 Task: Toggle the use editor as commit input.
Action: Mouse moved to (14, 492)
Screenshot: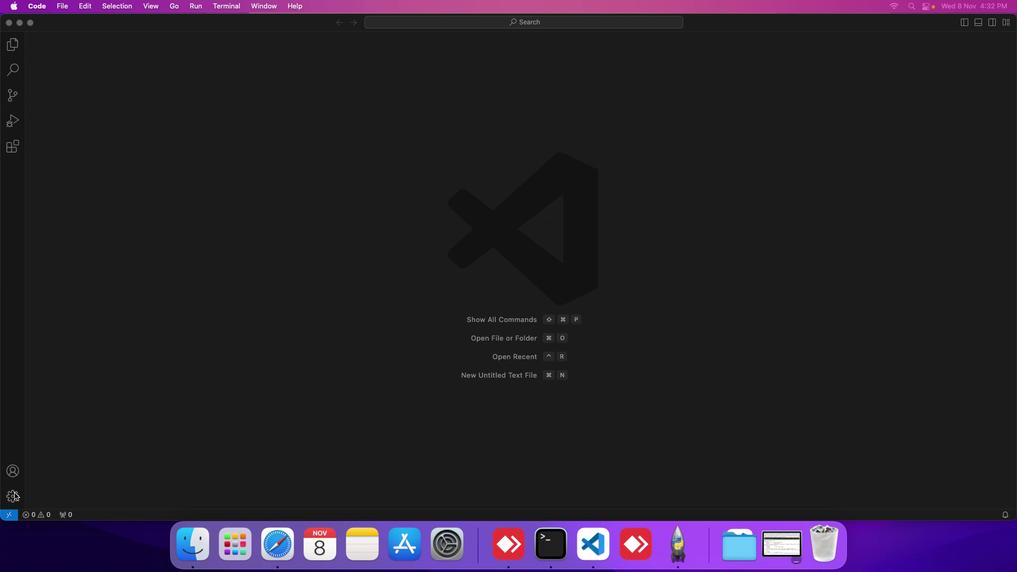 
Action: Mouse pressed left at (14, 492)
Screenshot: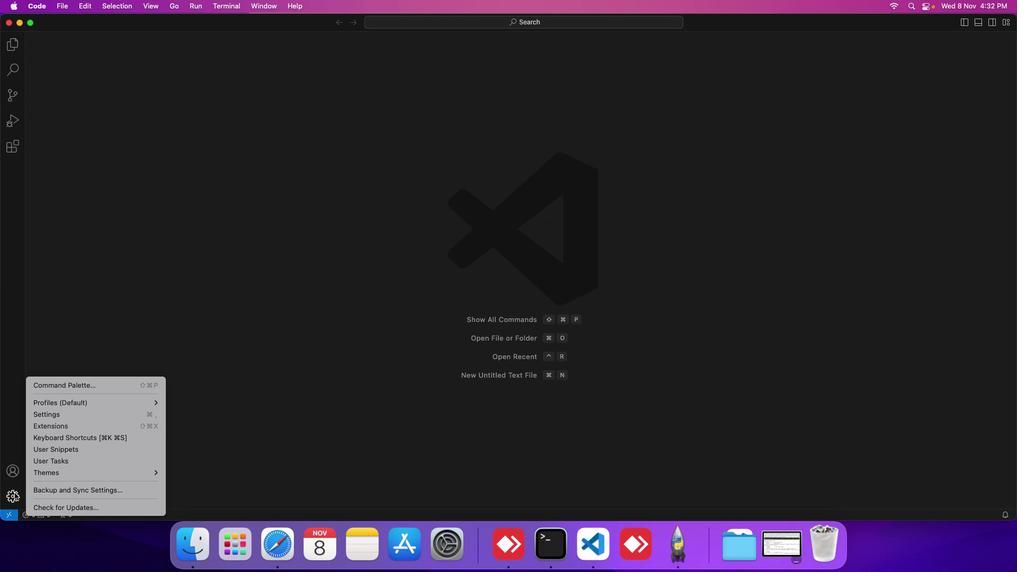 
Action: Mouse moved to (56, 418)
Screenshot: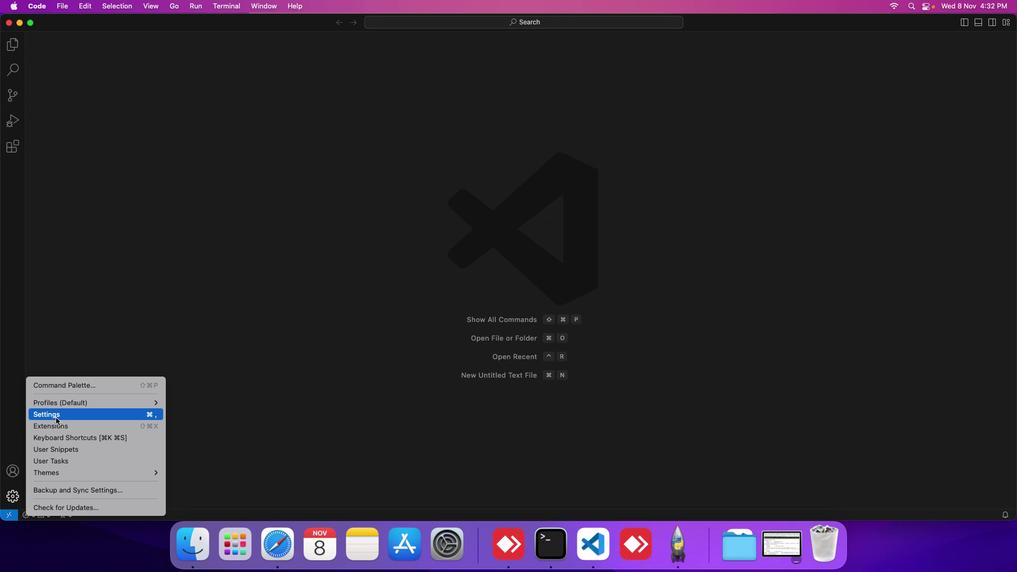 
Action: Mouse pressed left at (56, 418)
Screenshot: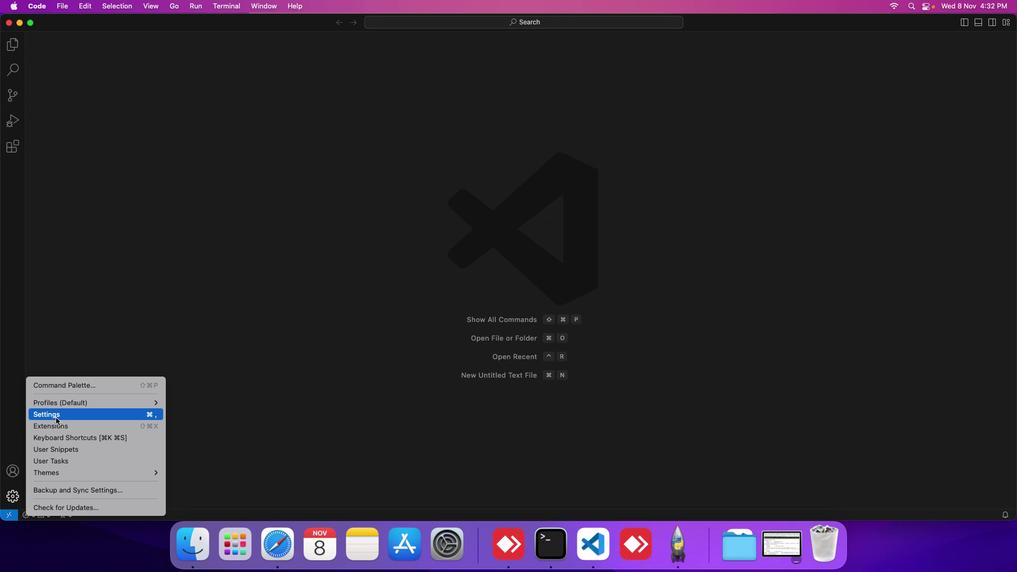 
Action: Mouse moved to (230, 192)
Screenshot: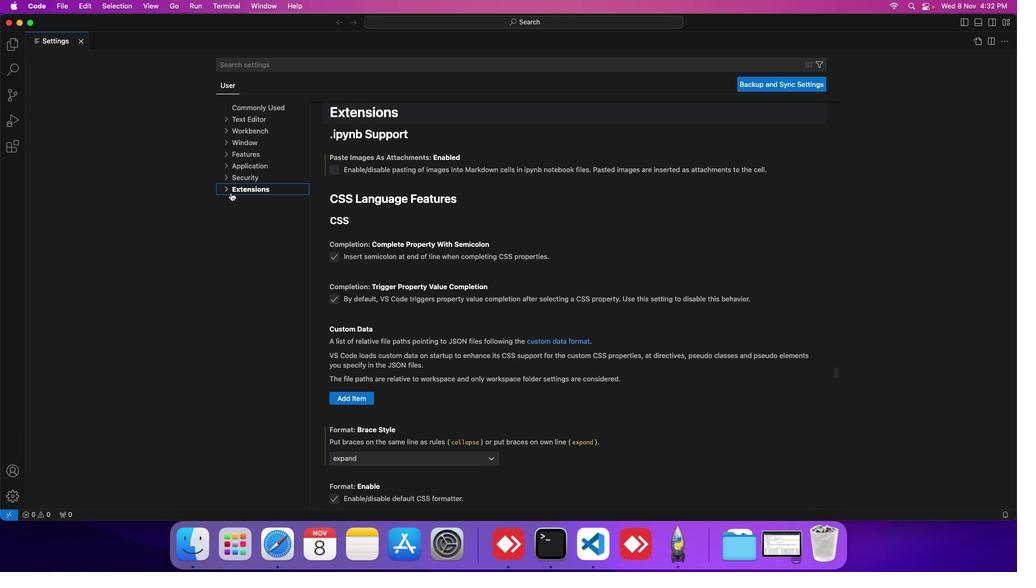 
Action: Mouse pressed left at (230, 192)
Screenshot: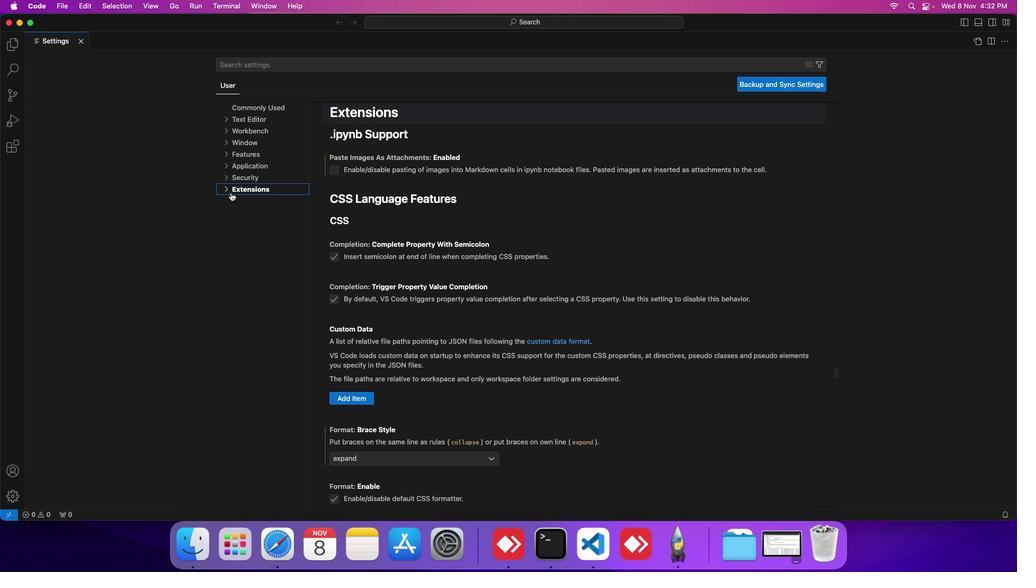 
Action: Mouse moved to (247, 230)
Screenshot: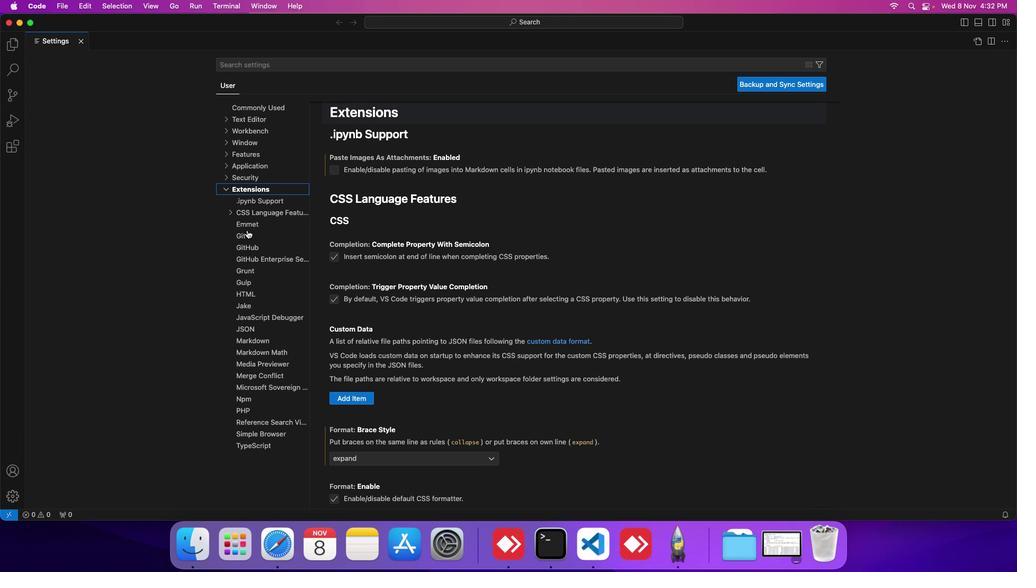 
Action: Mouse pressed left at (247, 230)
Screenshot: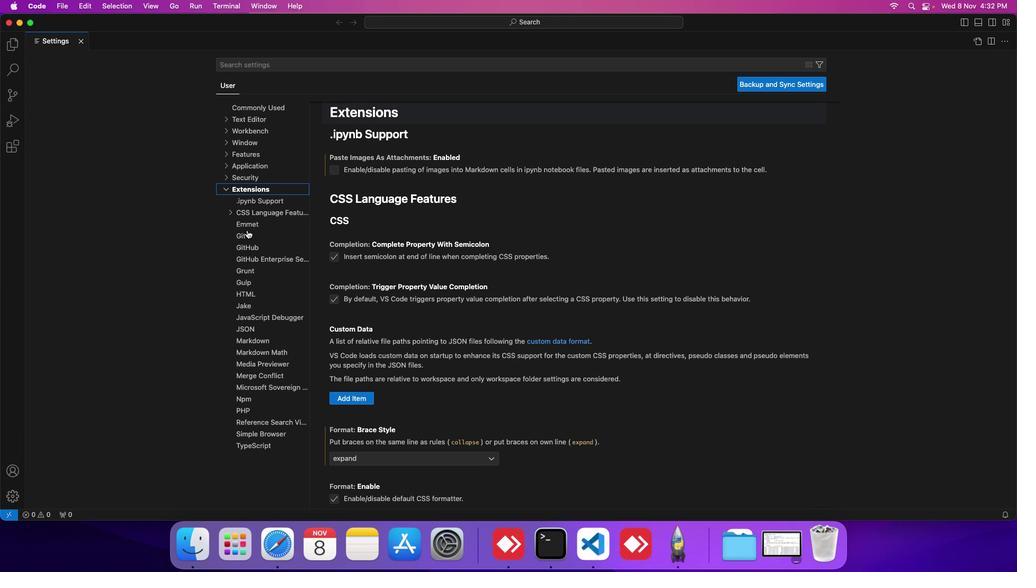 
Action: Mouse moved to (347, 292)
Screenshot: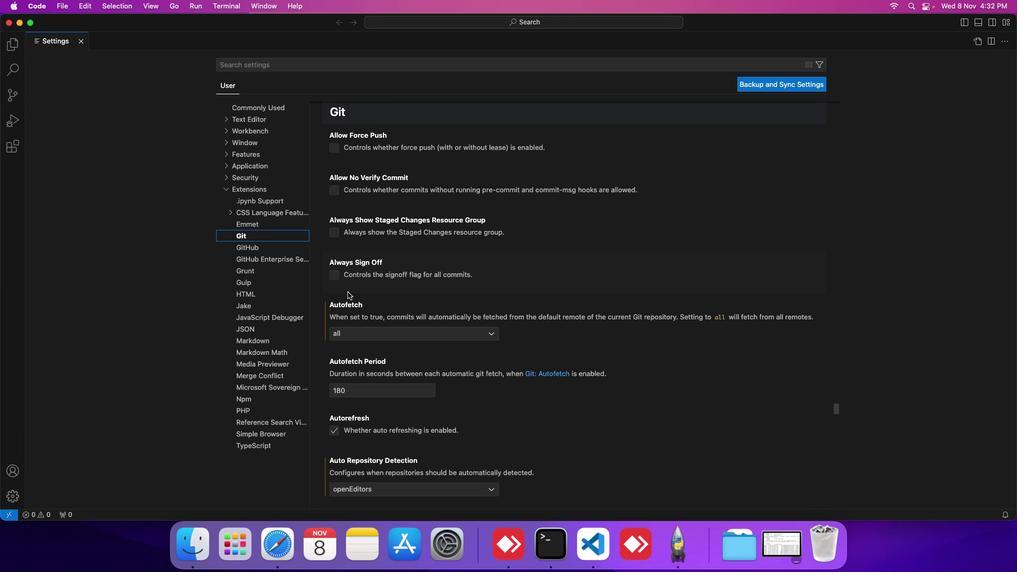 
Action: Mouse scrolled (347, 292) with delta (0, 0)
Screenshot: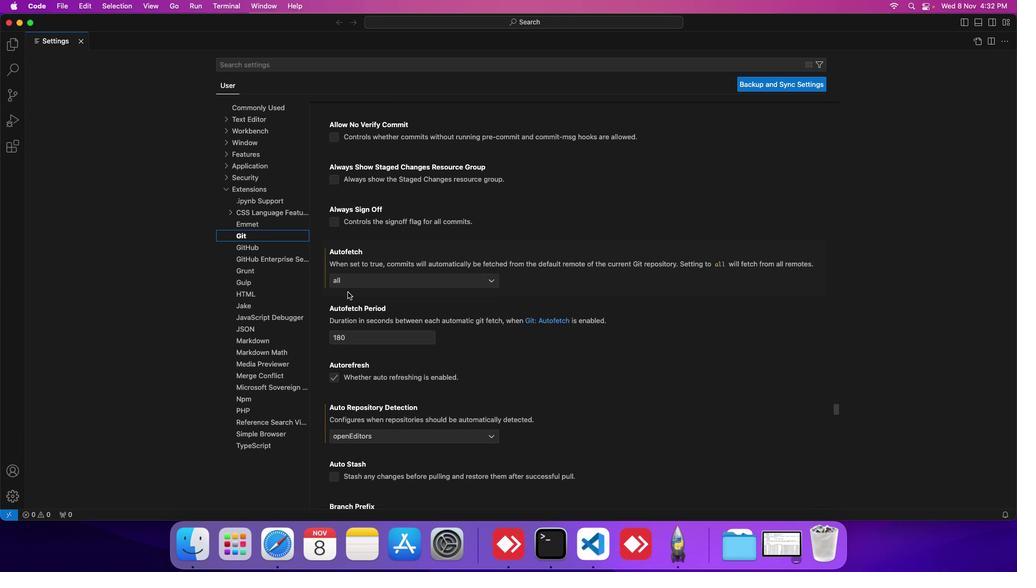 
Action: Mouse scrolled (347, 292) with delta (0, 0)
Screenshot: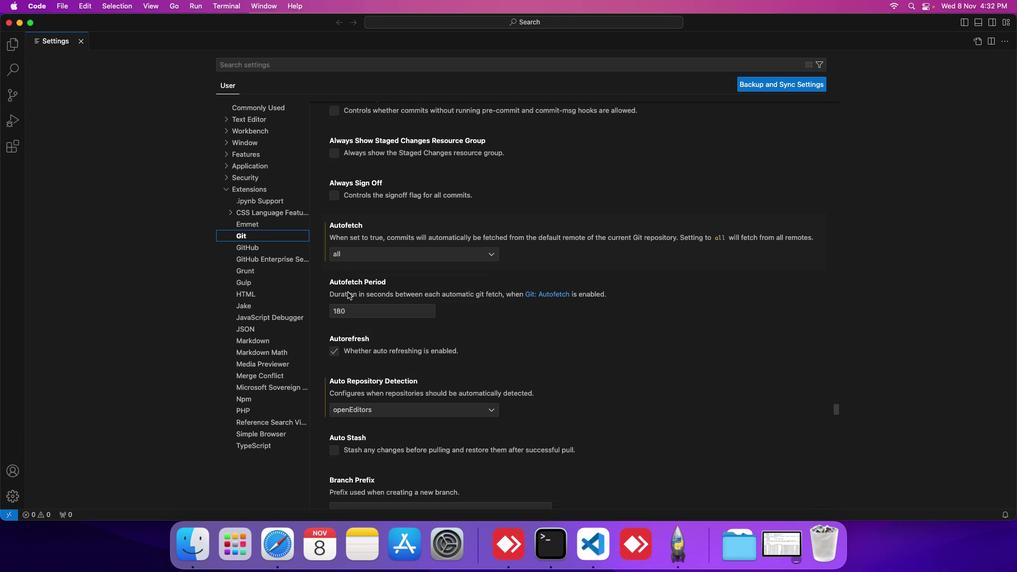 
Action: Mouse scrolled (347, 292) with delta (0, 0)
Screenshot: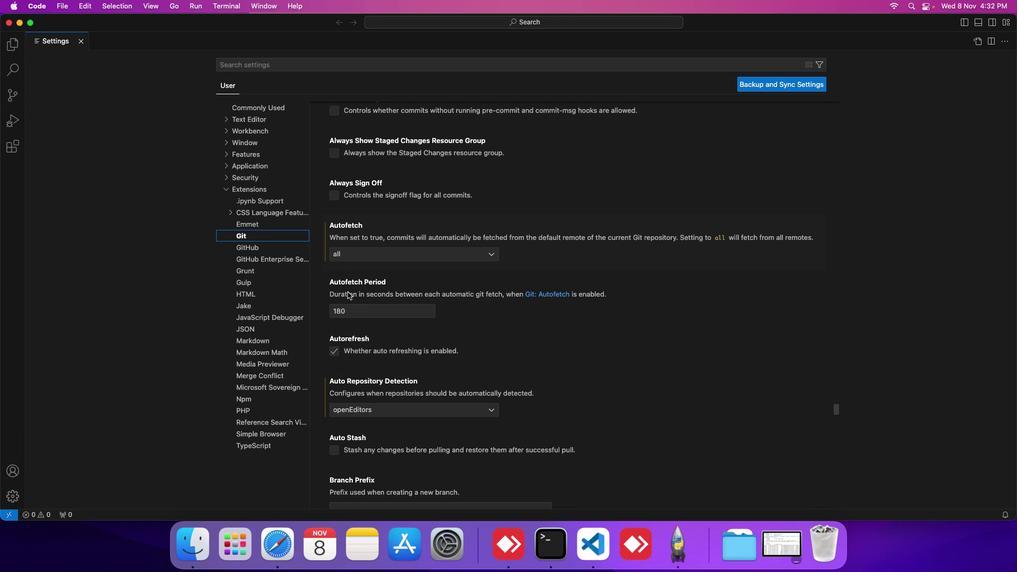 
Action: Mouse scrolled (347, 292) with delta (0, 0)
Screenshot: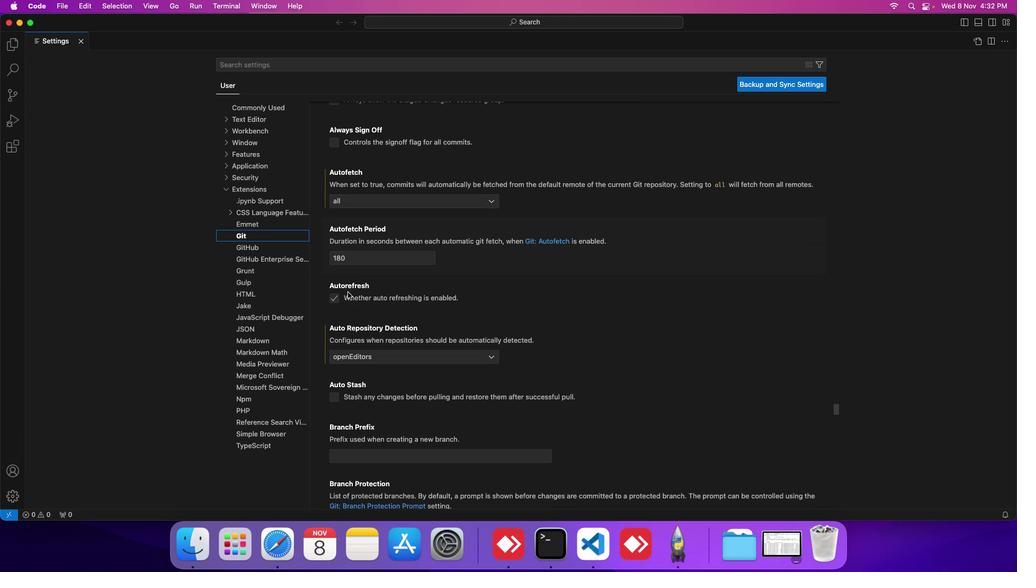 
Action: Mouse scrolled (347, 292) with delta (0, 0)
Screenshot: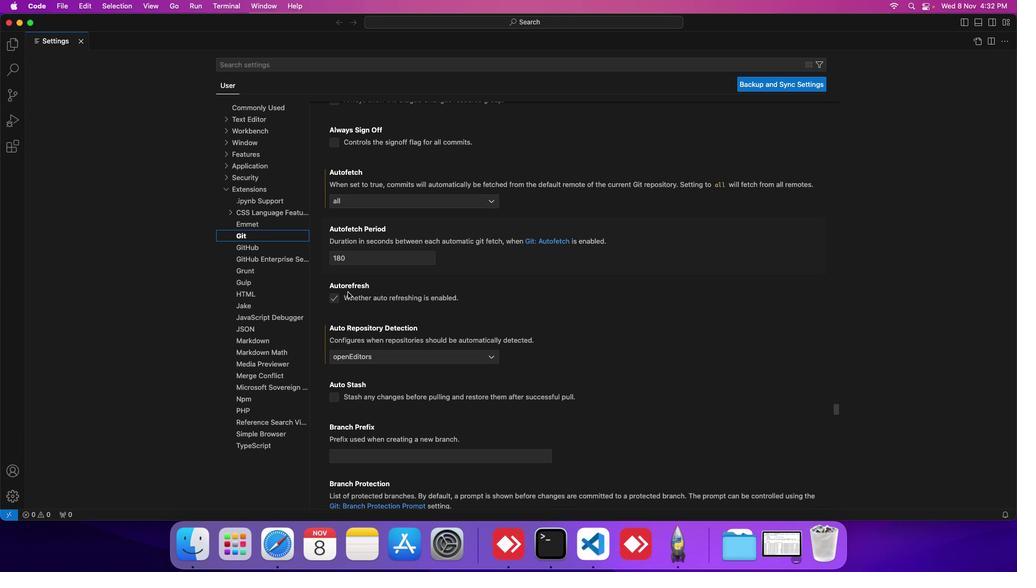 
Action: Mouse scrolled (347, 292) with delta (0, 0)
Screenshot: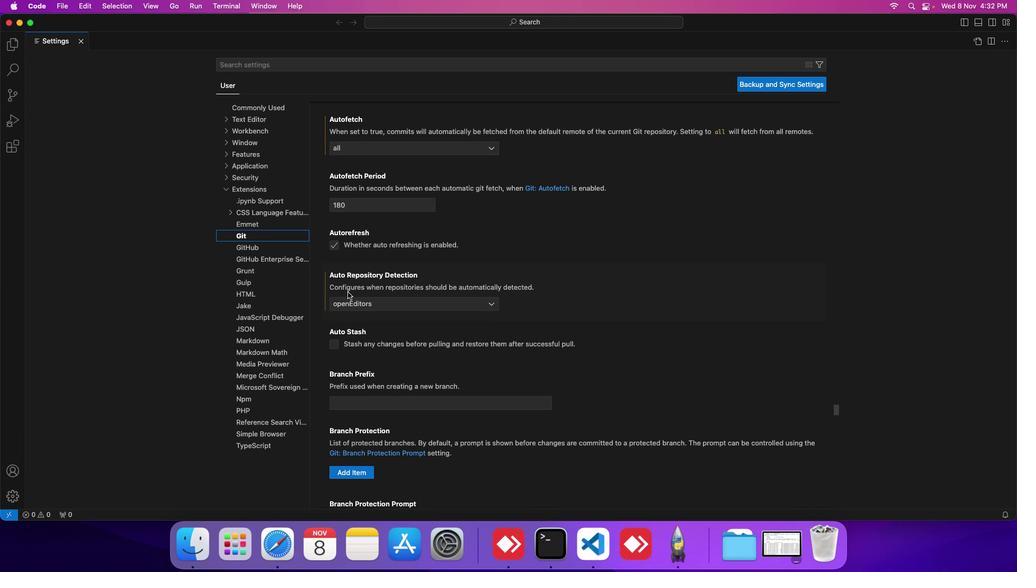 
Action: Mouse scrolled (347, 292) with delta (0, 0)
Screenshot: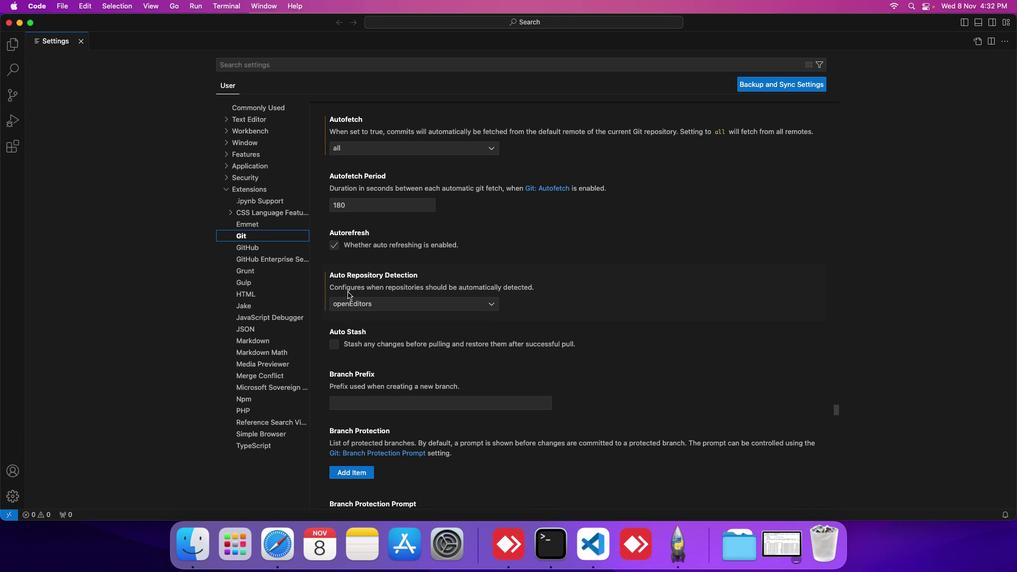 
Action: Mouse scrolled (347, 292) with delta (0, 0)
Screenshot: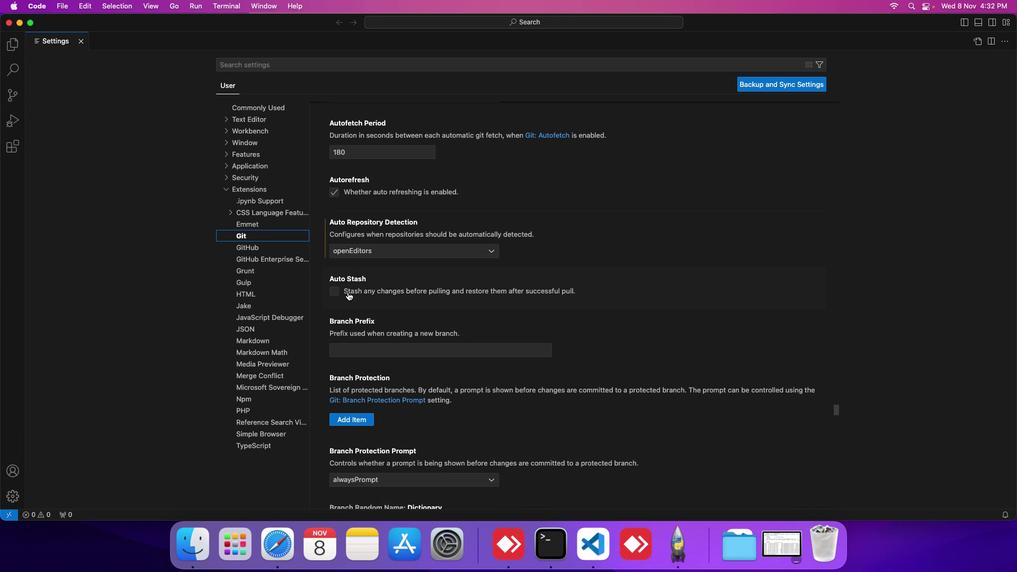 
Action: Mouse scrolled (347, 292) with delta (0, 0)
Screenshot: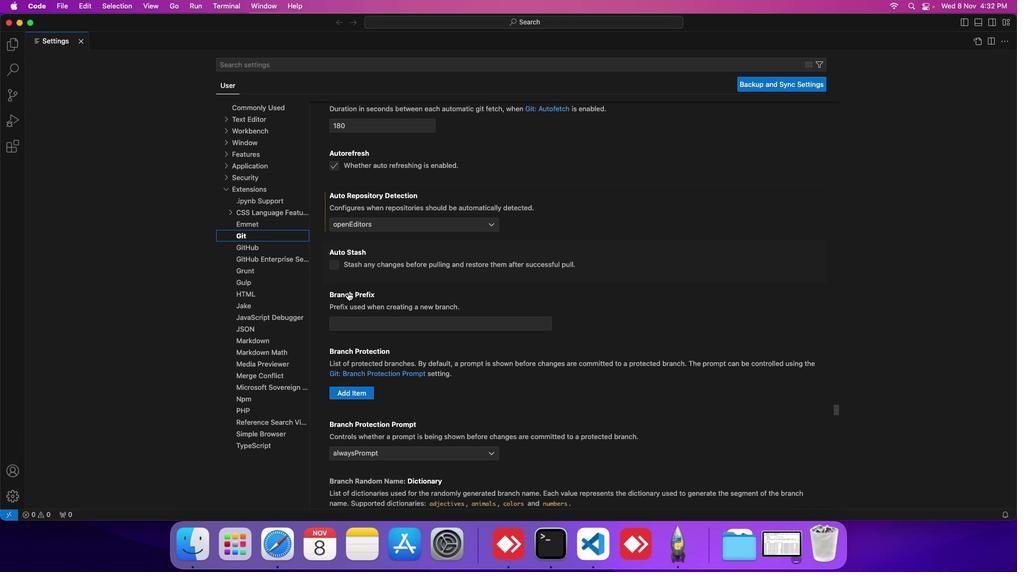 
Action: Mouse scrolled (347, 292) with delta (0, 0)
Screenshot: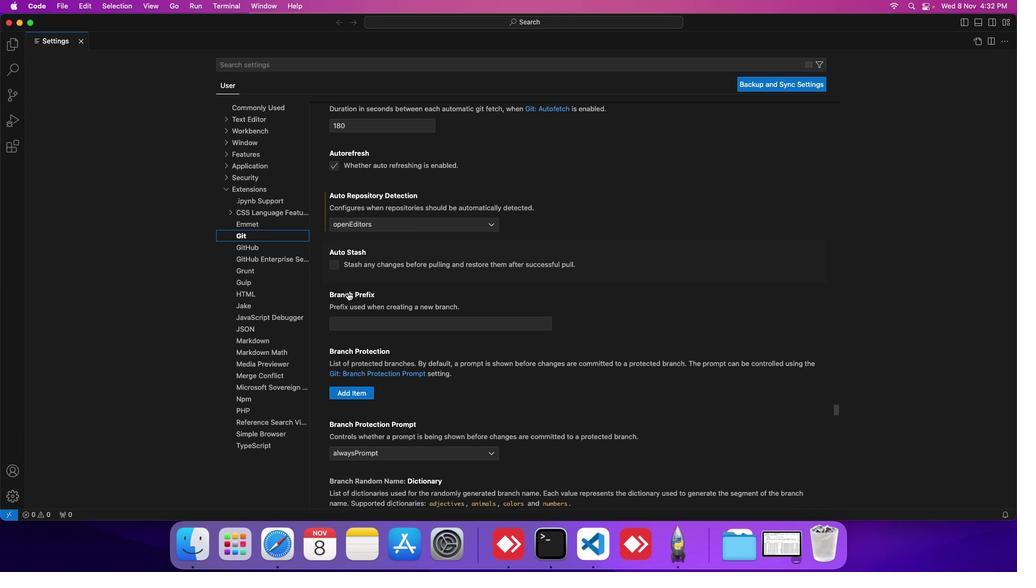 
Action: Mouse scrolled (347, 292) with delta (0, 0)
Screenshot: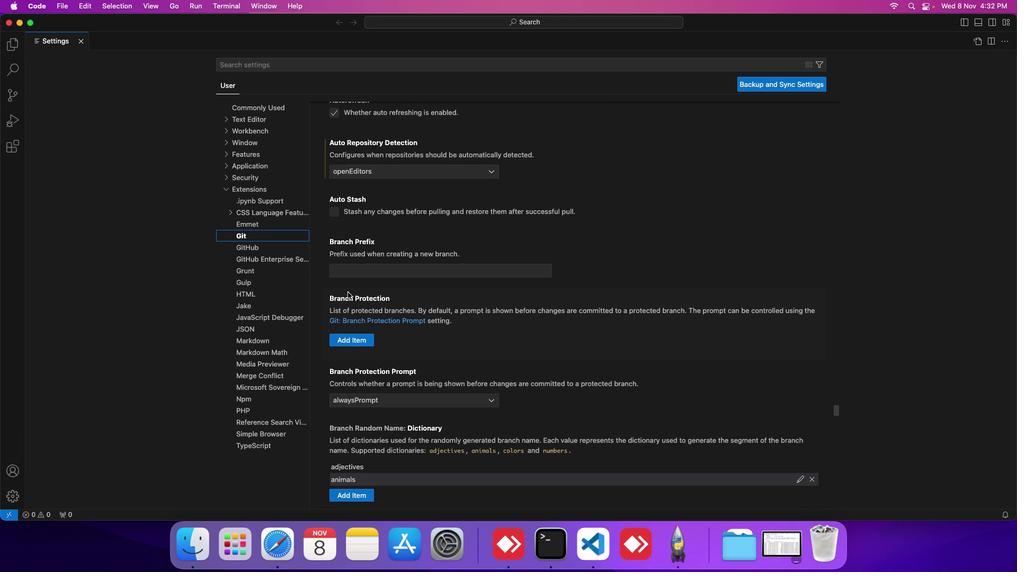
Action: Mouse scrolled (347, 292) with delta (0, 0)
Screenshot: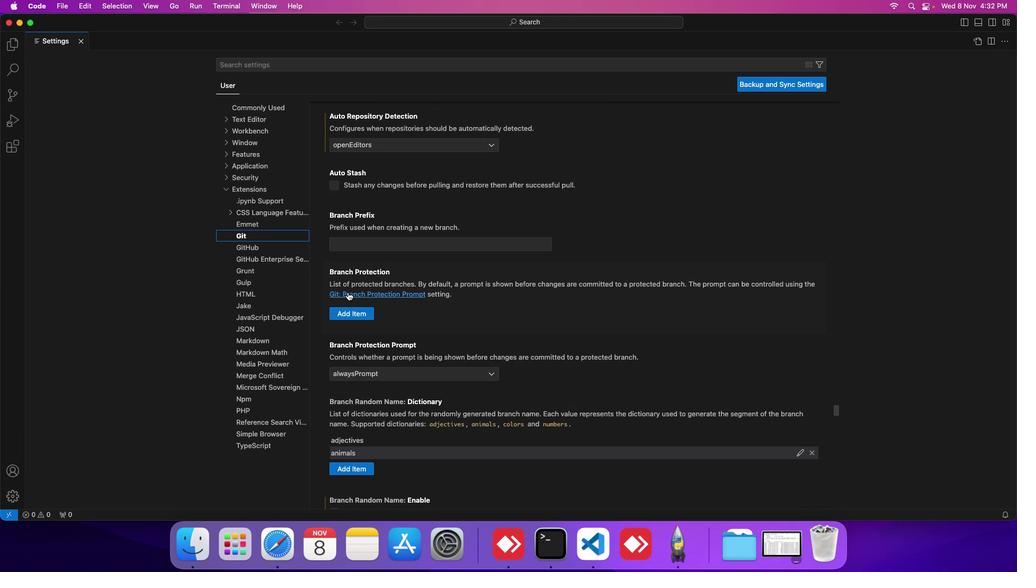 
Action: Mouse scrolled (347, 292) with delta (0, 0)
Screenshot: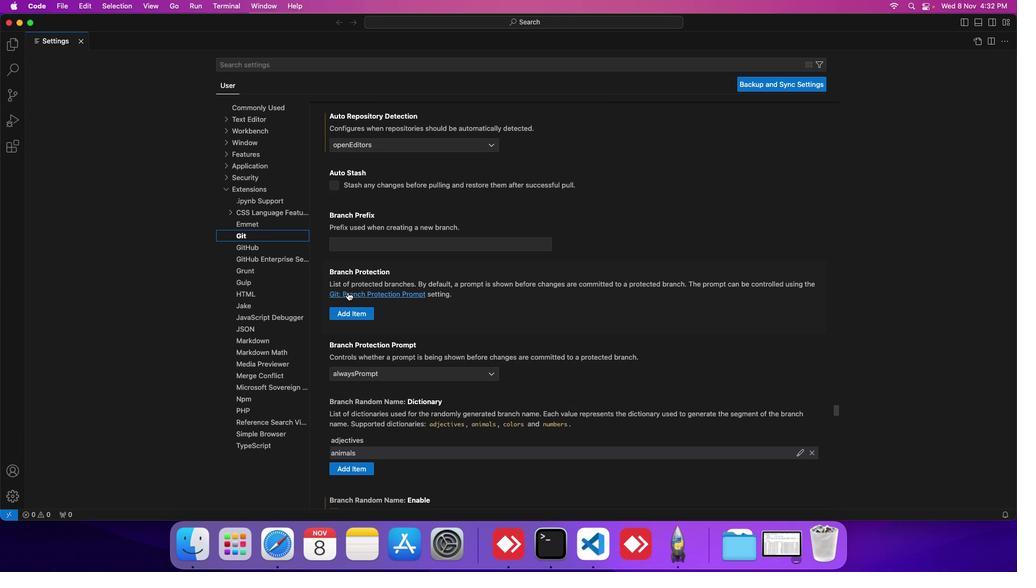 
Action: Mouse scrolled (347, 292) with delta (0, 0)
Screenshot: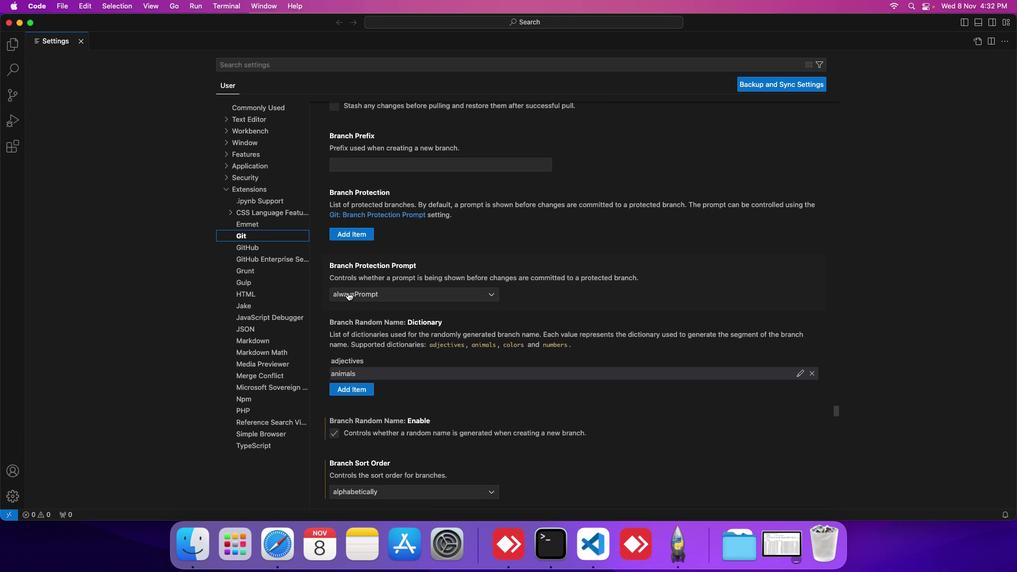 
Action: Mouse scrolled (347, 292) with delta (0, -1)
Screenshot: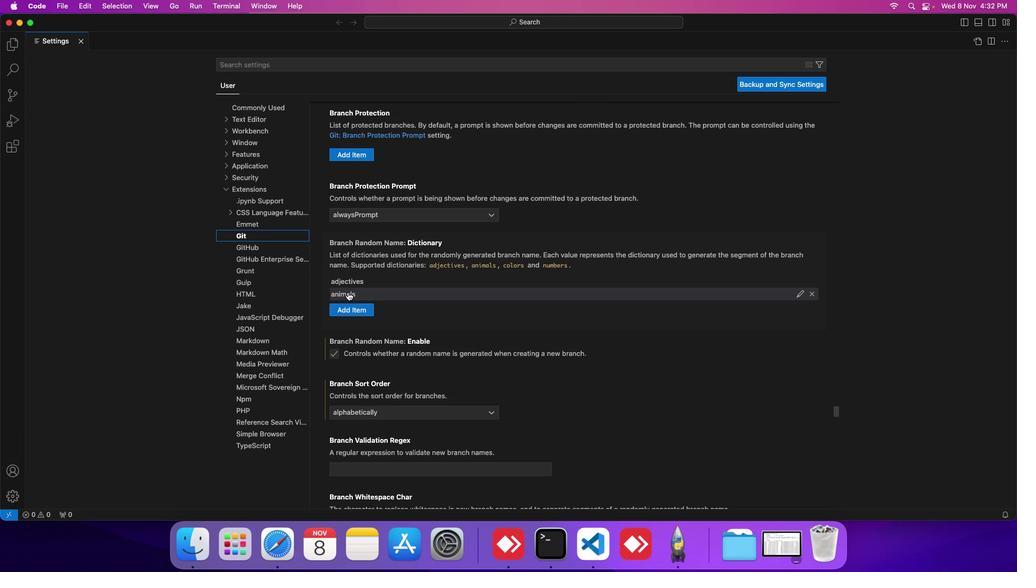 
Action: Mouse scrolled (347, 292) with delta (0, -1)
Screenshot: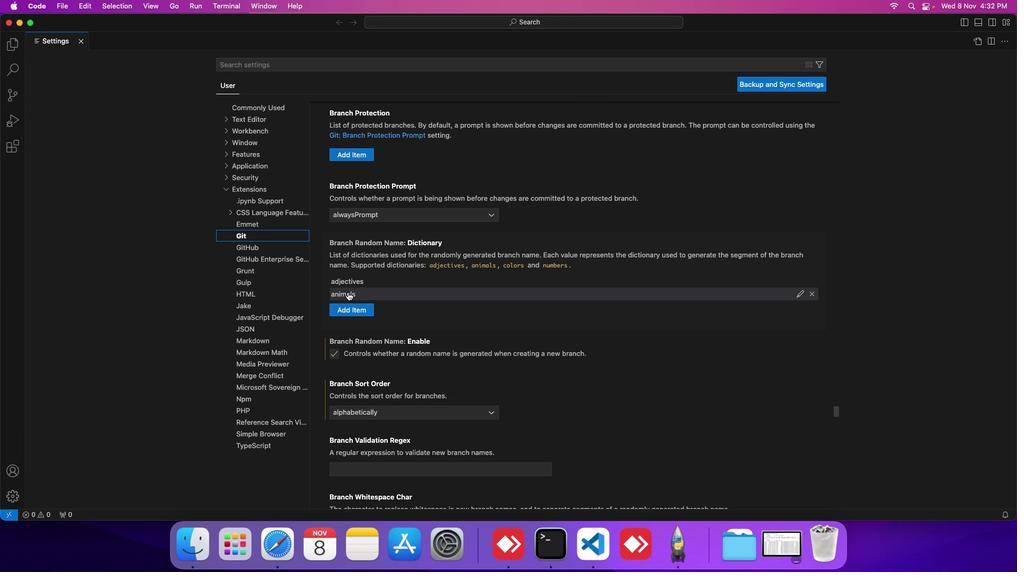 
Action: Mouse scrolled (347, 292) with delta (0, 0)
Screenshot: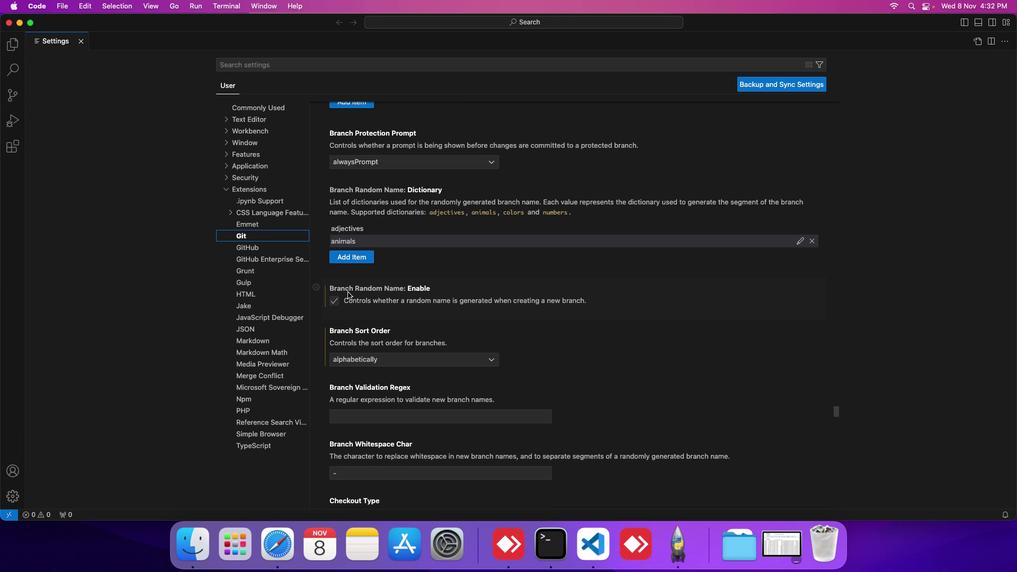 
Action: Mouse scrolled (347, 292) with delta (0, 0)
Screenshot: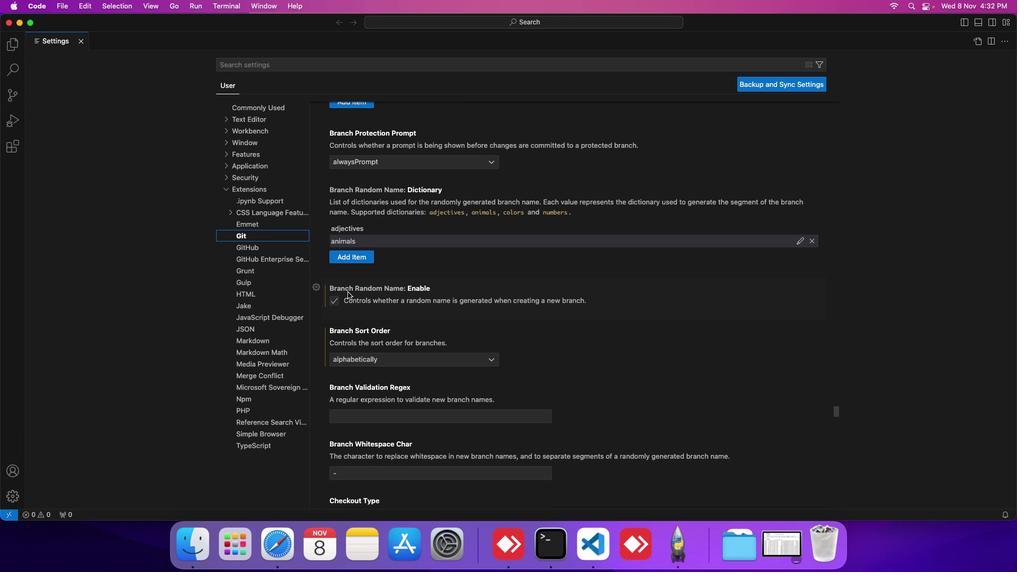 
Action: Mouse scrolled (347, 292) with delta (0, 0)
Screenshot: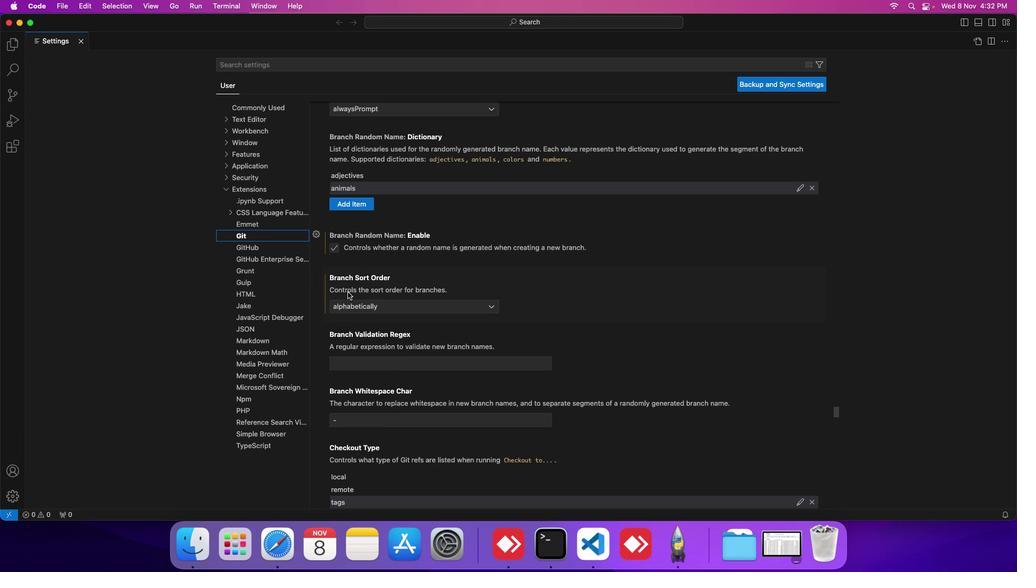 
Action: Mouse scrolled (347, 292) with delta (0, 0)
Screenshot: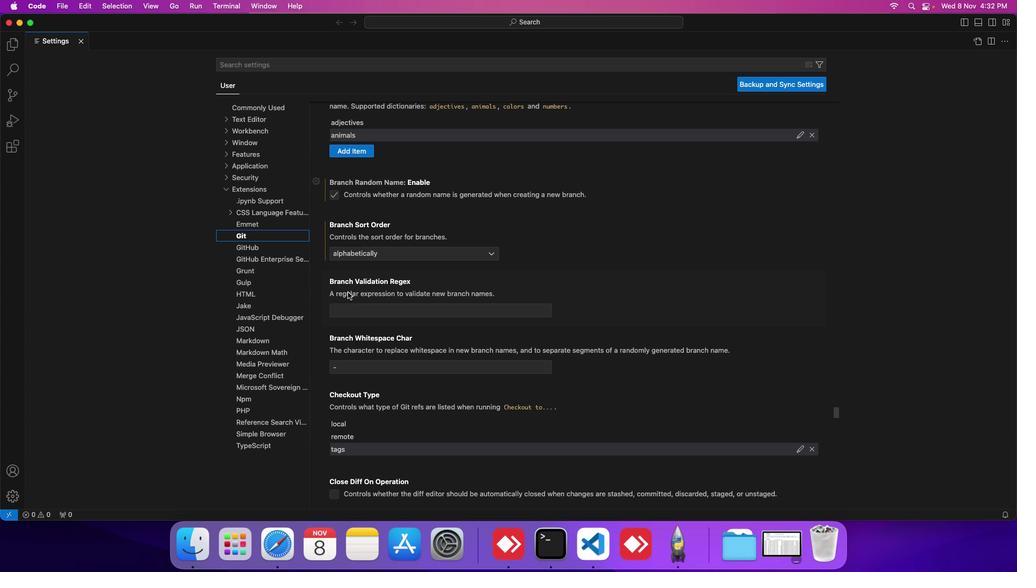 
Action: Mouse scrolled (347, 292) with delta (0, -1)
Screenshot: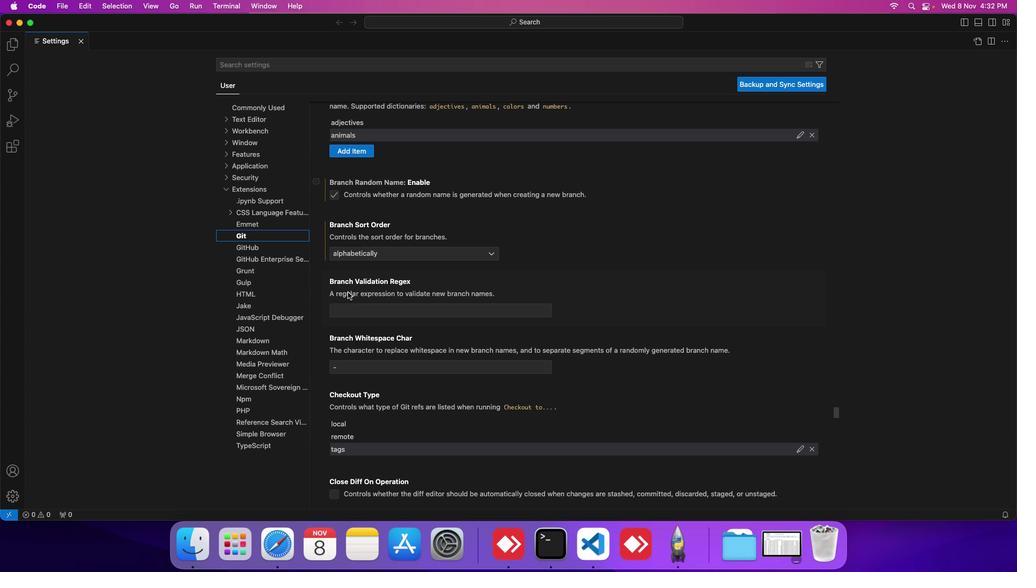 
Action: Mouse scrolled (347, 292) with delta (0, 0)
Screenshot: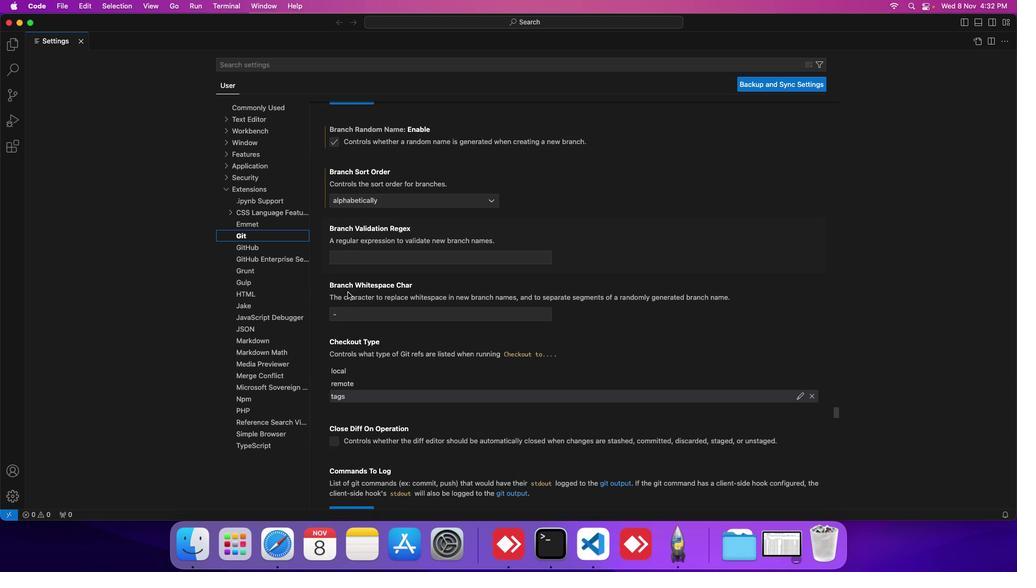 
Action: Mouse scrolled (347, 292) with delta (0, 0)
Screenshot: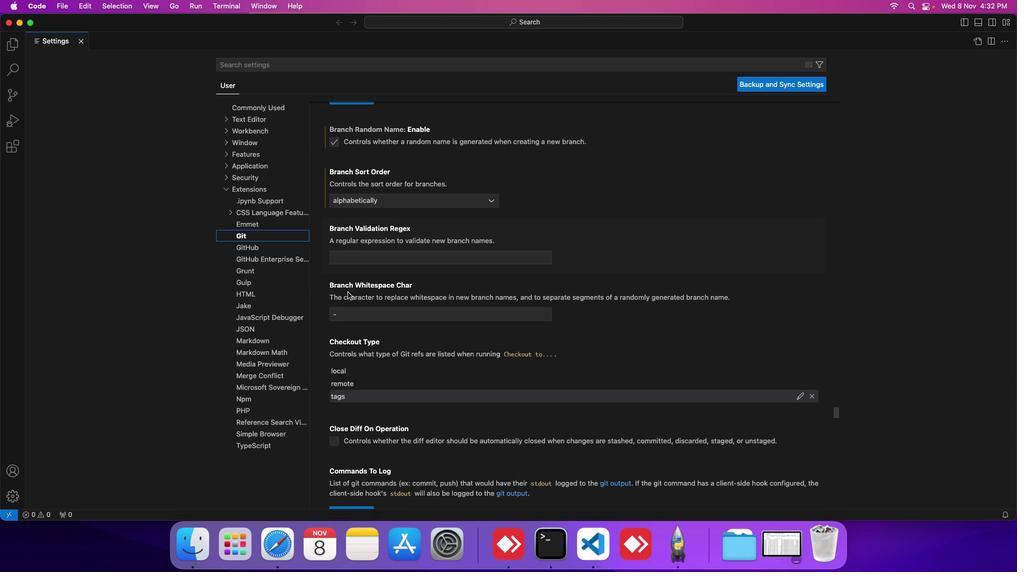 
Action: Mouse scrolled (347, 292) with delta (0, 0)
Screenshot: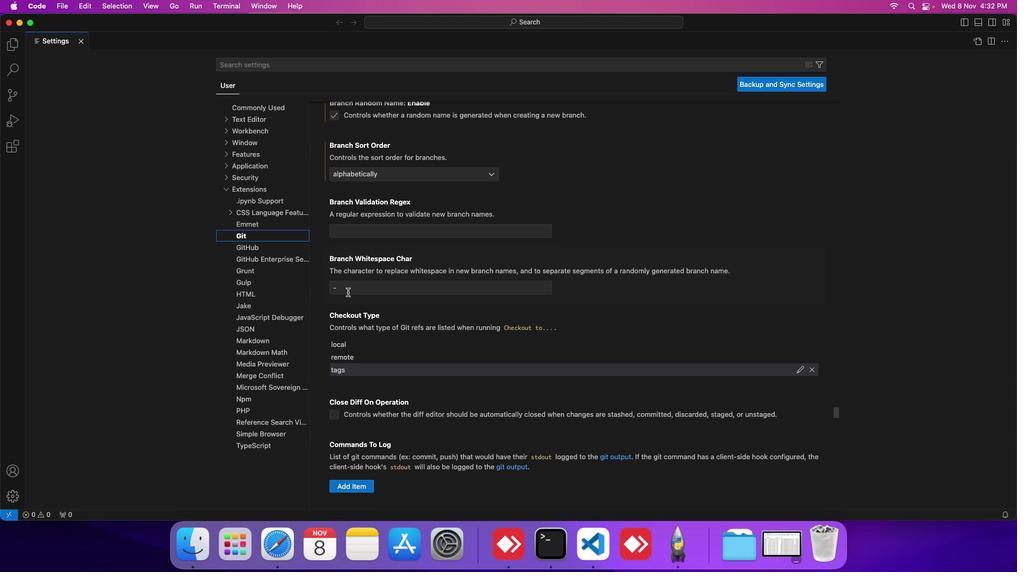 
Action: Mouse scrolled (347, 292) with delta (0, 0)
Screenshot: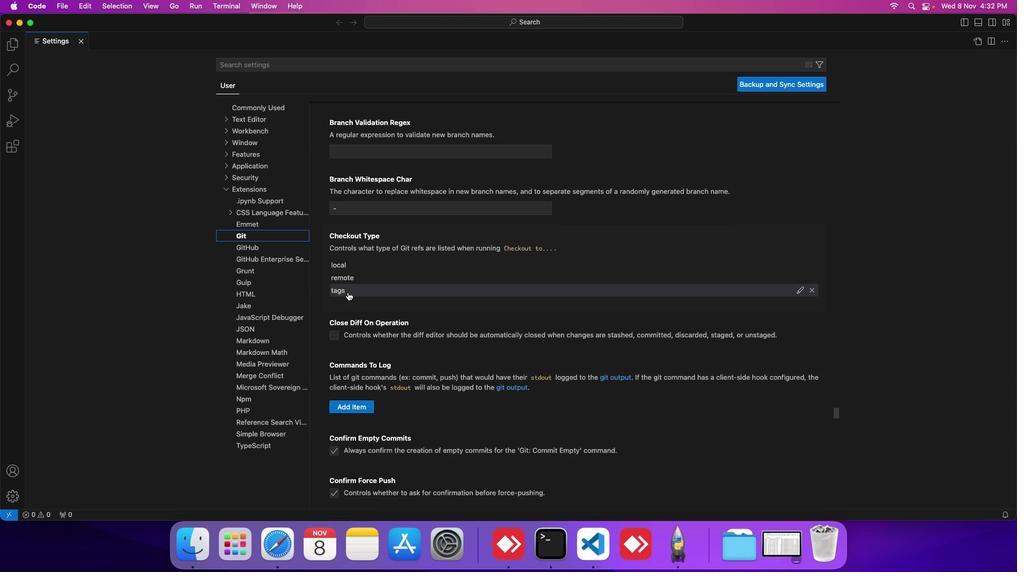 
Action: Mouse scrolled (347, 292) with delta (0, -1)
Screenshot: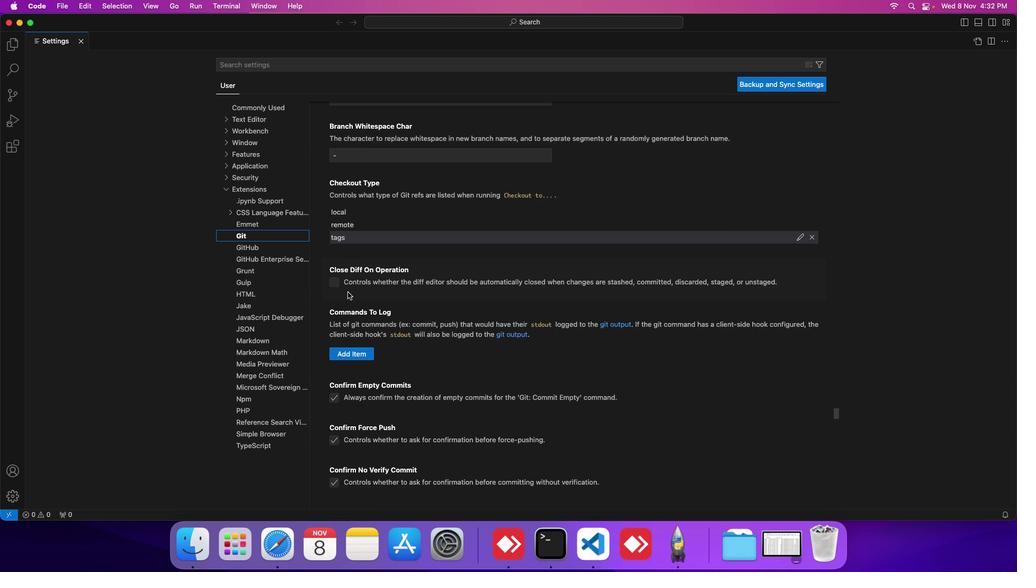 
Action: Mouse scrolled (347, 292) with delta (0, -1)
Screenshot: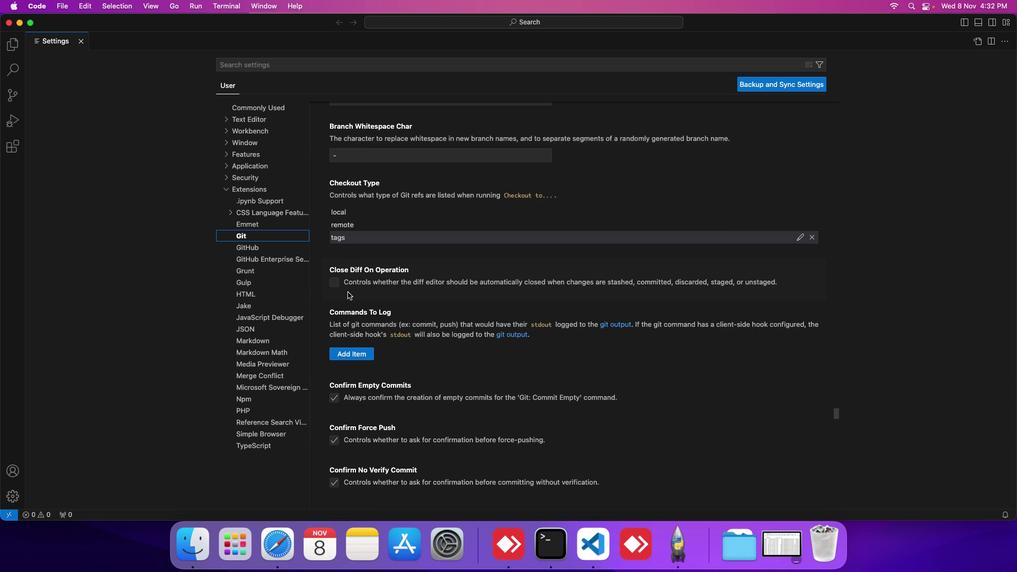 
Action: Mouse scrolled (347, 292) with delta (0, 0)
Screenshot: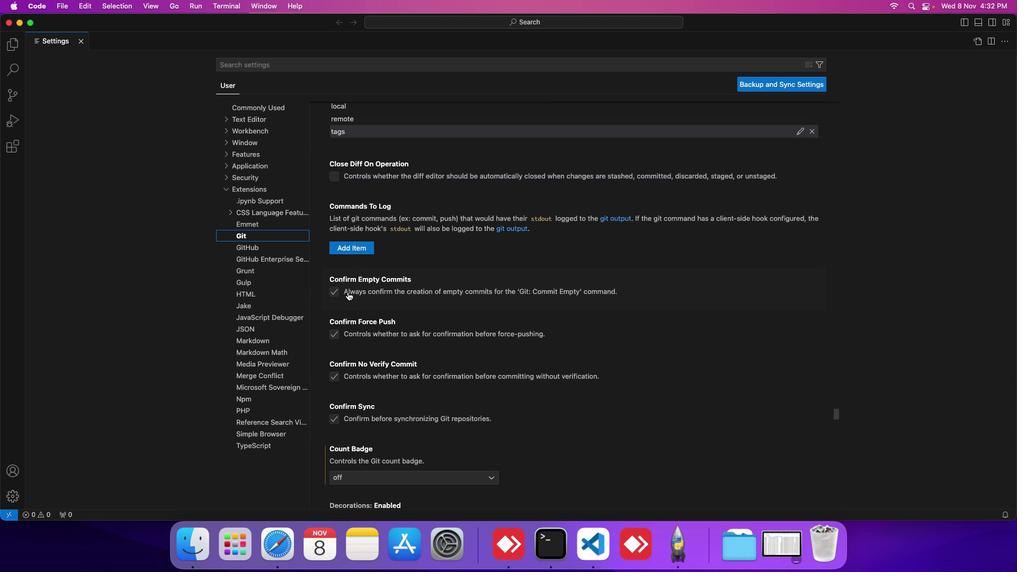 
Action: Mouse scrolled (347, 292) with delta (0, 0)
Screenshot: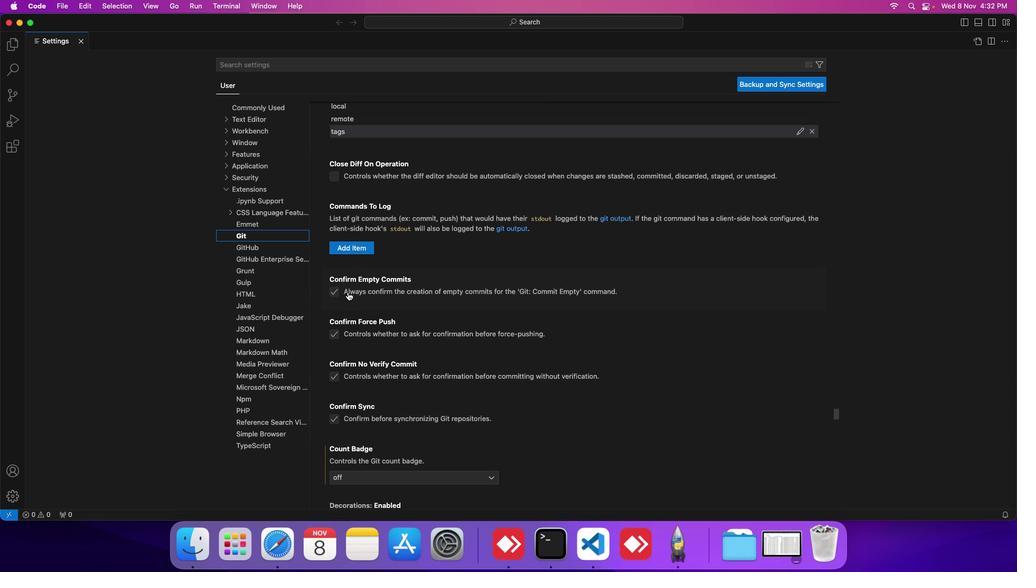 
Action: Mouse scrolled (347, 292) with delta (0, -1)
Screenshot: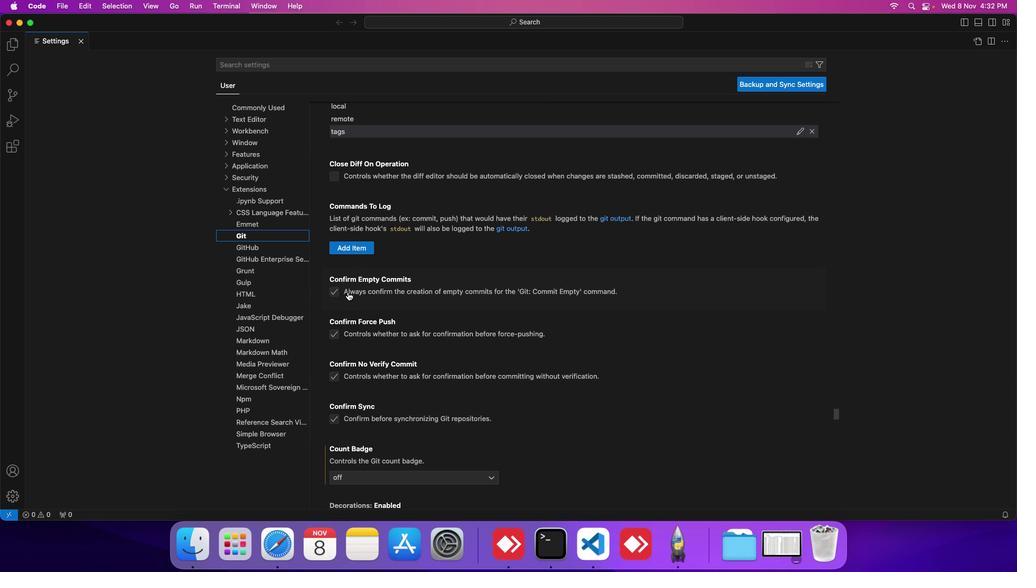
Action: Mouse scrolled (347, 292) with delta (0, -1)
Screenshot: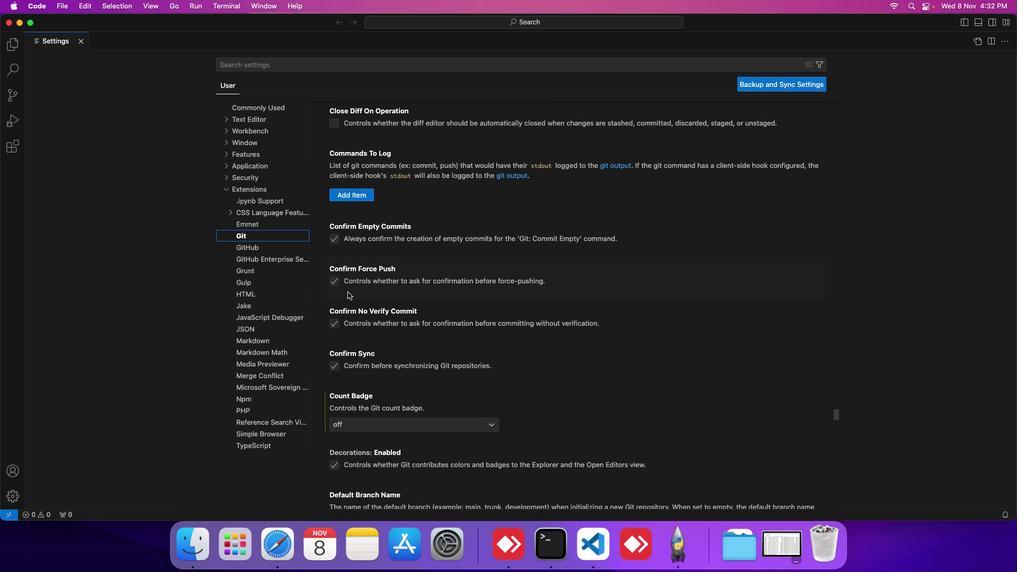 
Action: Mouse scrolled (347, 292) with delta (0, -1)
Screenshot: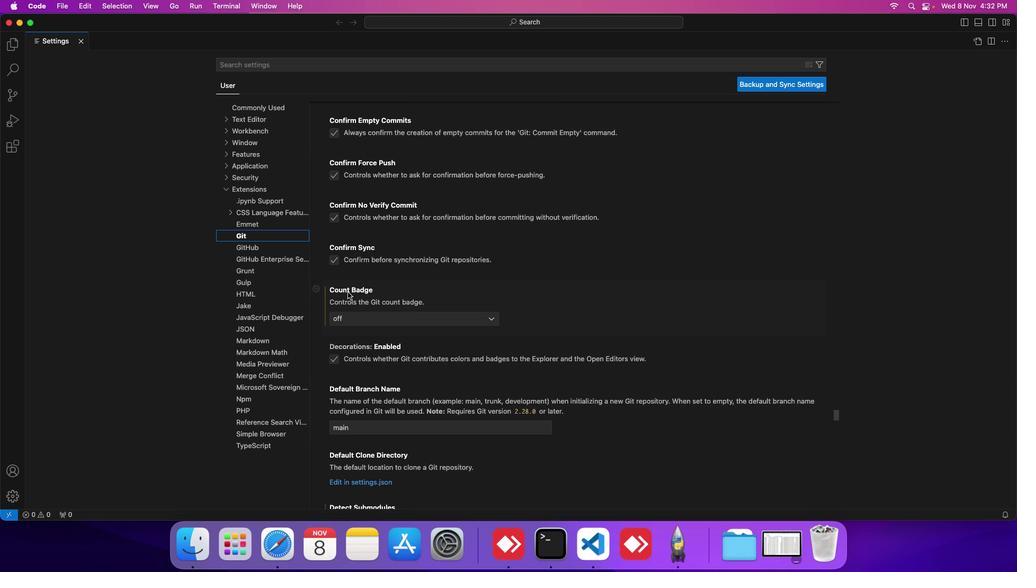 
Action: Mouse scrolled (347, 292) with delta (0, -1)
Screenshot: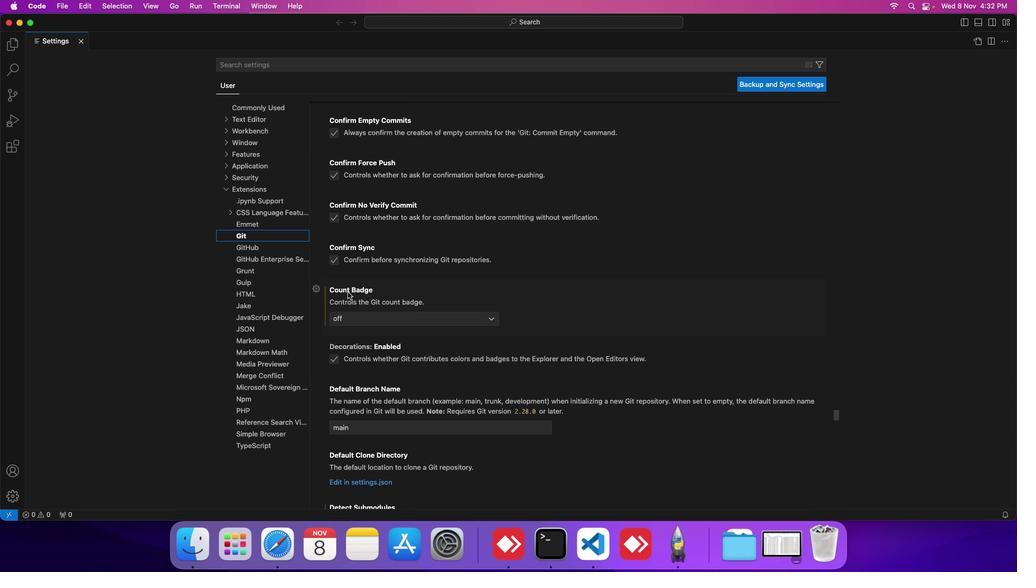 
Action: Mouse scrolled (347, 292) with delta (0, 0)
Screenshot: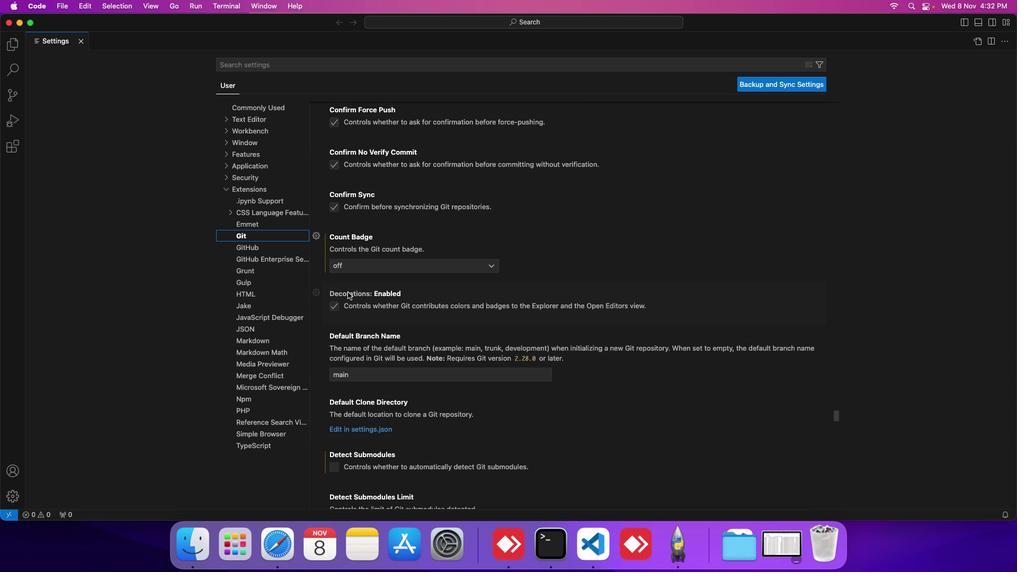 
Action: Mouse scrolled (347, 292) with delta (0, 0)
Screenshot: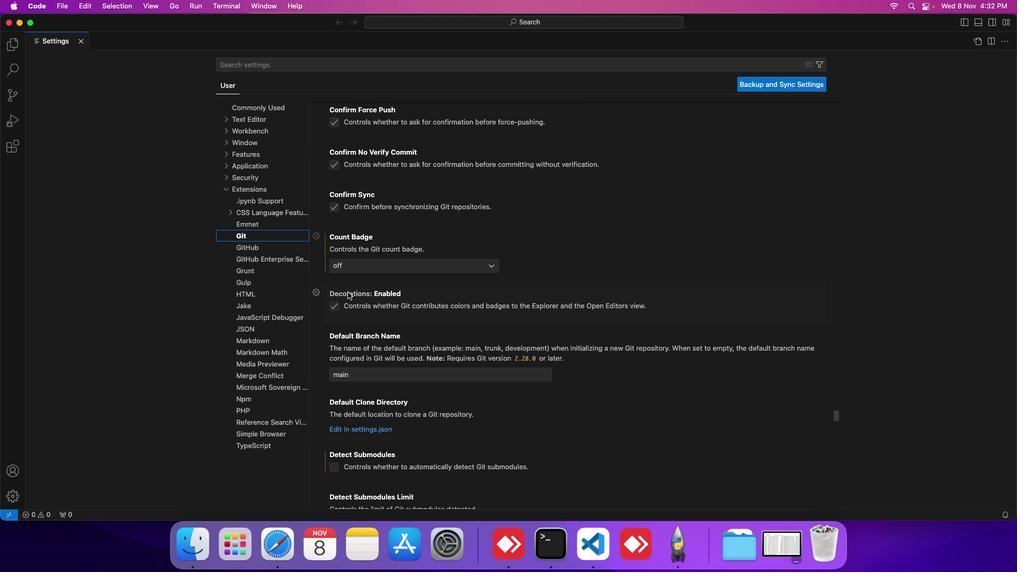 
Action: Mouse scrolled (347, 292) with delta (0, 0)
Screenshot: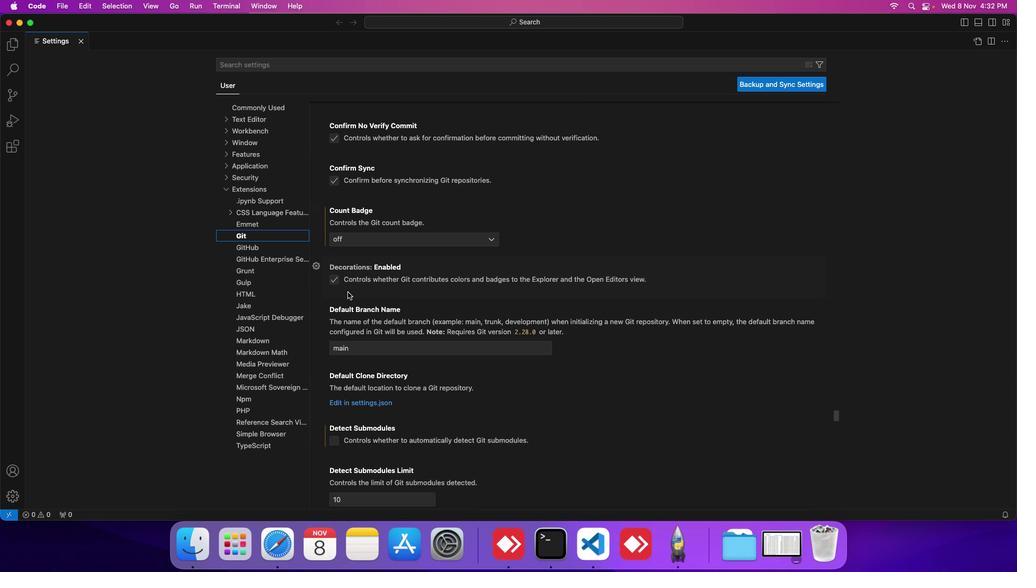 
Action: Mouse scrolled (347, 292) with delta (0, 0)
Screenshot: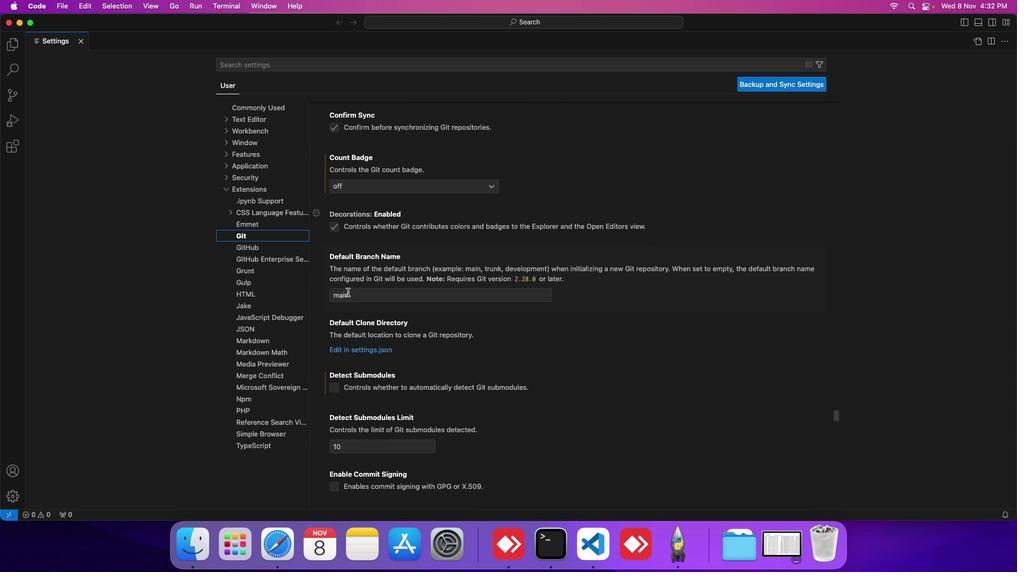 
Action: Mouse scrolled (347, 292) with delta (0, 0)
Screenshot: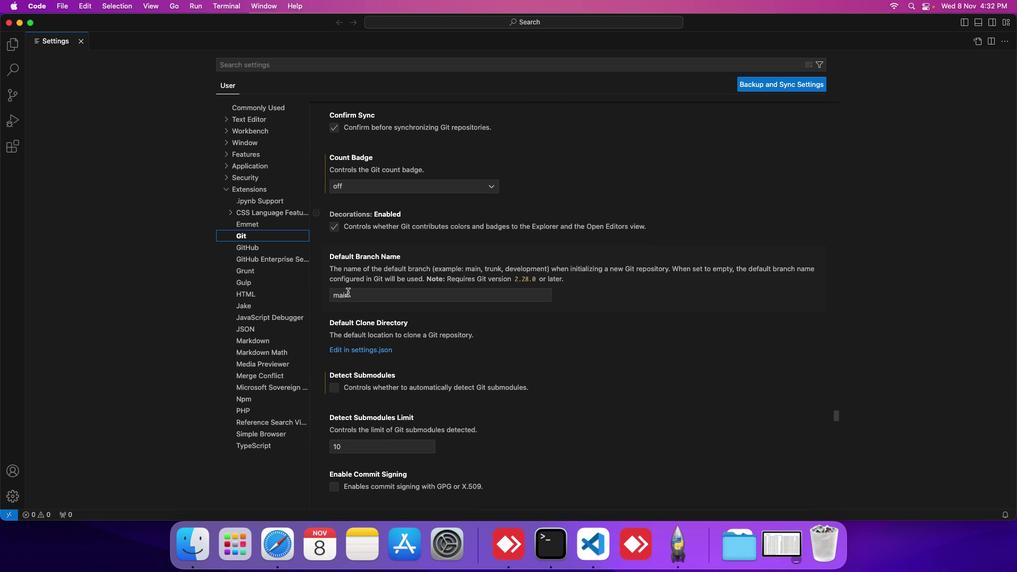
Action: Mouse scrolled (347, 292) with delta (0, 0)
Screenshot: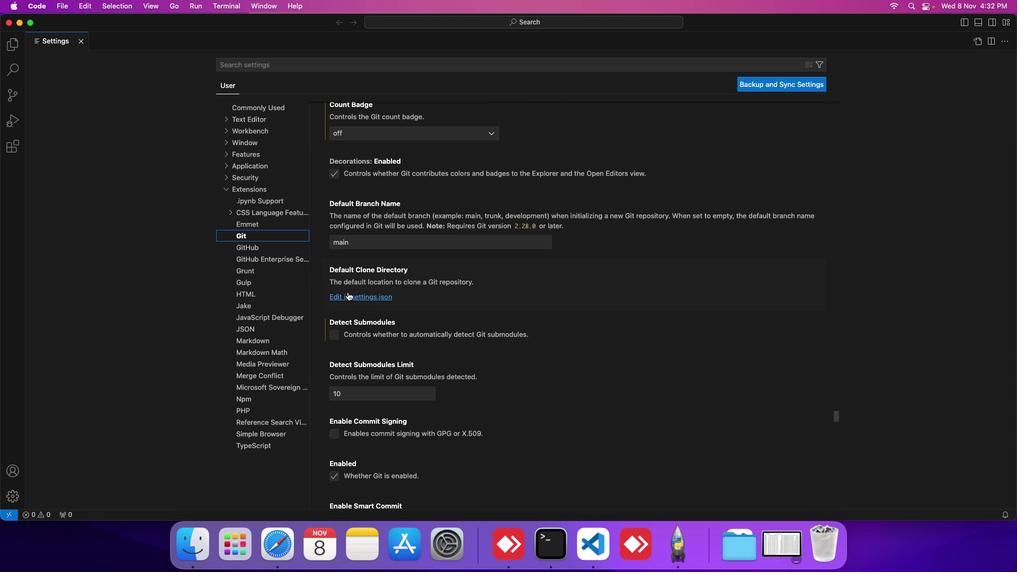 
Action: Mouse scrolled (347, 292) with delta (0, 0)
Screenshot: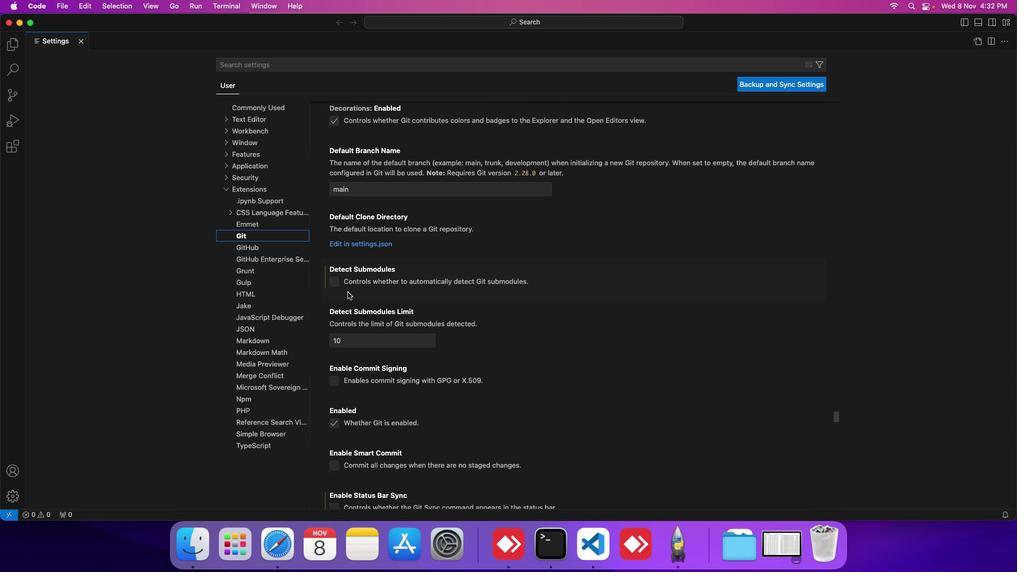 
Action: Mouse scrolled (347, 292) with delta (0, -1)
Screenshot: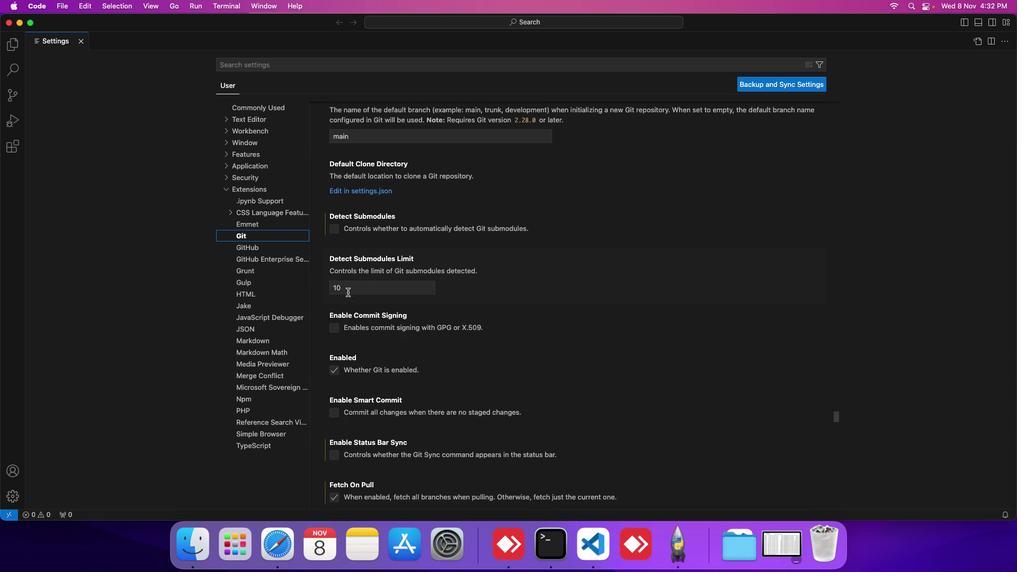 
Action: Mouse scrolled (347, 292) with delta (0, -1)
Screenshot: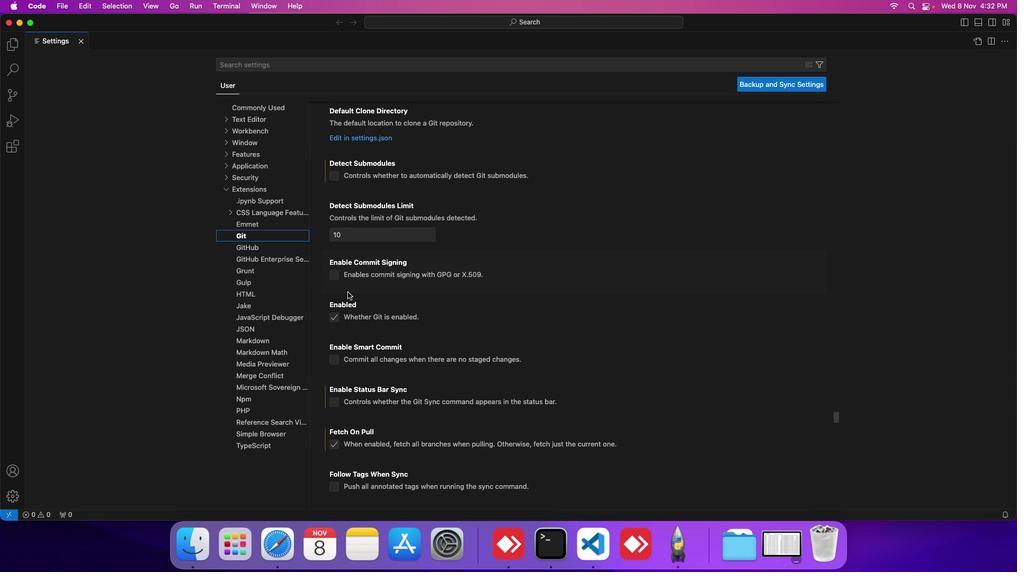 
Action: Mouse scrolled (347, 292) with delta (0, -1)
Screenshot: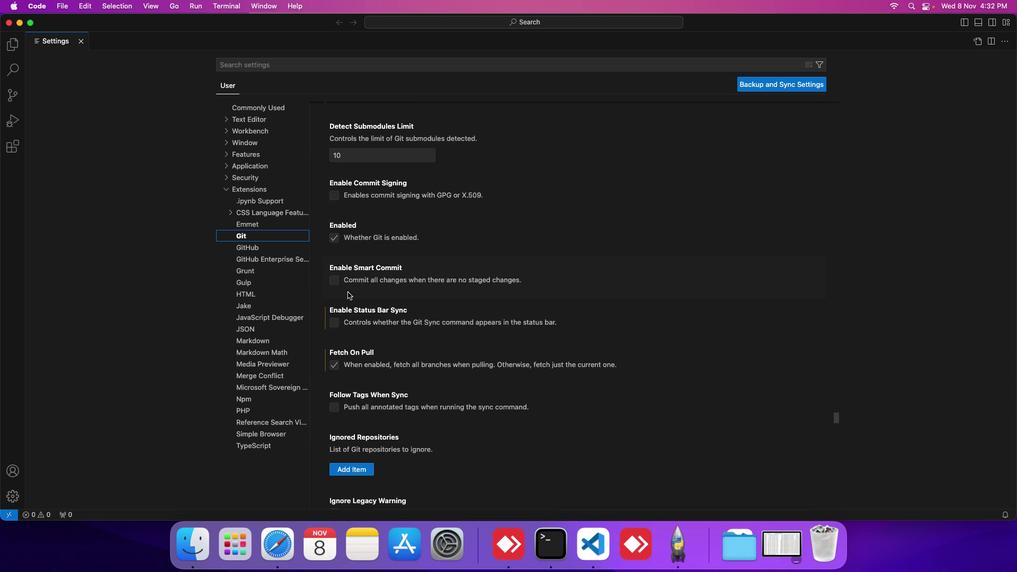 
Action: Mouse scrolled (347, 292) with delta (0, -1)
Screenshot: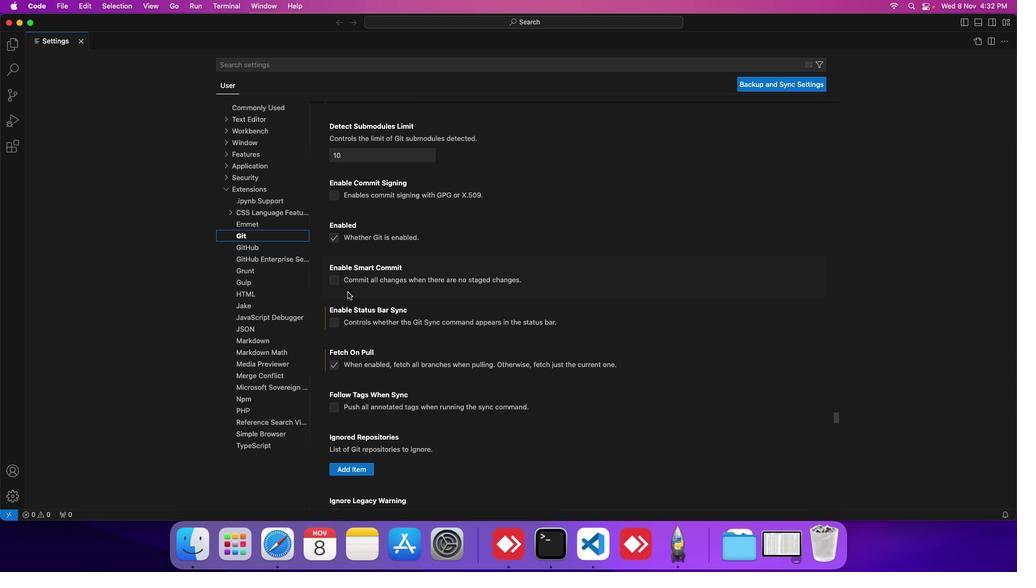 
Action: Mouse scrolled (347, 292) with delta (0, 0)
Screenshot: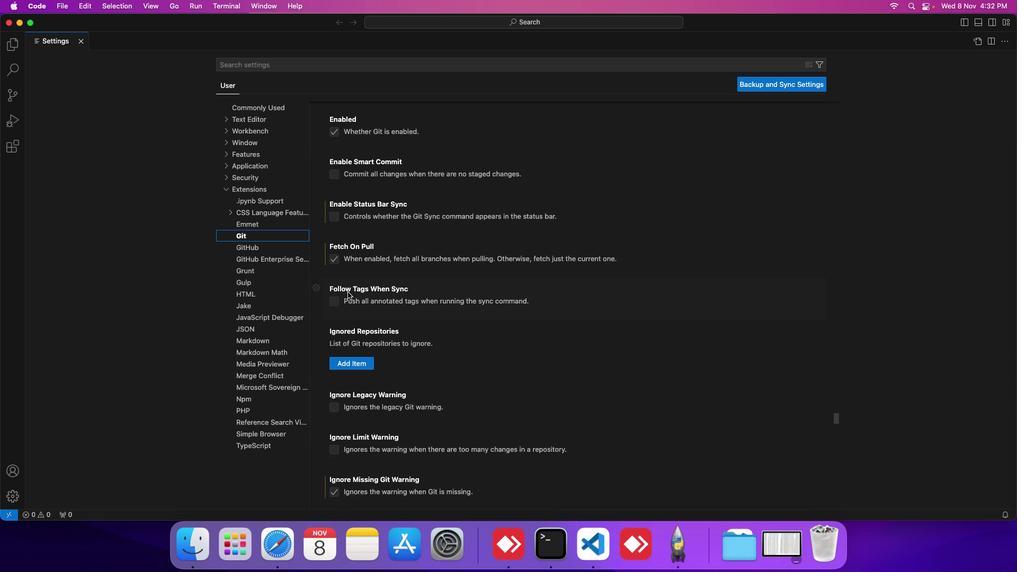 
Action: Mouse scrolled (347, 292) with delta (0, 0)
Screenshot: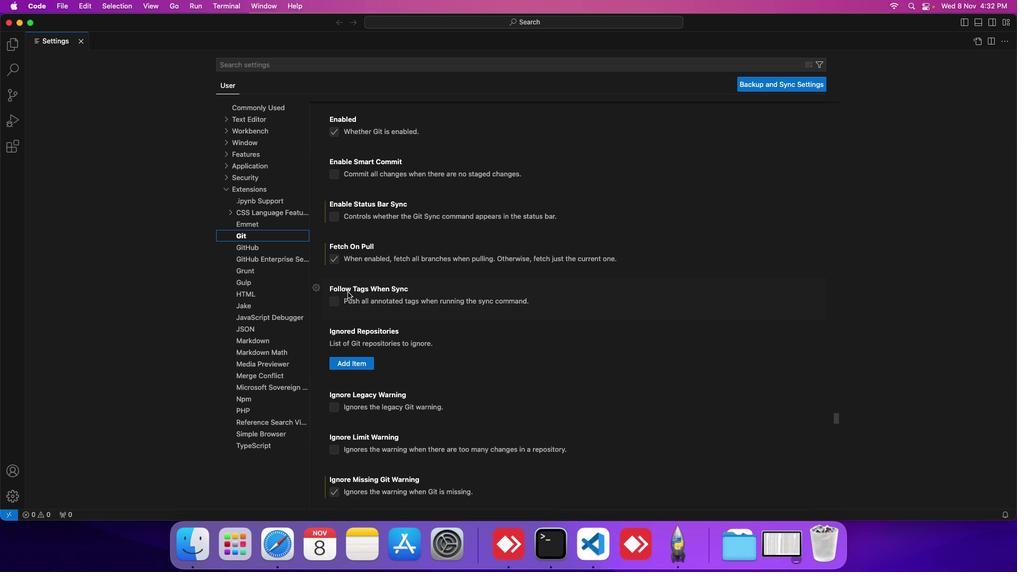 
Action: Mouse scrolled (347, 292) with delta (0, -1)
Screenshot: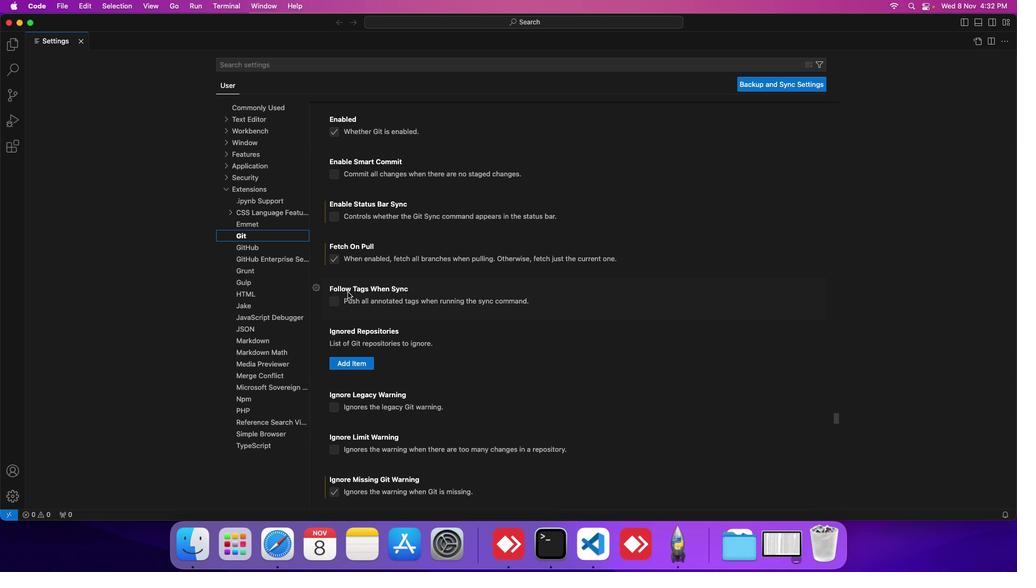 
Action: Mouse scrolled (347, 292) with delta (0, -1)
Screenshot: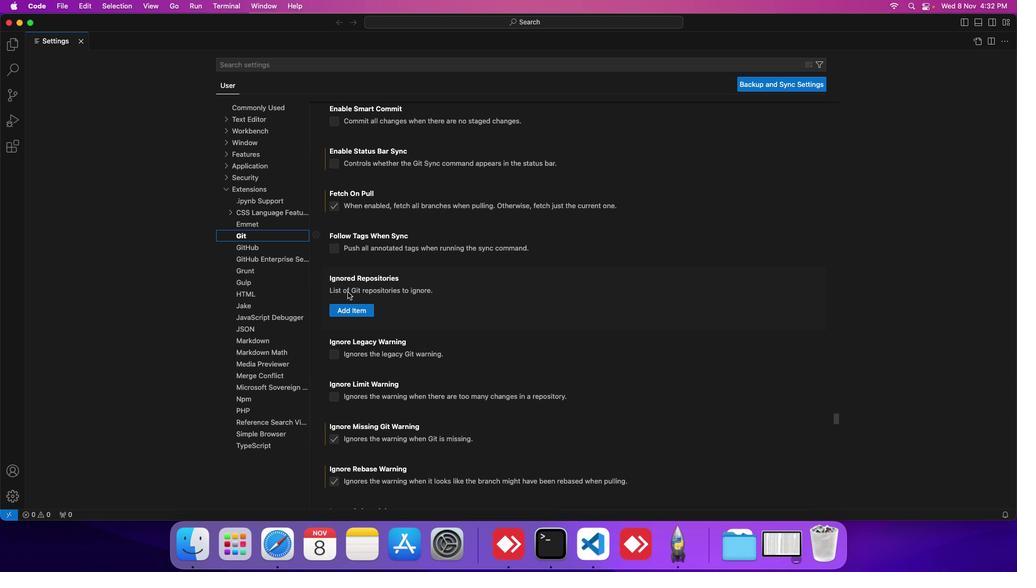 
Action: Mouse scrolled (347, 292) with delta (0, -1)
Screenshot: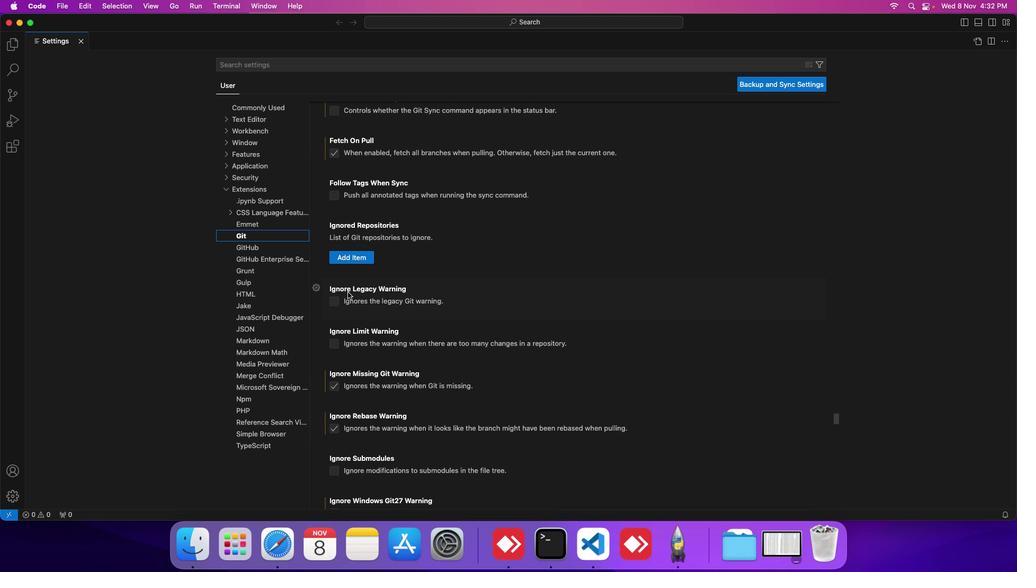 
Action: Mouse moved to (347, 292)
Screenshot: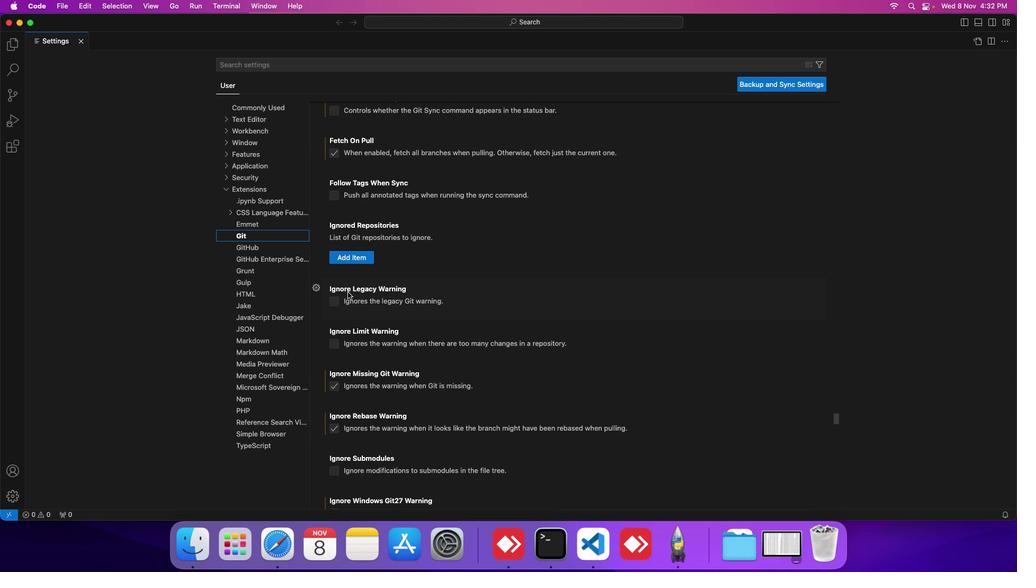 
Action: Mouse scrolled (347, 292) with delta (0, 0)
Screenshot: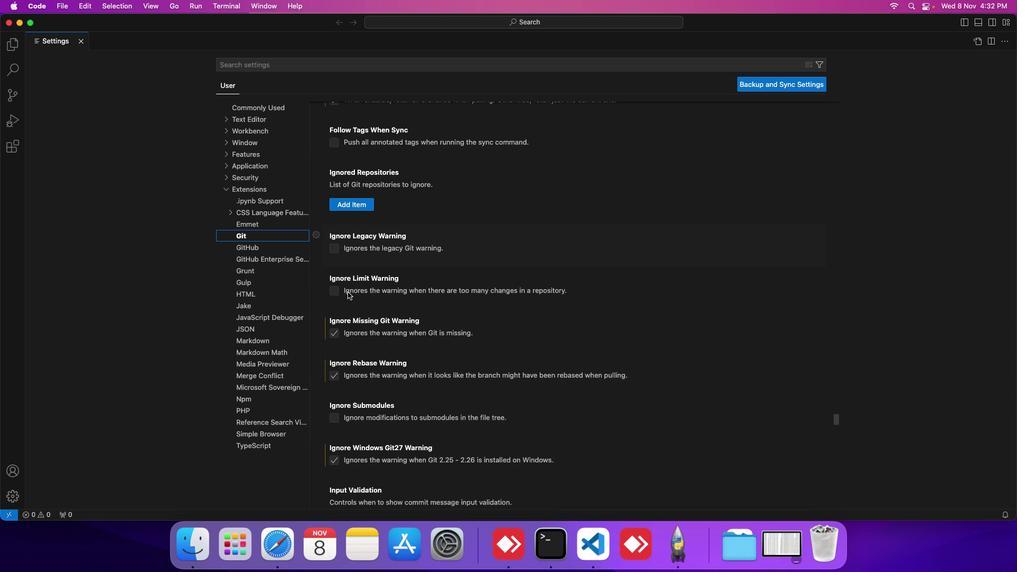 
Action: Mouse scrolled (347, 292) with delta (0, 0)
Screenshot: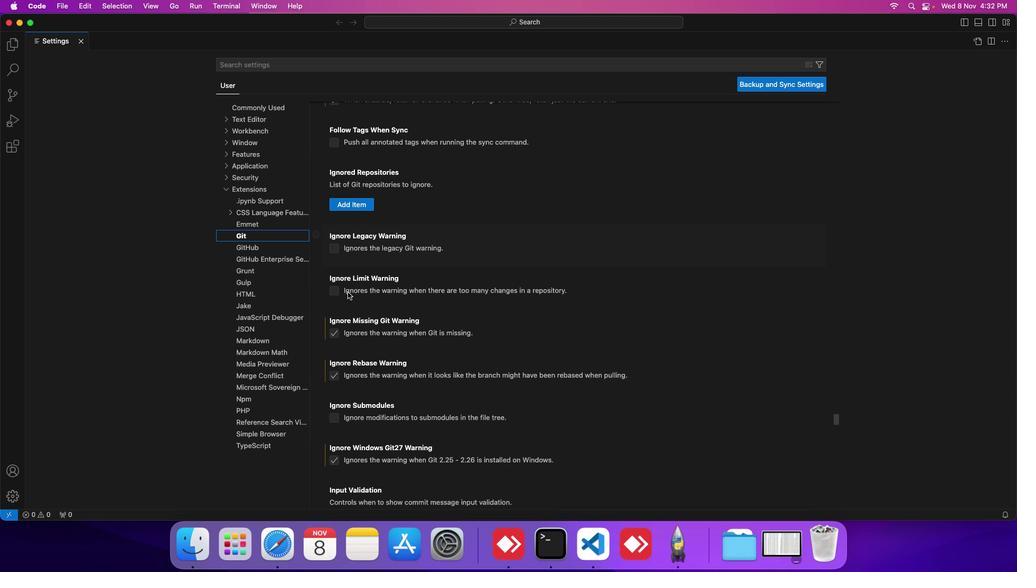 
Action: Mouse scrolled (347, 292) with delta (0, 0)
Screenshot: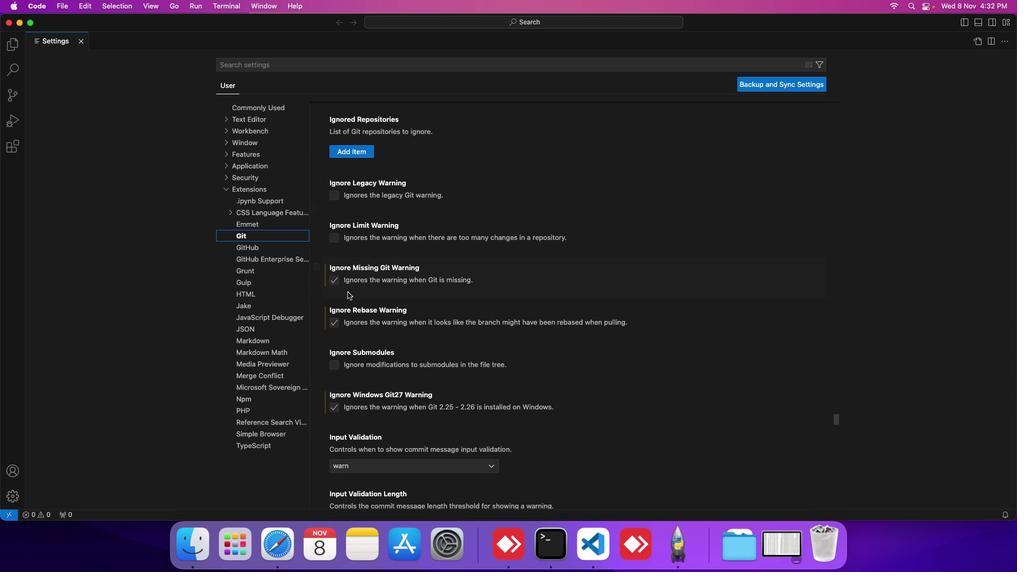 
Action: Mouse scrolled (347, 292) with delta (0, 0)
Screenshot: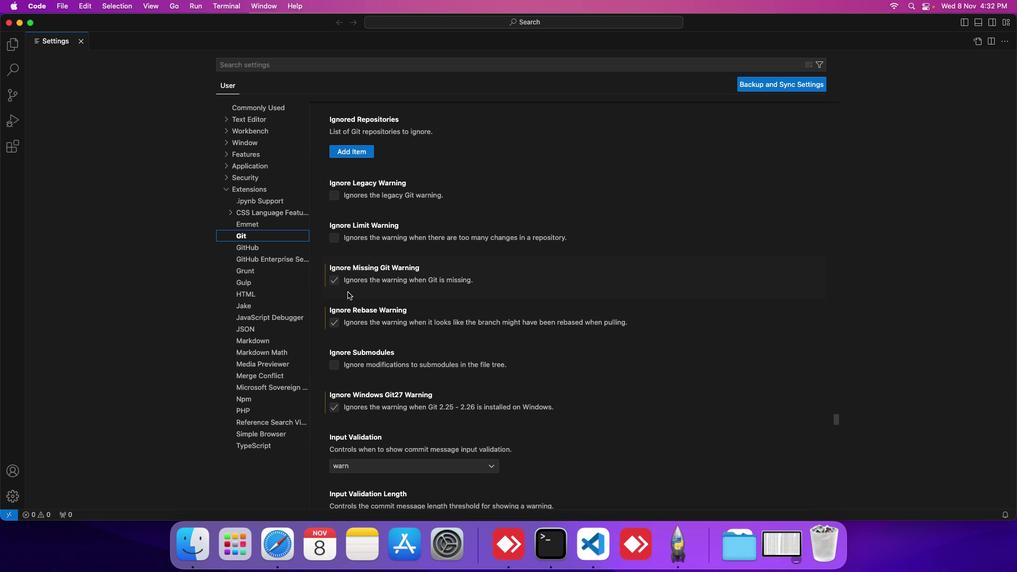 
Action: Mouse scrolled (347, 292) with delta (0, 0)
Screenshot: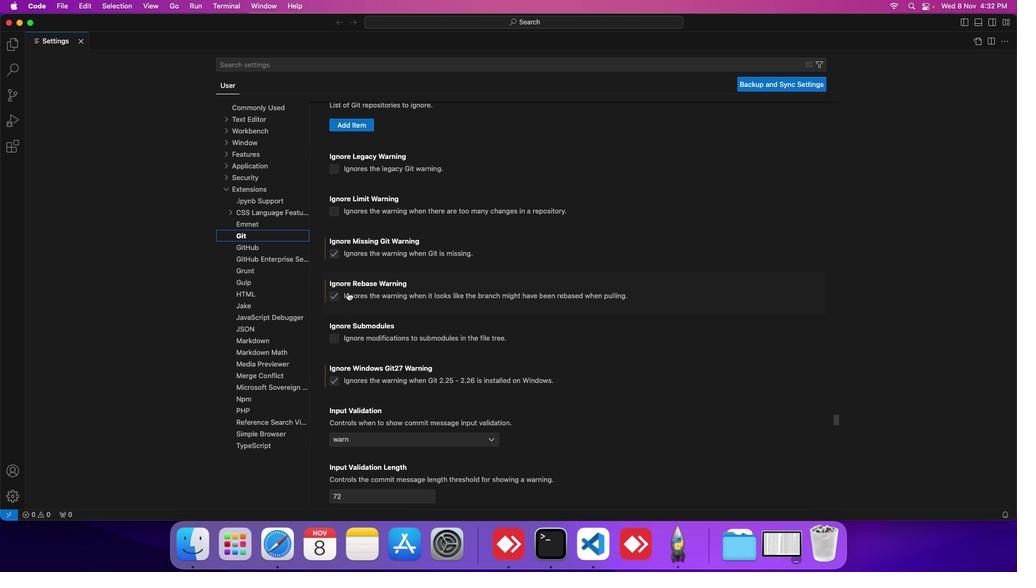 
Action: Mouse scrolled (347, 292) with delta (0, 0)
Screenshot: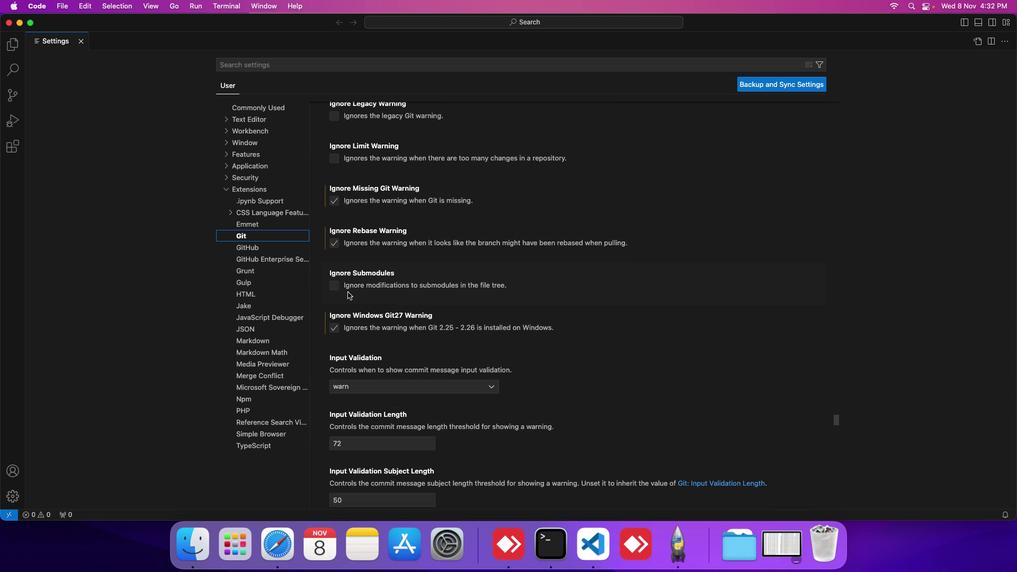 
Action: Mouse scrolled (347, 292) with delta (0, 0)
Screenshot: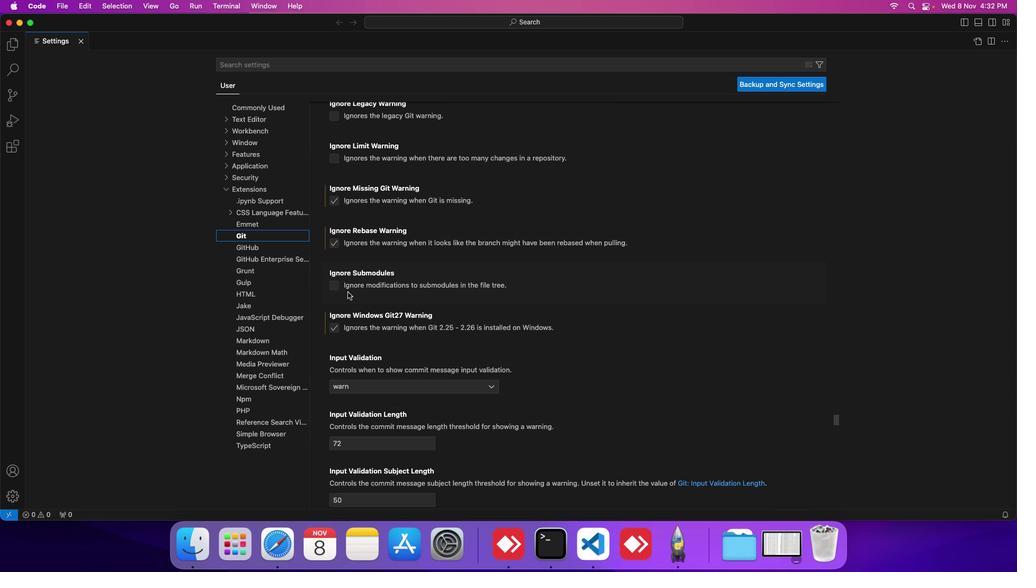
Action: Mouse scrolled (347, 292) with delta (0, 0)
Screenshot: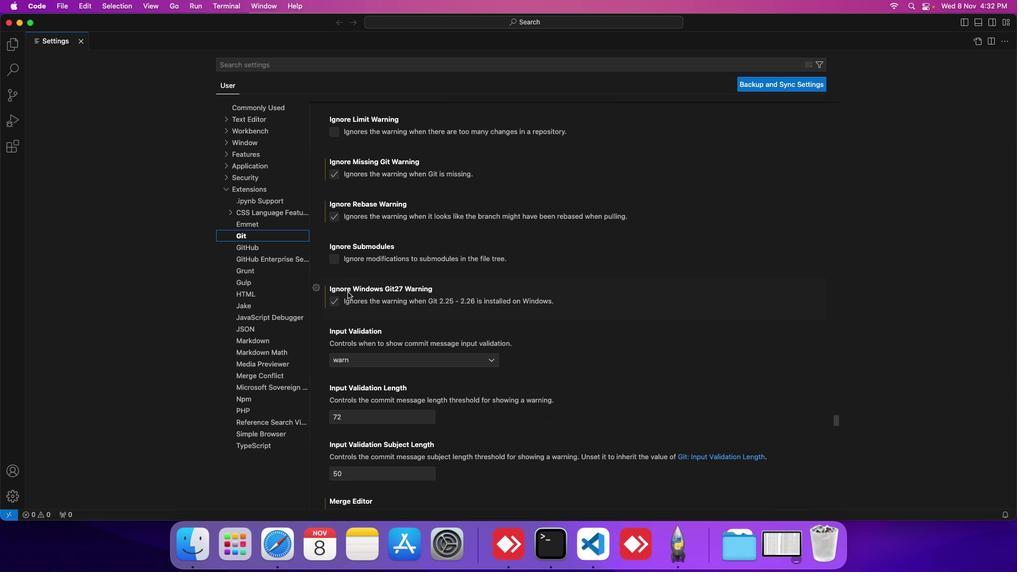 
Action: Mouse scrolled (347, 292) with delta (0, 0)
Screenshot: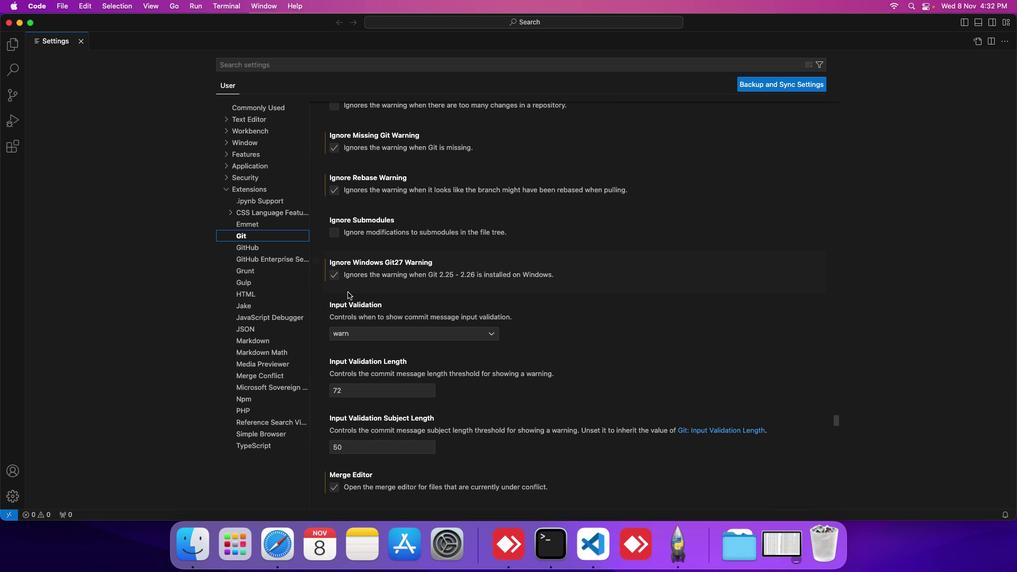 
Action: Mouse scrolled (347, 292) with delta (0, 0)
Screenshot: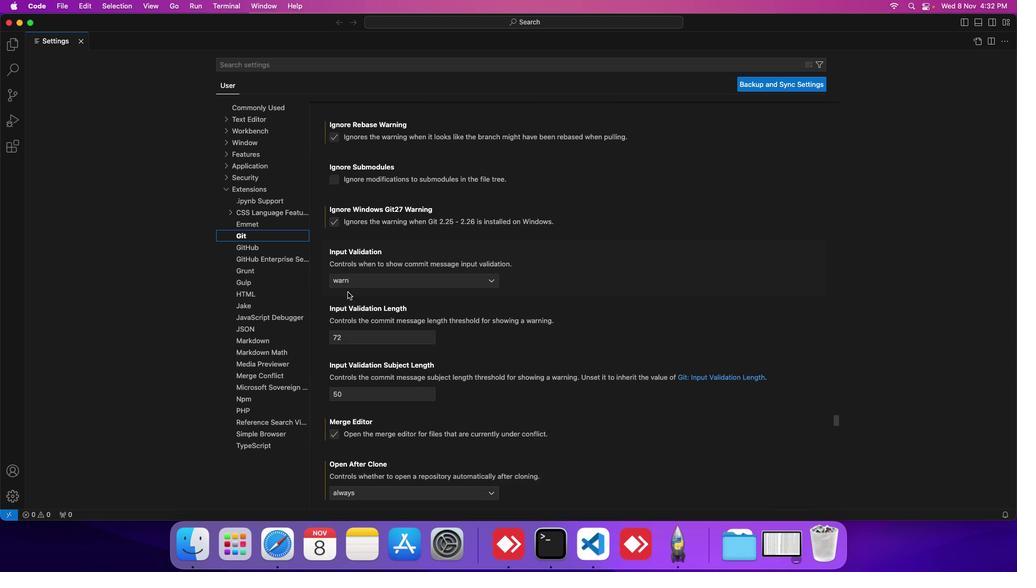
Action: Mouse scrolled (347, 292) with delta (0, 0)
Screenshot: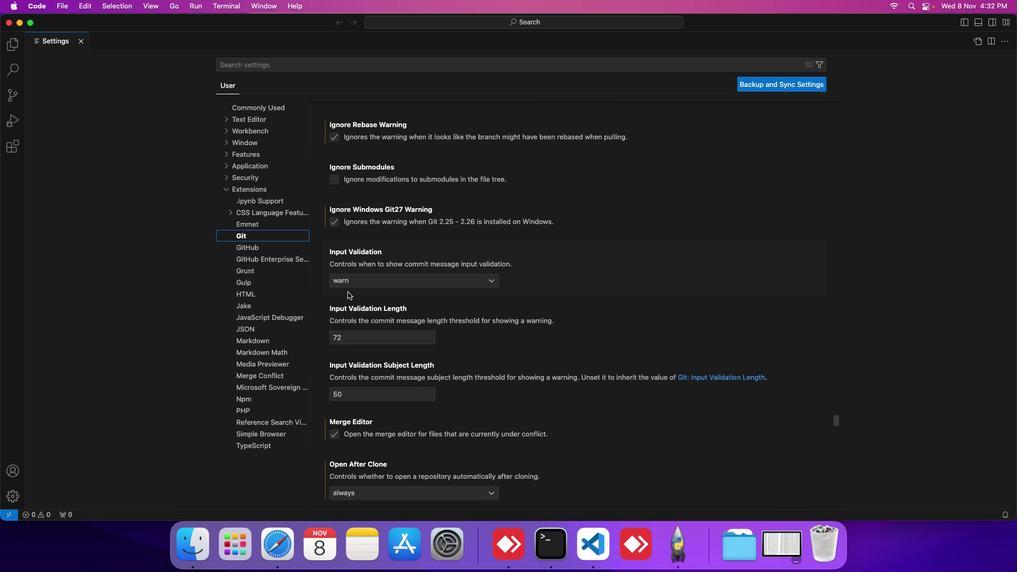 
Action: Mouse scrolled (347, 292) with delta (0, 0)
Screenshot: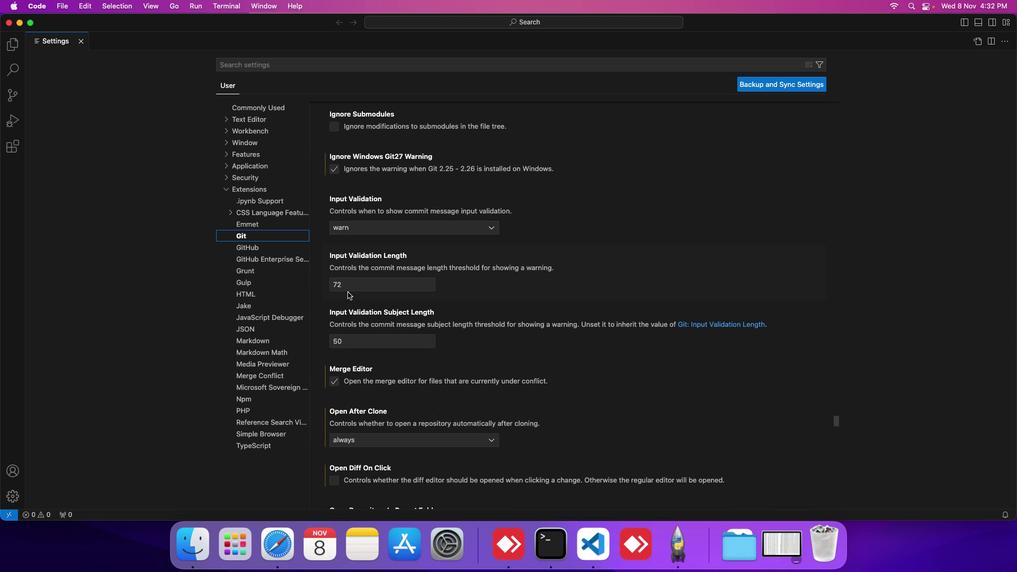 
Action: Mouse scrolled (347, 292) with delta (0, 0)
Screenshot: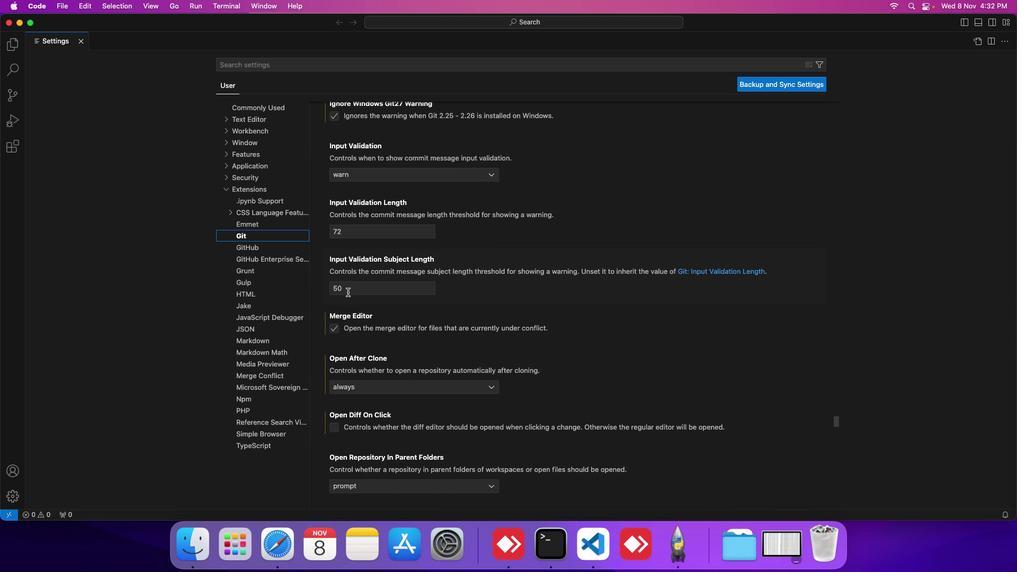 
Action: Mouse scrolled (347, 292) with delta (0, -1)
Screenshot: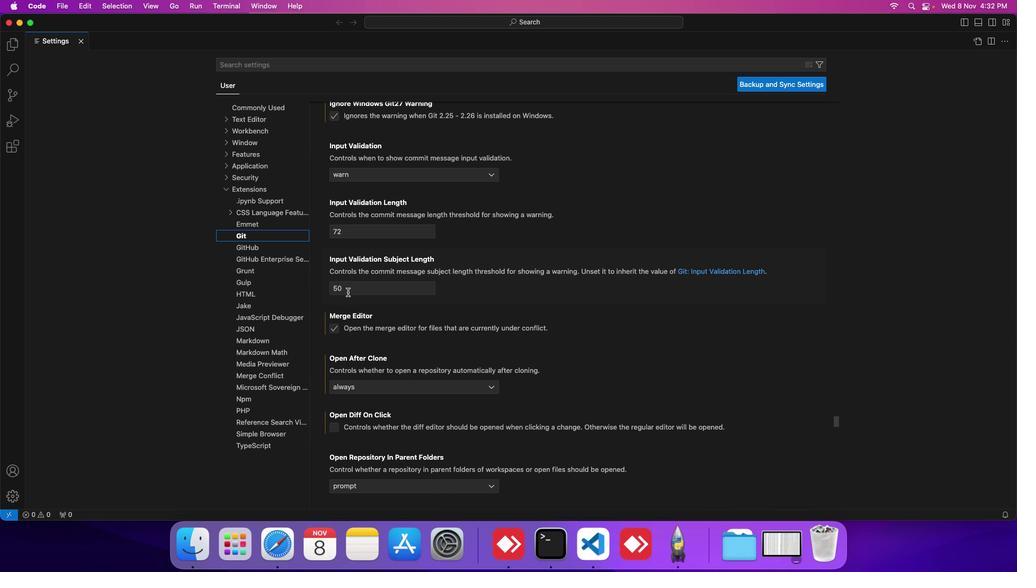 
Action: Mouse scrolled (347, 292) with delta (0, 0)
Screenshot: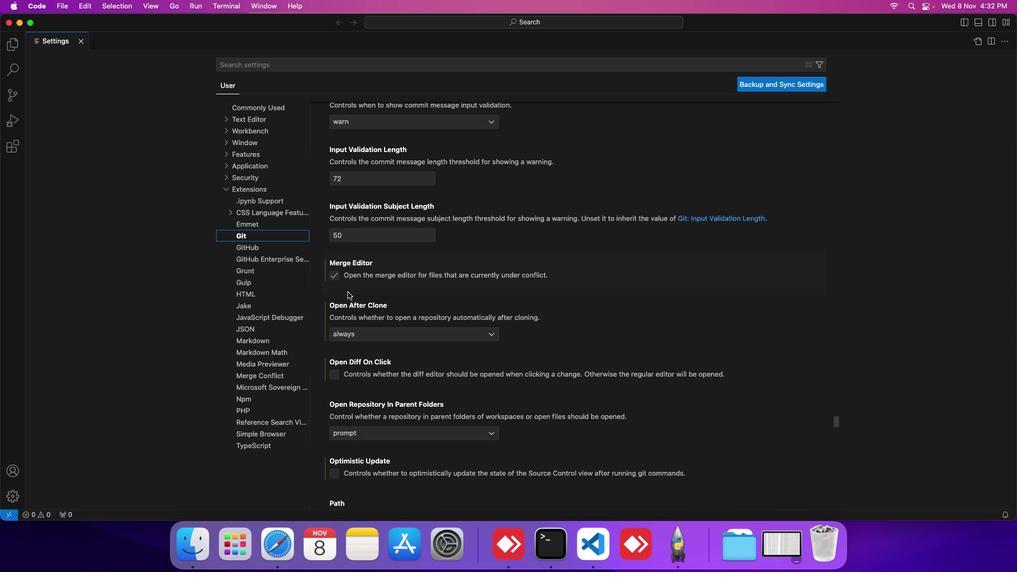 
Action: Mouse scrolled (347, 292) with delta (0, 0)
Screenshot: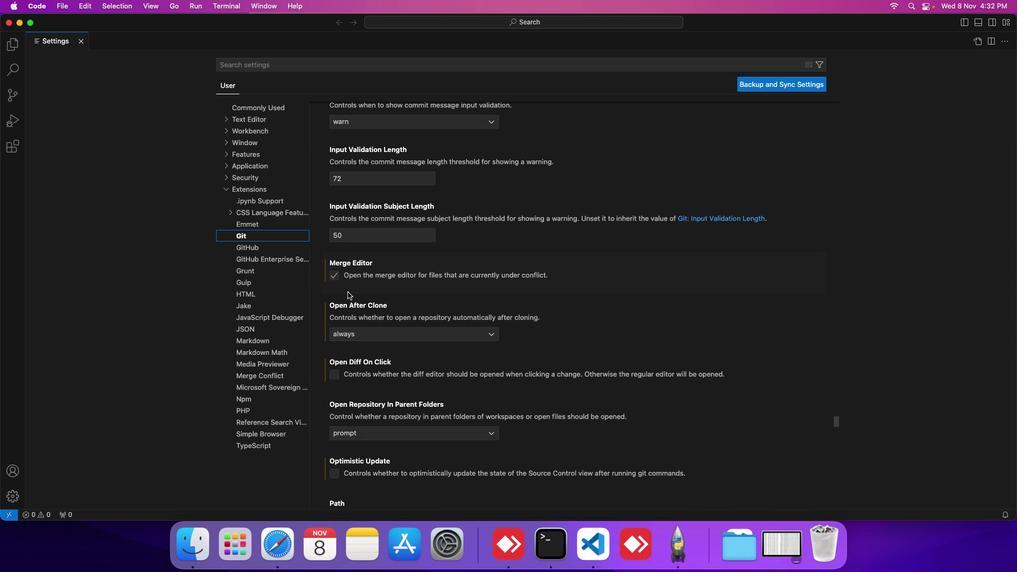 
Action: Mouse scrolled (347, 292) with delta (0, 0)
Screenshot: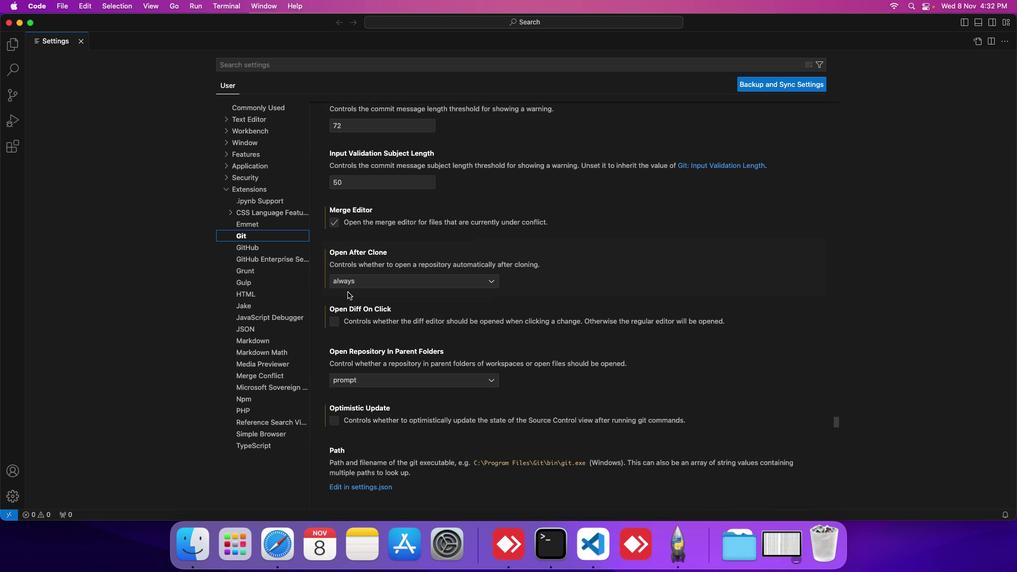
Action: Mouse scrolled (347, 292) with delta (0, 0)
Screenshot: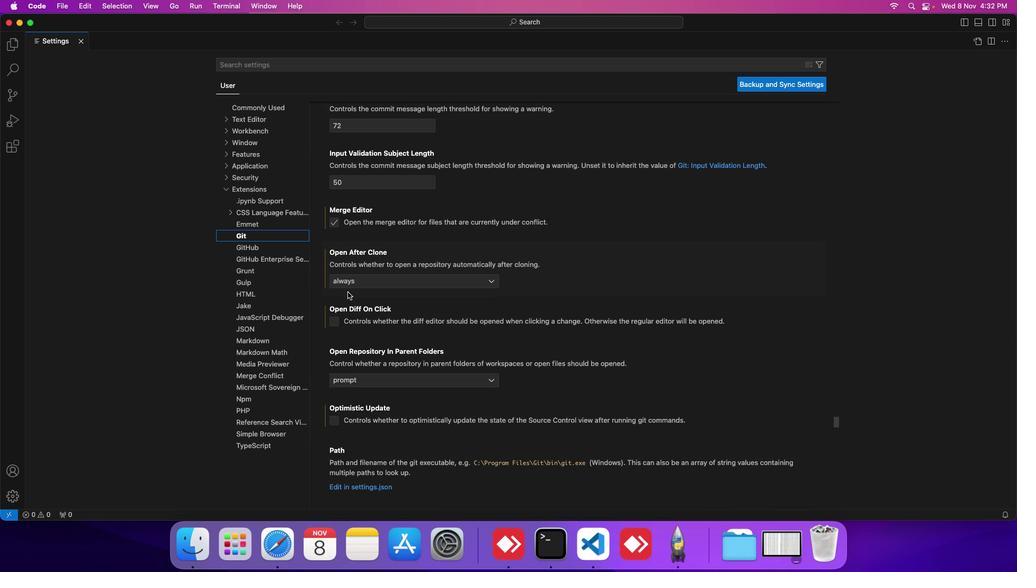 
Action: Mouse scrolled (347, 292) with delta (0, 0)
Screenshot: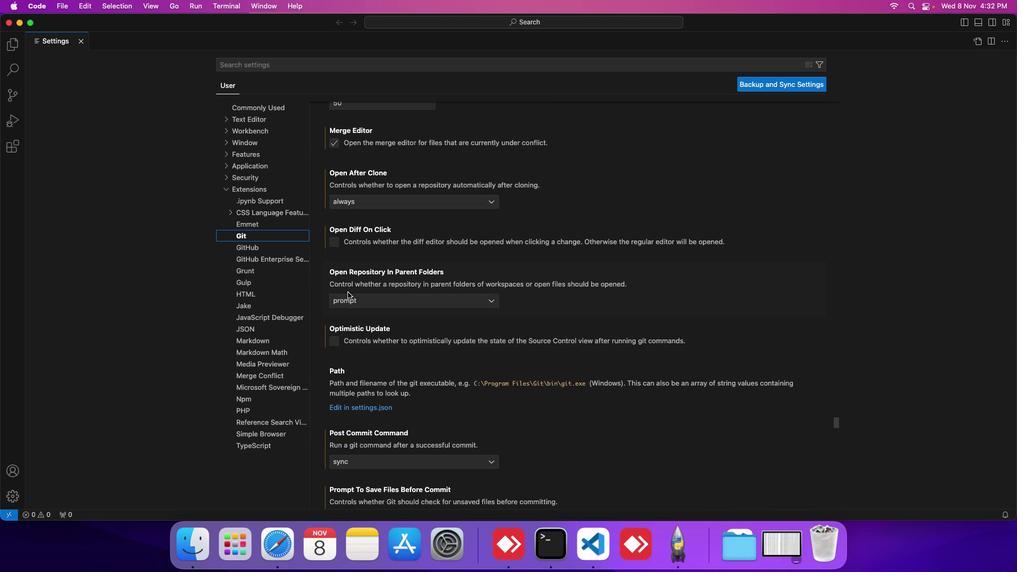 
Action: Mouse scrolled (347, 292) with delta (0, 0)
Screenshot: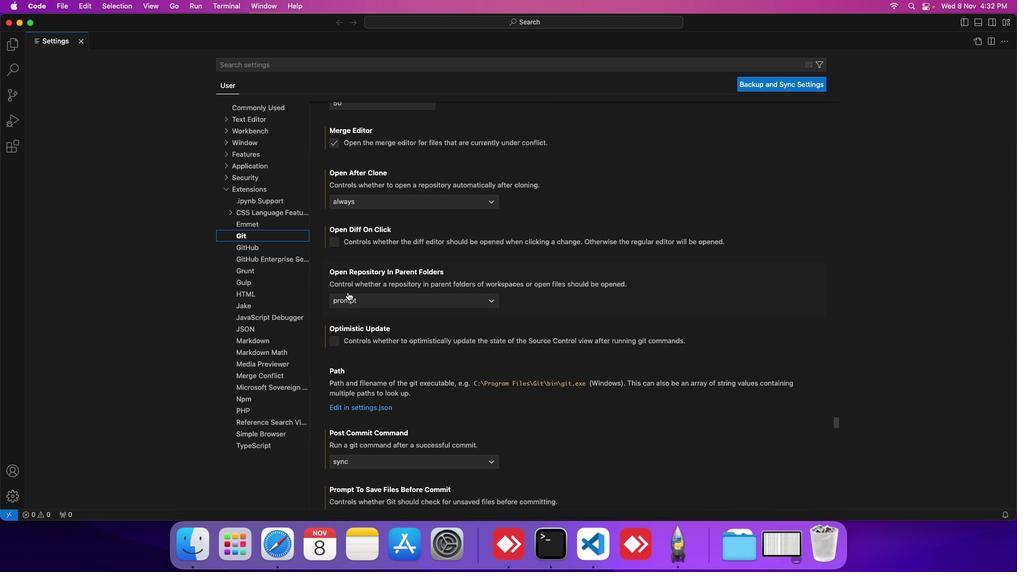 
Action: Mouse scrolled (347, 292) with delta (0, 0)
Screenshot: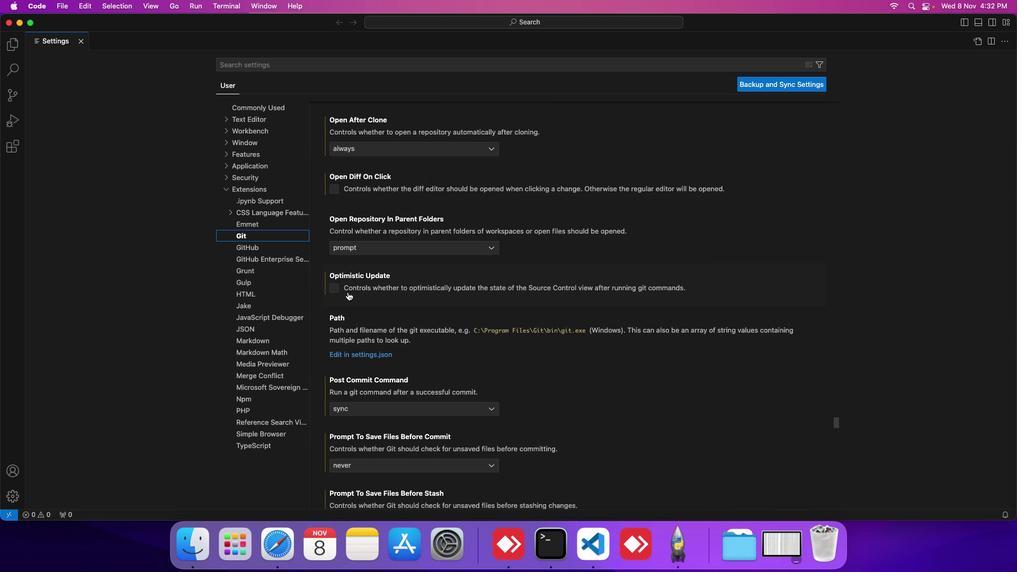 
Action: Mouse scrolled (347, 292) with delta (0, -1)
Screenshot: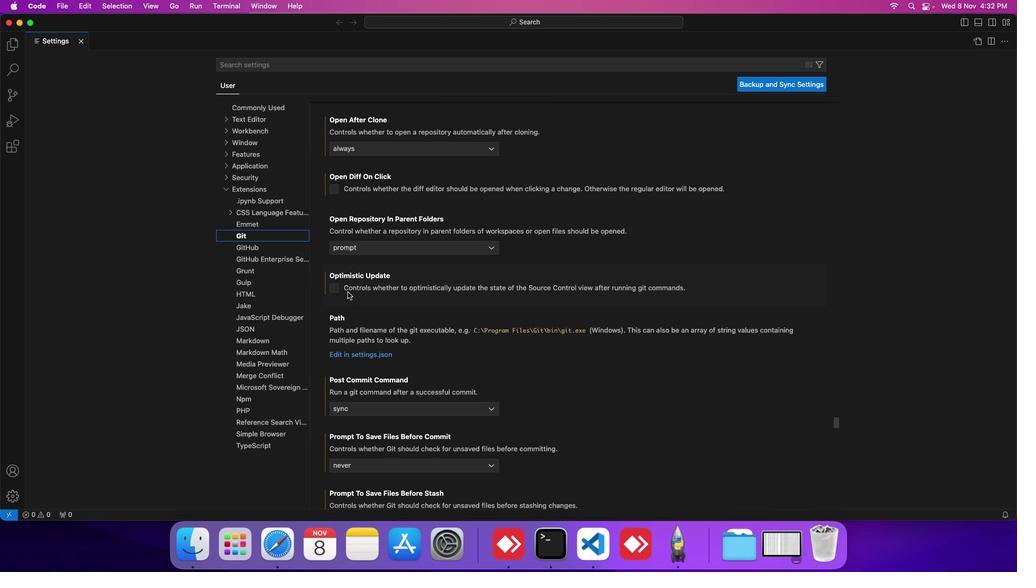 
Action: Mouse scrolled (347, 292) with delta (0, -1)
Screenshot: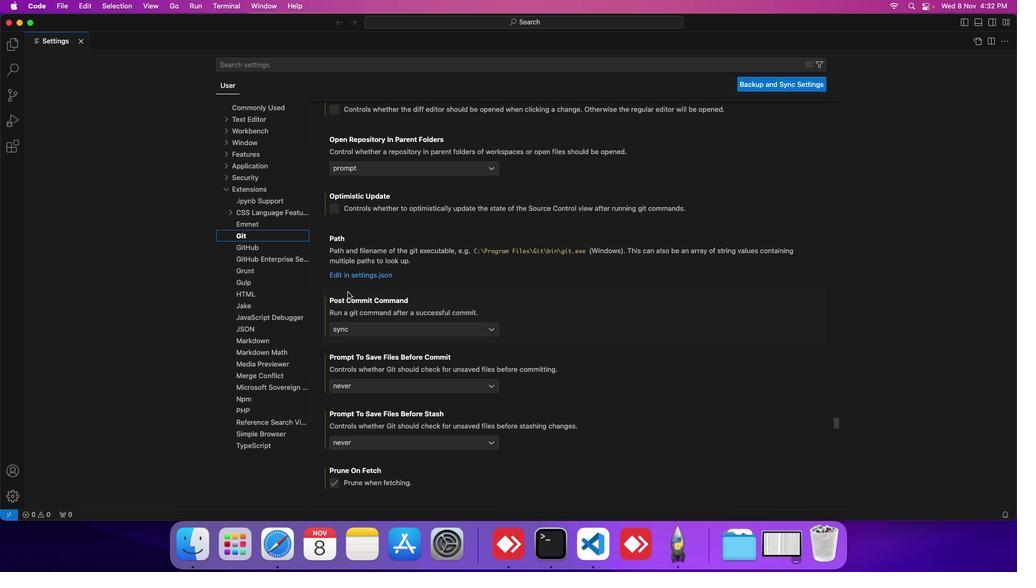 
Action: Mouse scrolled (347, 292) with delta (0, -1)
Screenshot: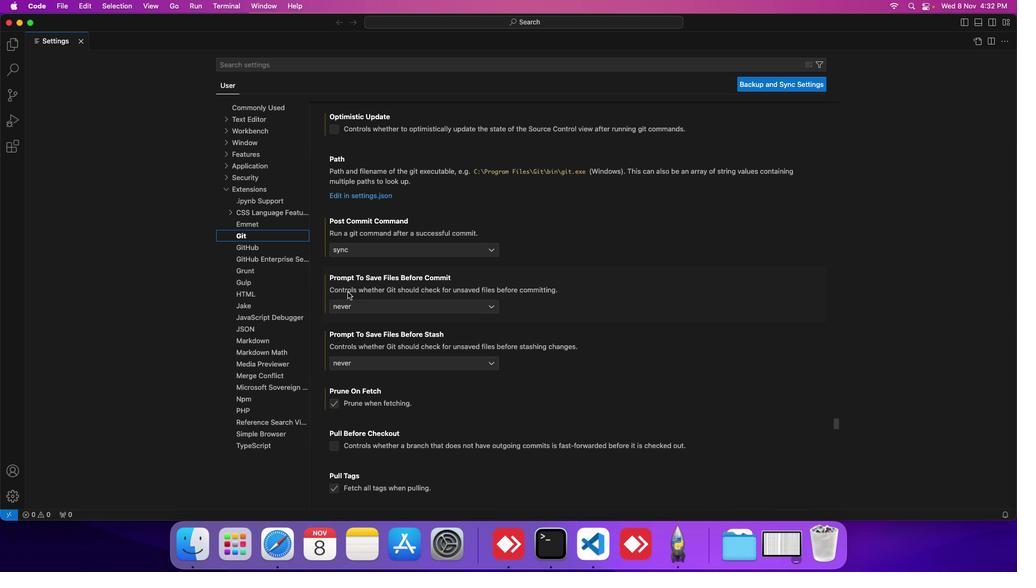 
Action: Mouse scrolled (347, 292) with delta (0, 0)
Screenshot: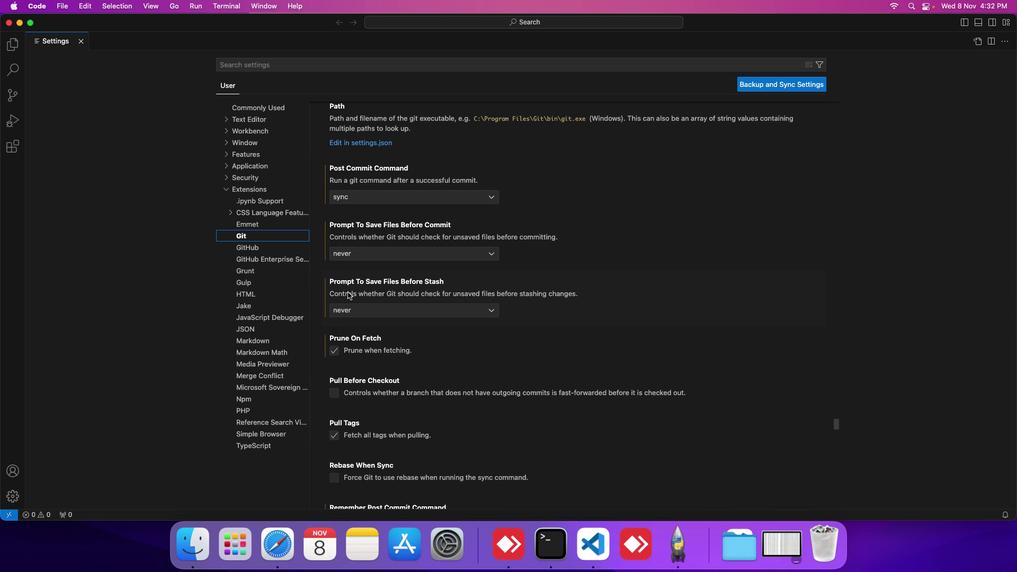 
Action: Mouse scrolled (347, 292) with delta (0, 0)
Screenshot: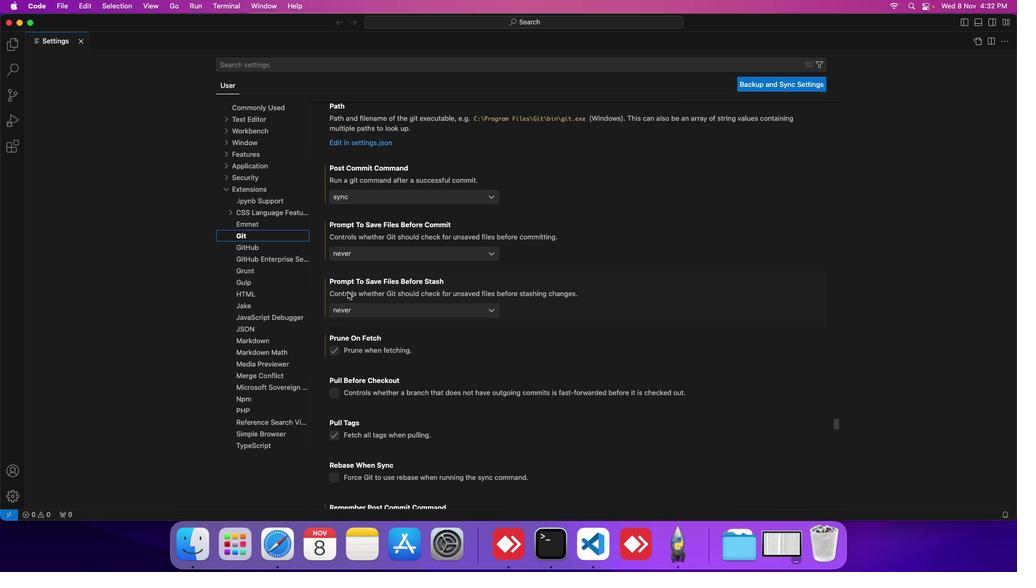 
Action: Mouse scrolled (347, 292) with delta (0, 0)
Screenshot: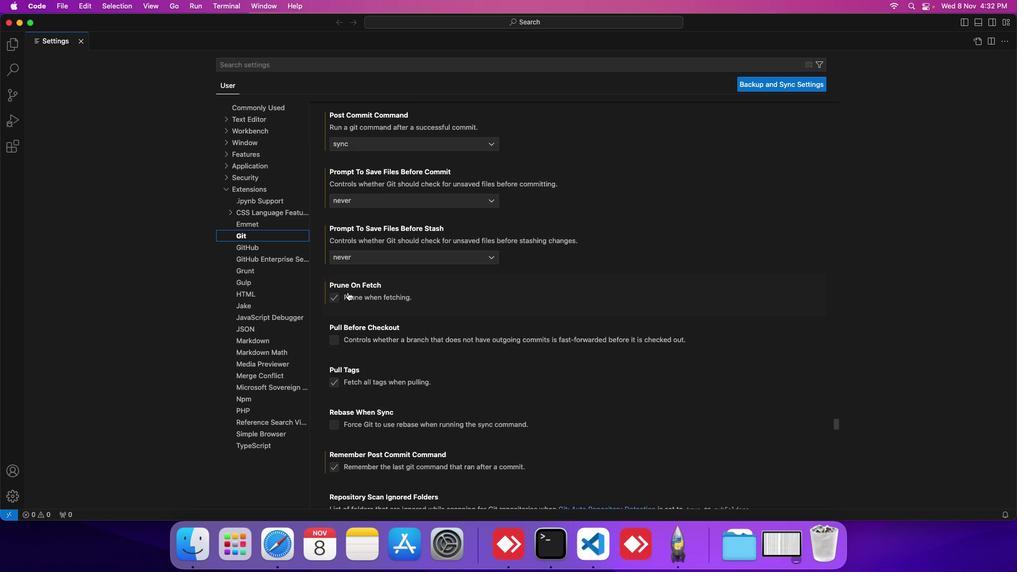 
Action: Mouse scrolled (347, 292) with delta (0, 0)
Screenshot: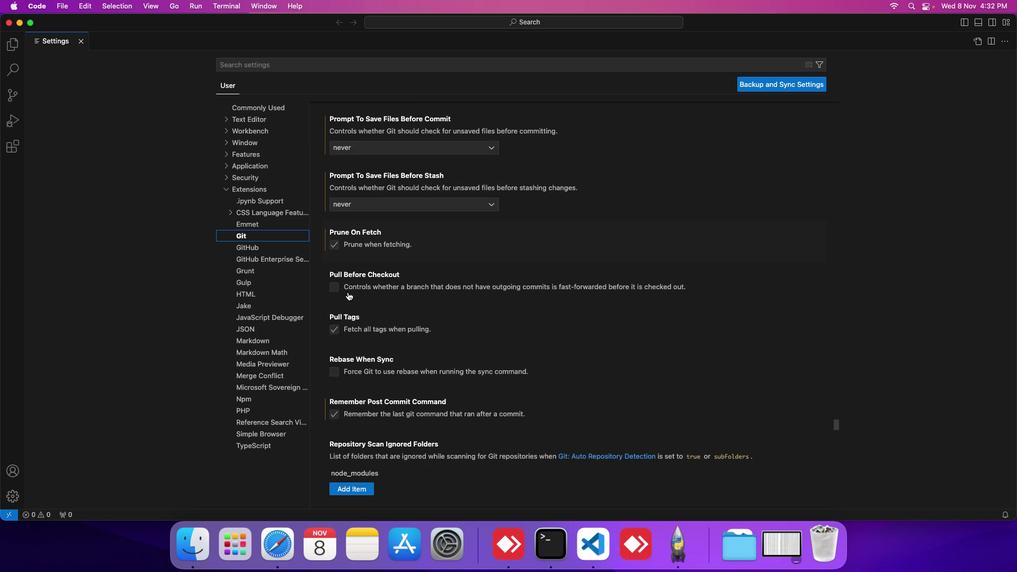 
Action: Mouse scrolled (347, 292) with delta (0, -1)
Screenshot: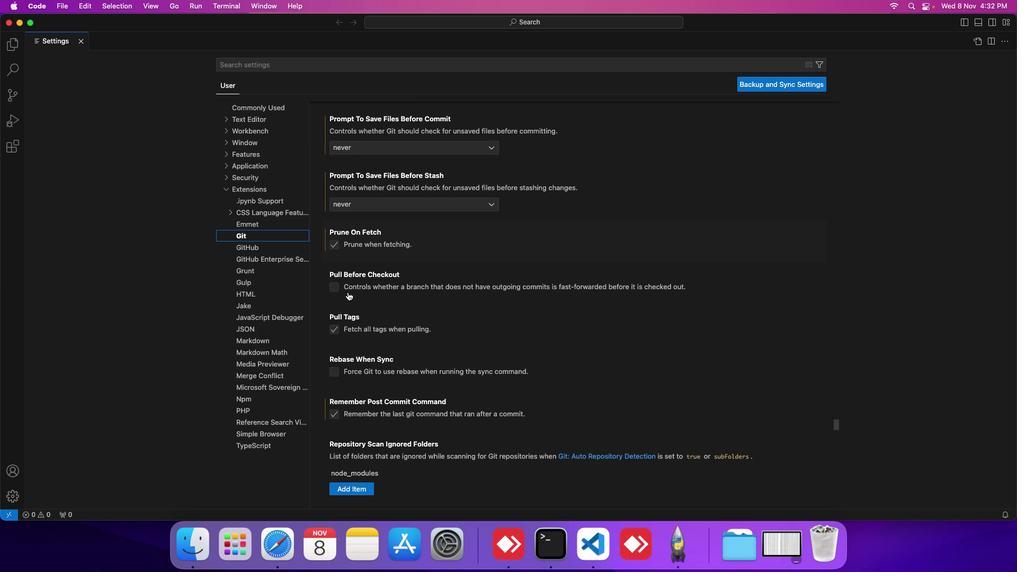
Action: Mouse scrolled (347, 292) with delta (0, 0)
Screenshot: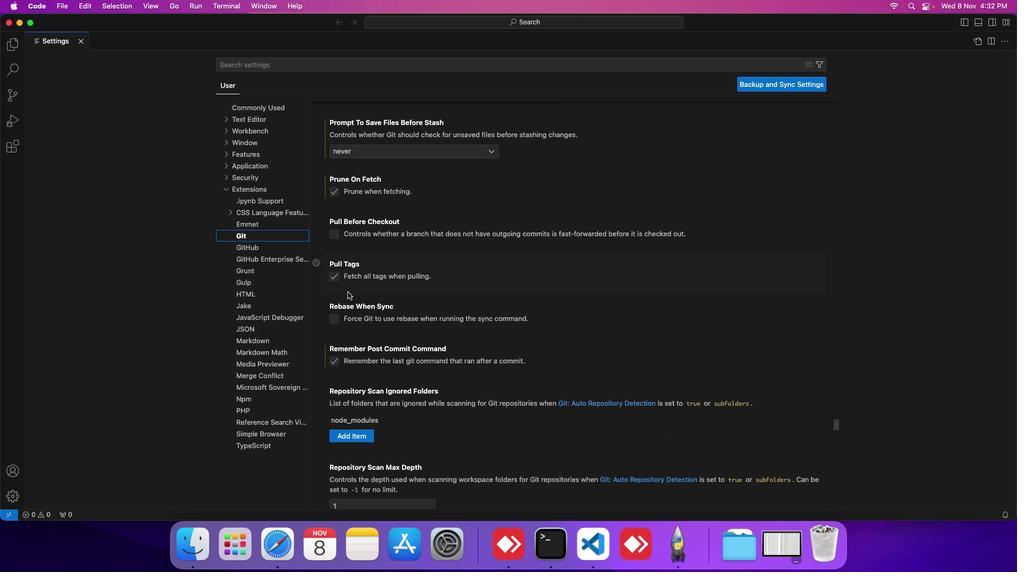 
Action: Mouse scrolled (347, 292) with delta (0, 0)
Screenshot: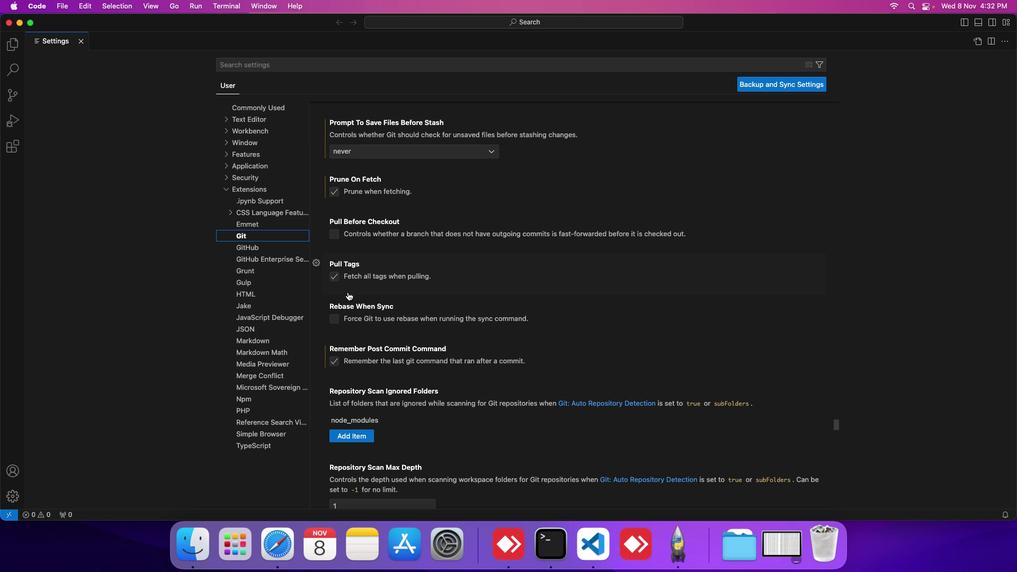 
Action: Mouse scrolled (347, 292) with delta (0, 0)
Screenshot: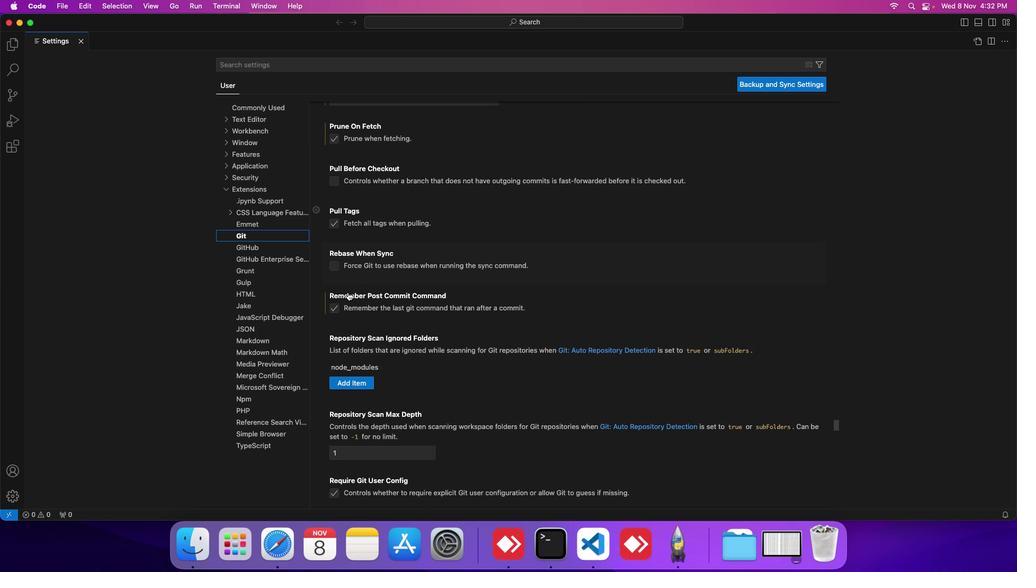 
Action: Mouse scrolled (347, 292) with delta (0, 0)
Screenshot: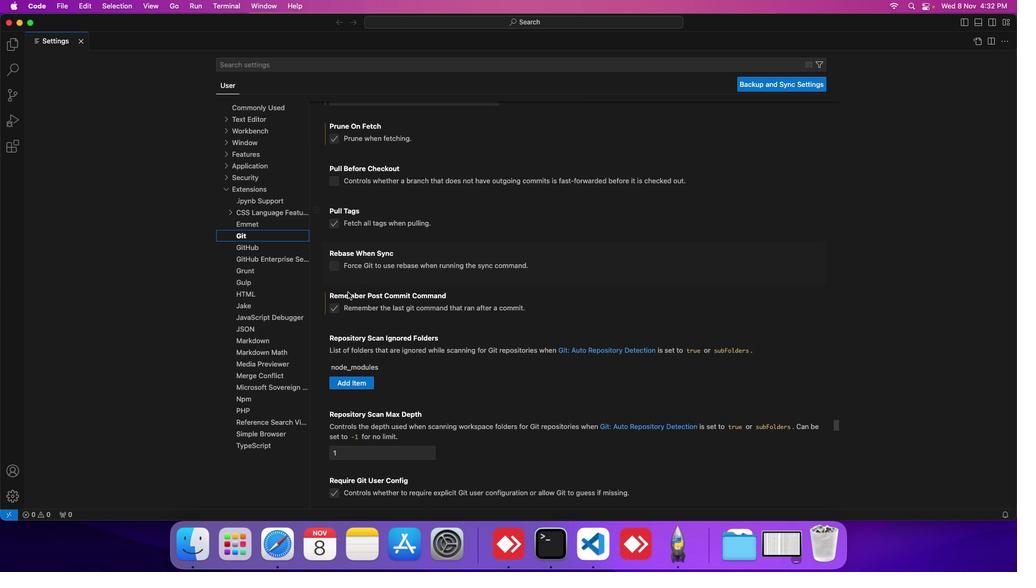 
Action: Mouse scrolled (347, 292) with delta (0, 0)
Screenshot: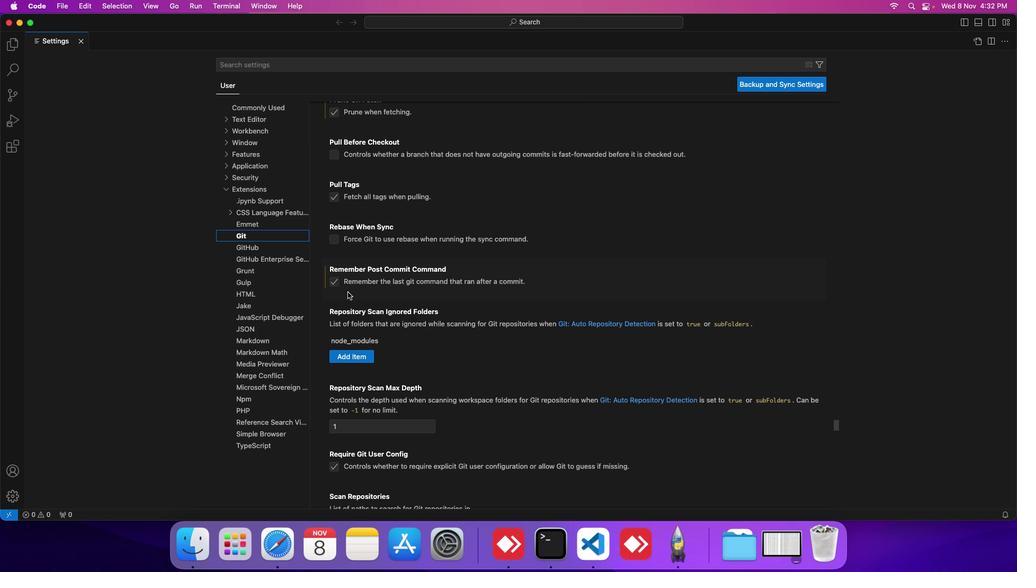
Action: Mouse scrolled (347, 292) with delta (0, 0)
Screenshot: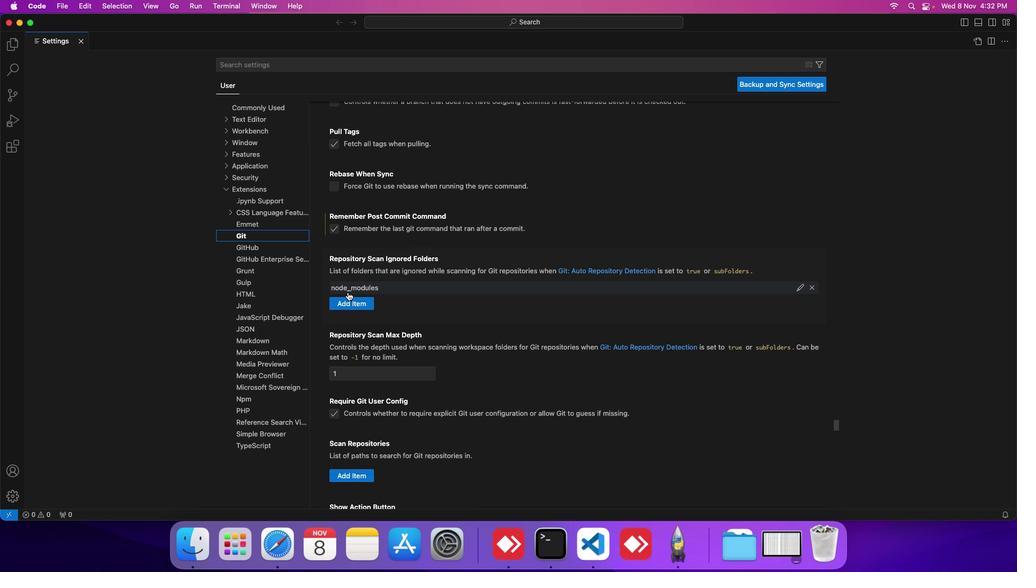 
Action: Mouse scrolled (347, 292) with delta (0, 0)
Screenshot: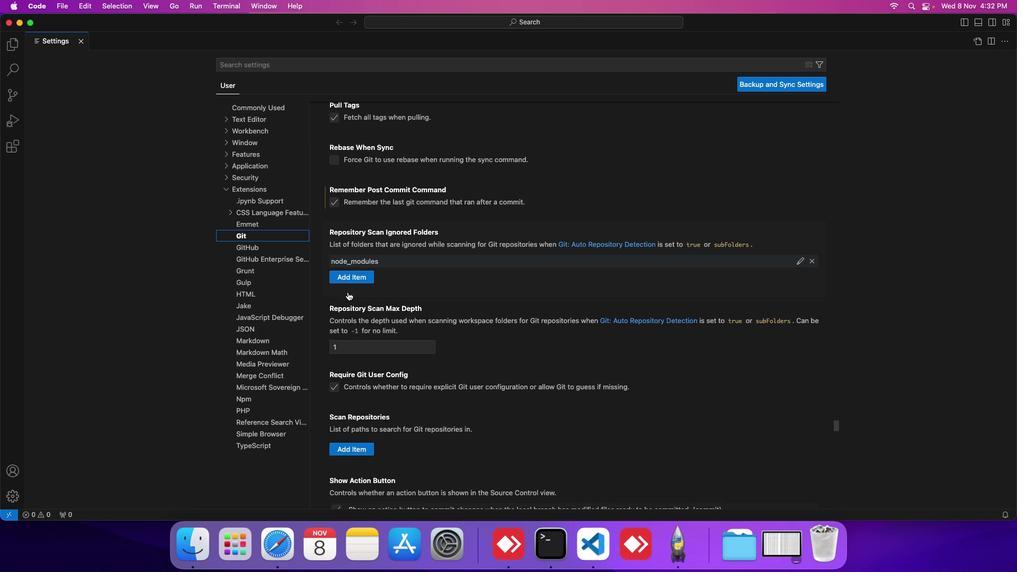 
Action: Mouse scrolled (347, 292) with delta (0, 0)
Screenshot: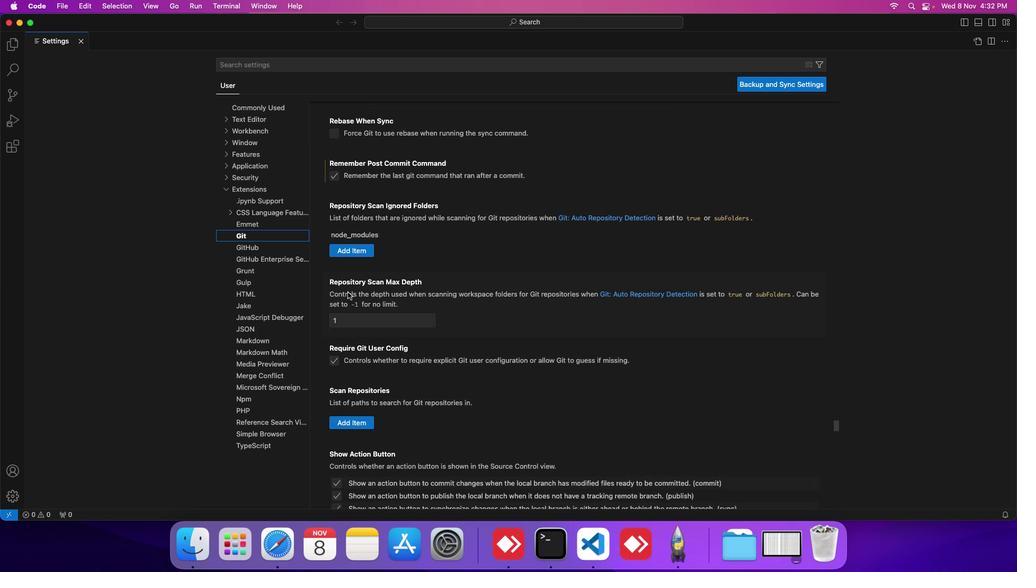 
Action: Mouse scrolled (347, 292) with delta (0, 0)
Screenshot: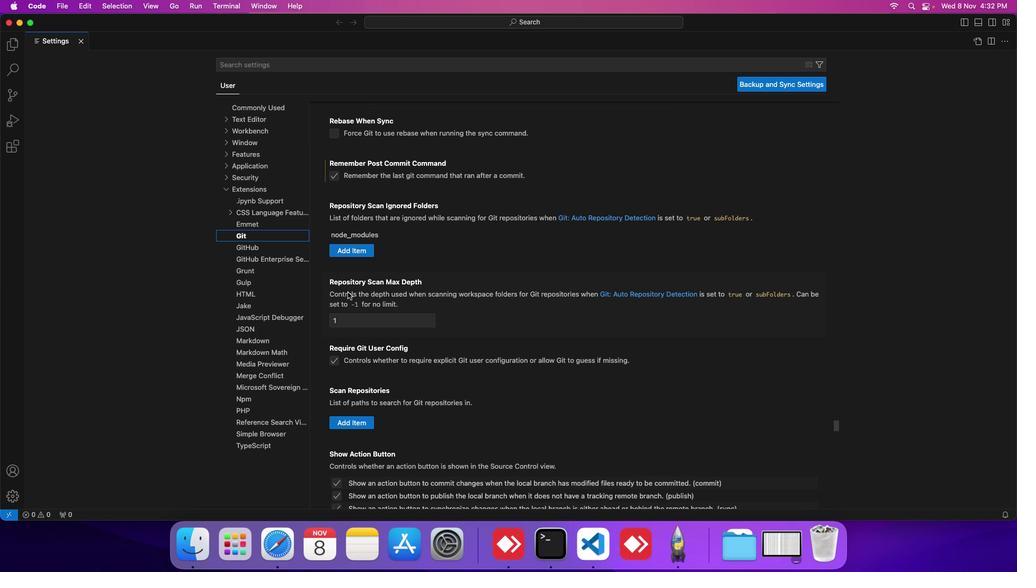 
Action: Mouse scrolled (347, 292) with delta (0, 0)
Screenshot: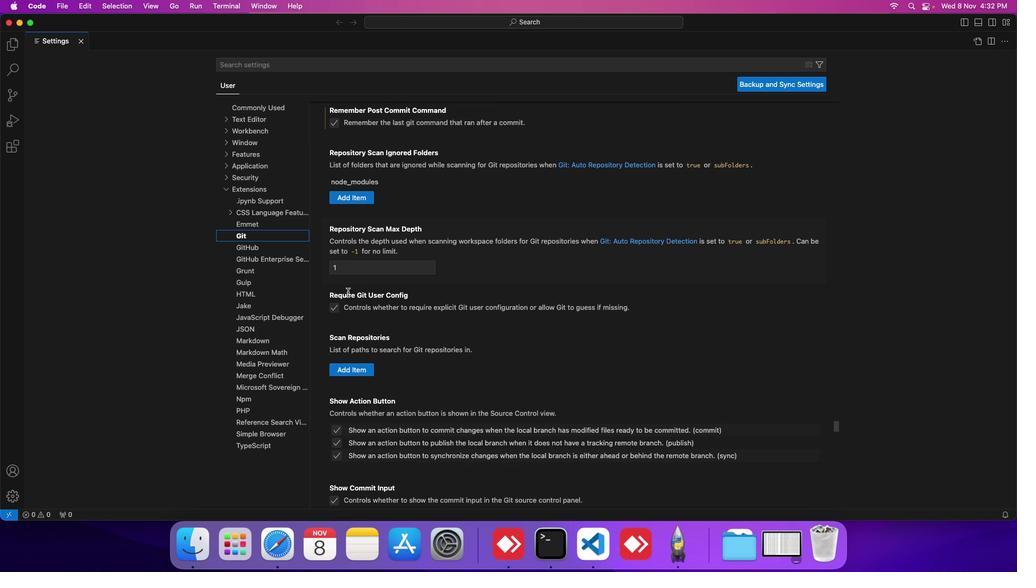 
Action: Mouse scrolled (347, 292) with delta (0, 0)
Screenshot: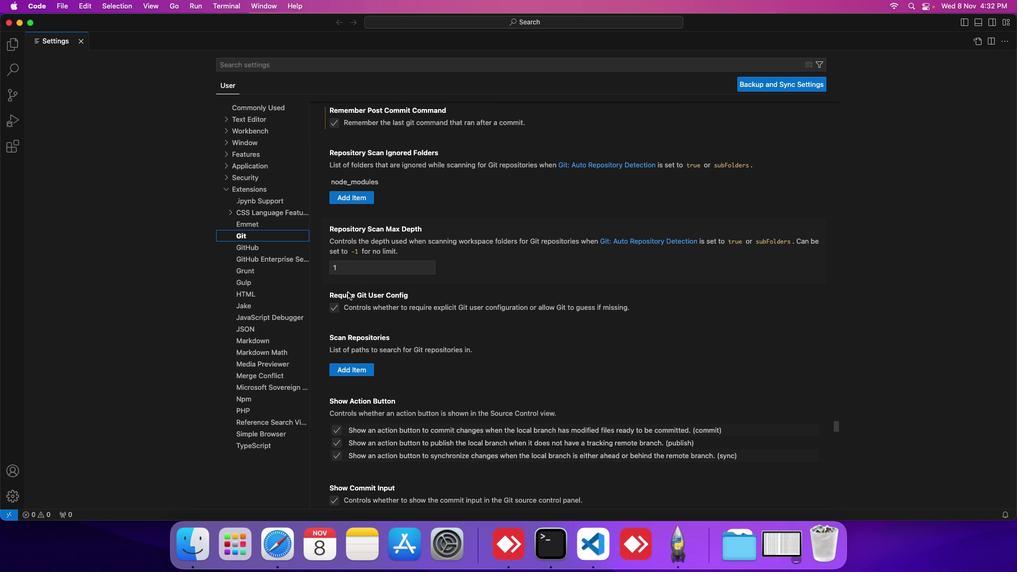
Action: Mouse scrolled (347, 292) with delta (0, 0)
Screenshot: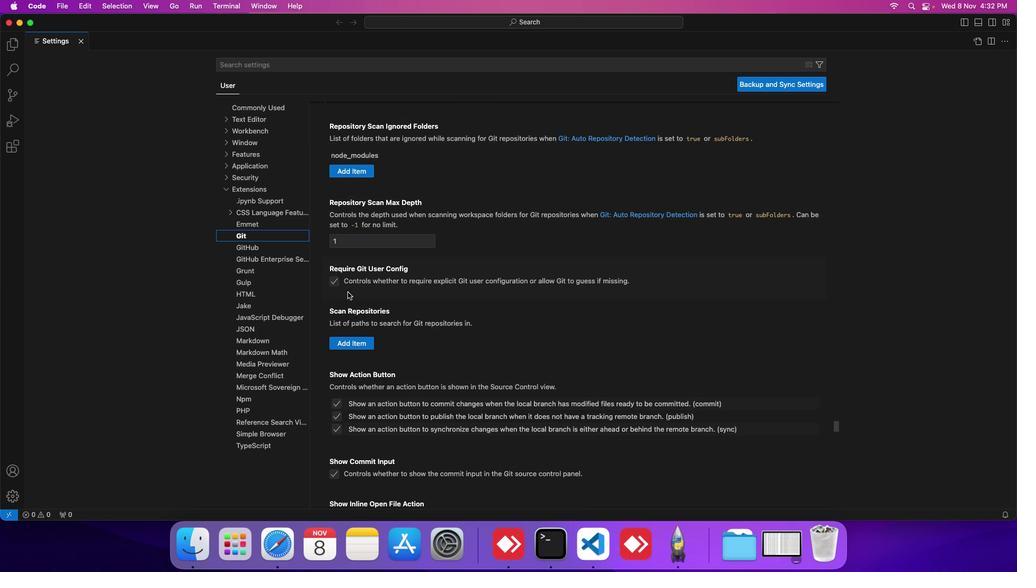 
Action: Mouse scrolled (347, 292) with delta (0, 0)
Screenshot: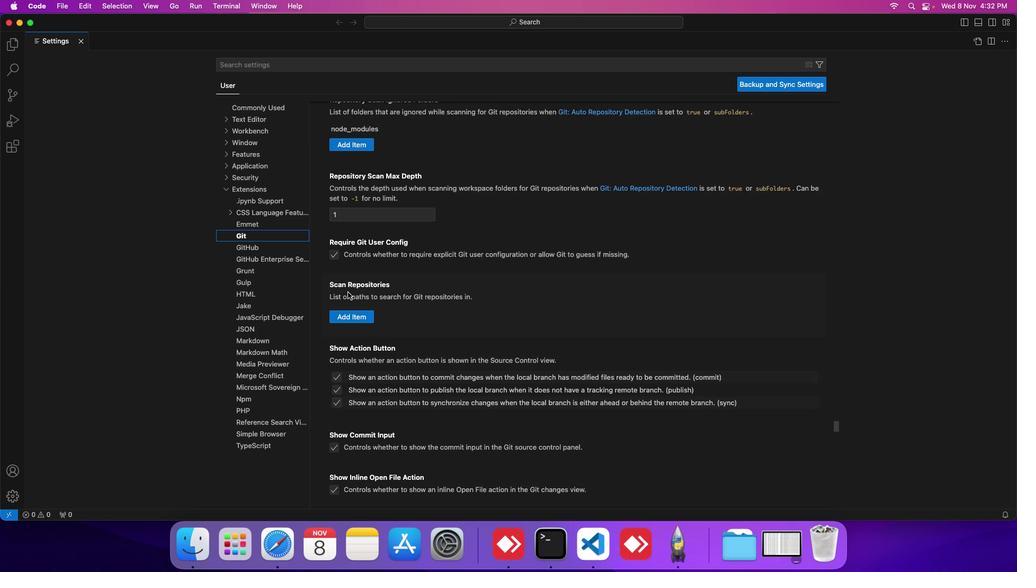 
Action: Mouse scrolled (347, 292) with delta (0, 0)
Screenshot: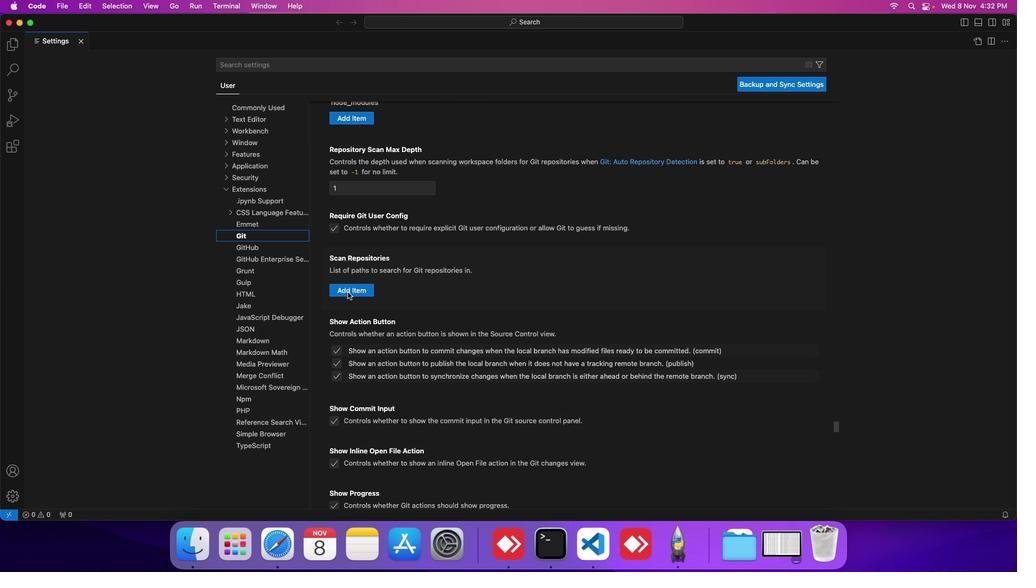 
Action: Mouse scrolled (347, 292) with delta (0, 0)
Screenshot: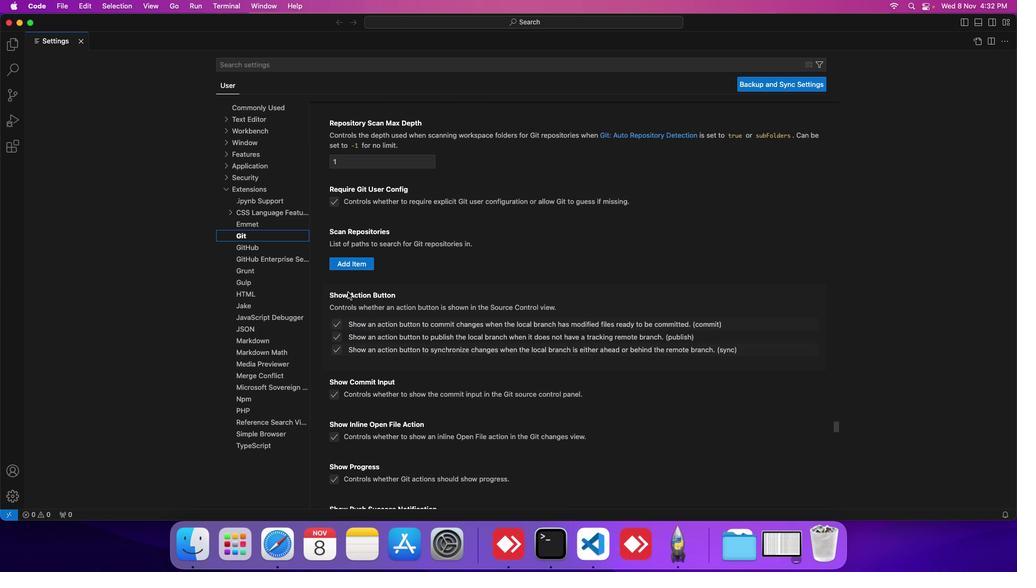 
Action: Mouse scrolled (347, 292) with delta (0, 0)
Screenshot: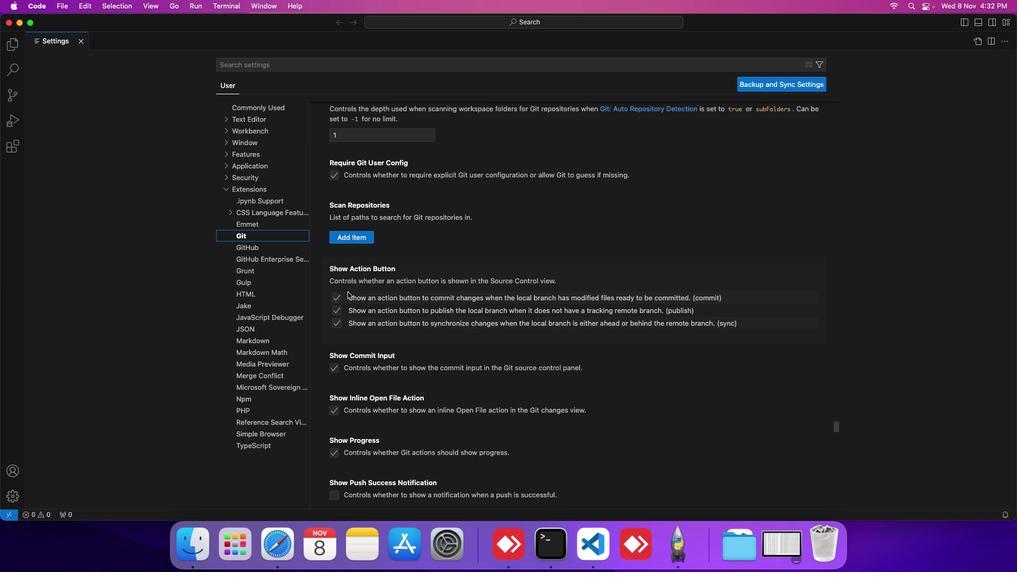 
Action: Mouse scrolled (347, 292) with delta (0, -1)
Screenshot: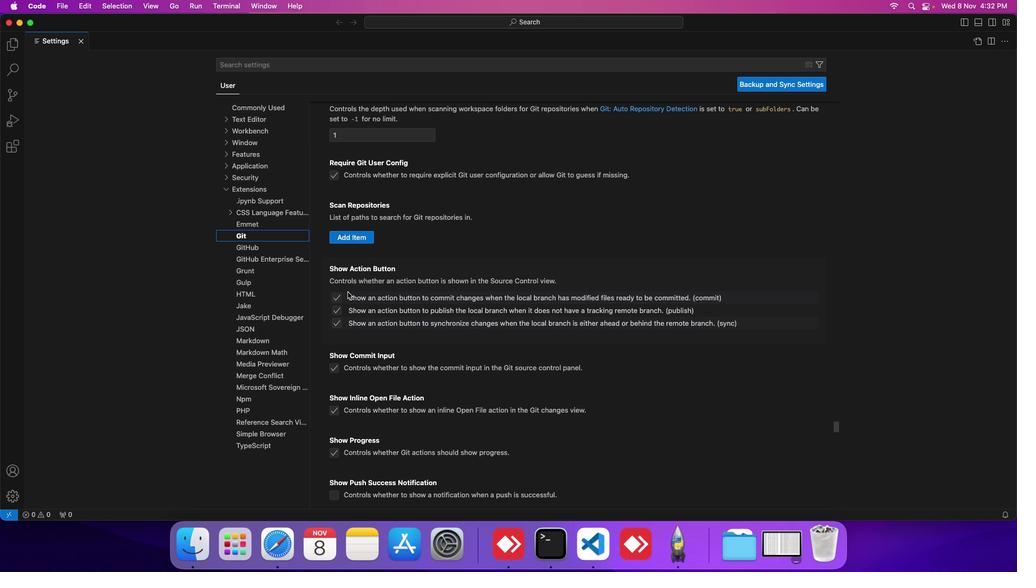 
Action: Mouse scrolled (347, 292) with delta (0, -1)
Screenshot: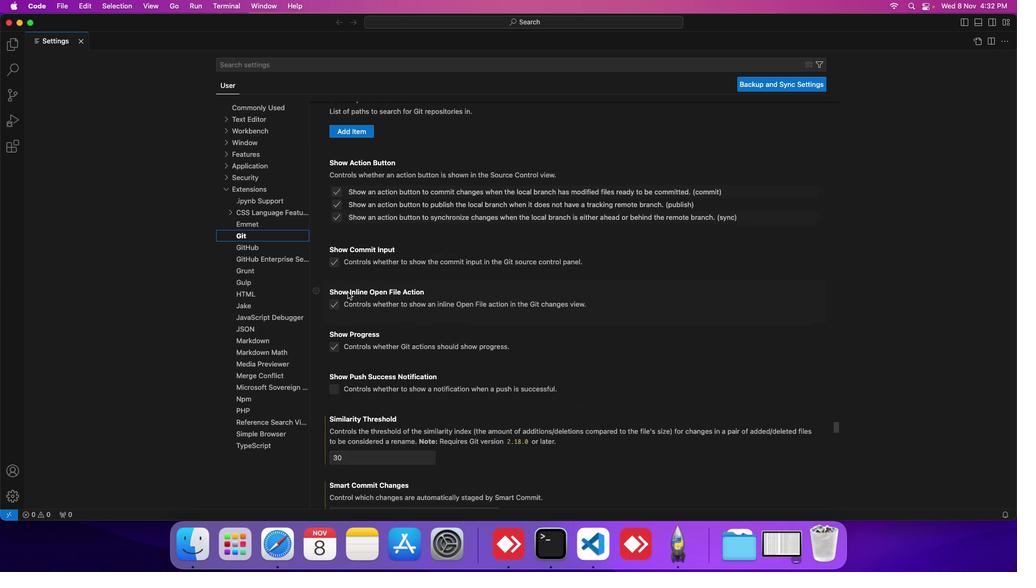 
Action: Mouse scrolled (347, 292) with delta (0, -1)
Screenshot: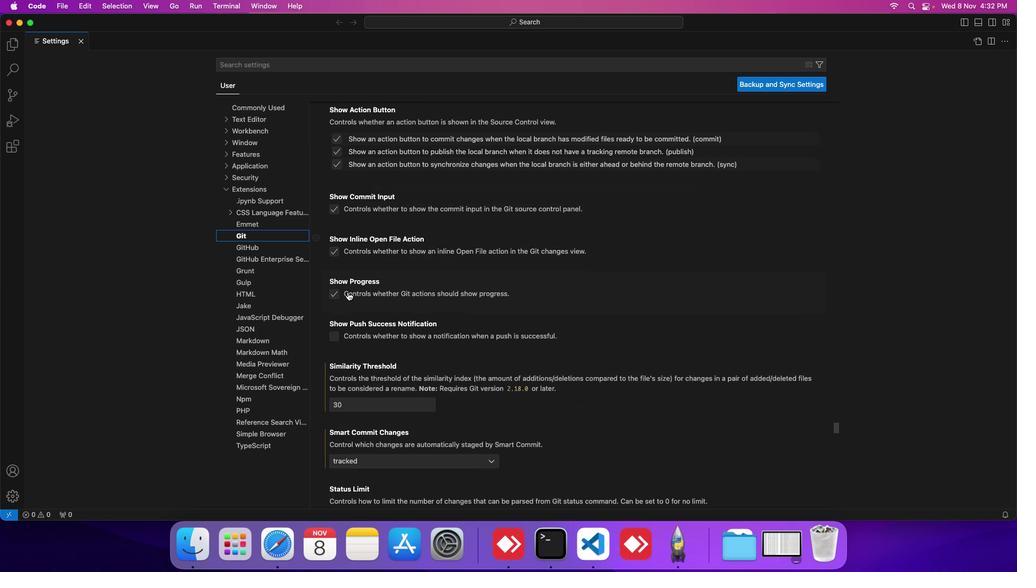 
Action: Mouse scrolled (347, 292) with delta (0, 0)
Screenshot: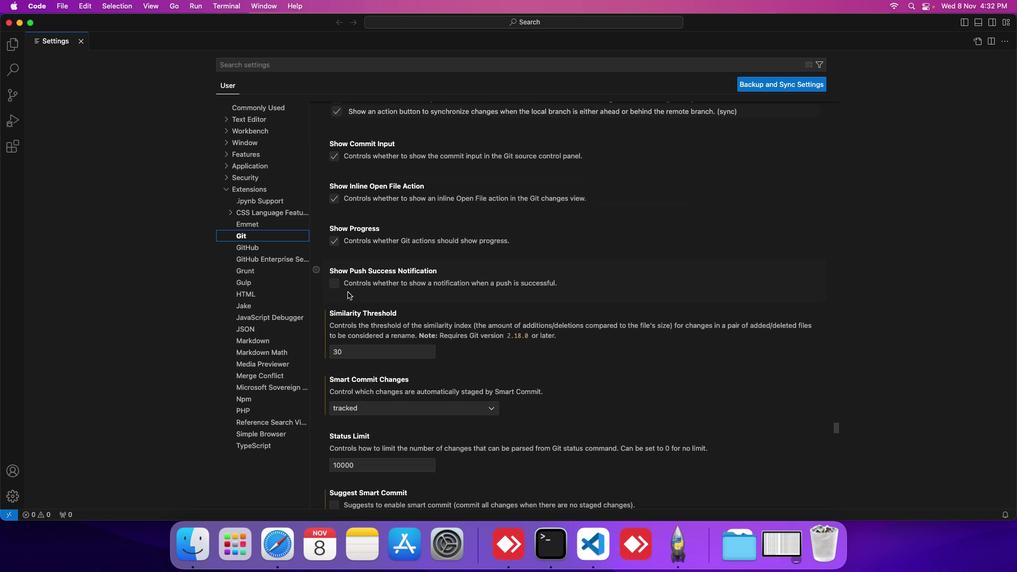 
Action: Mouse scrolled (347, 292) with delta (0, 0)
Screenshot: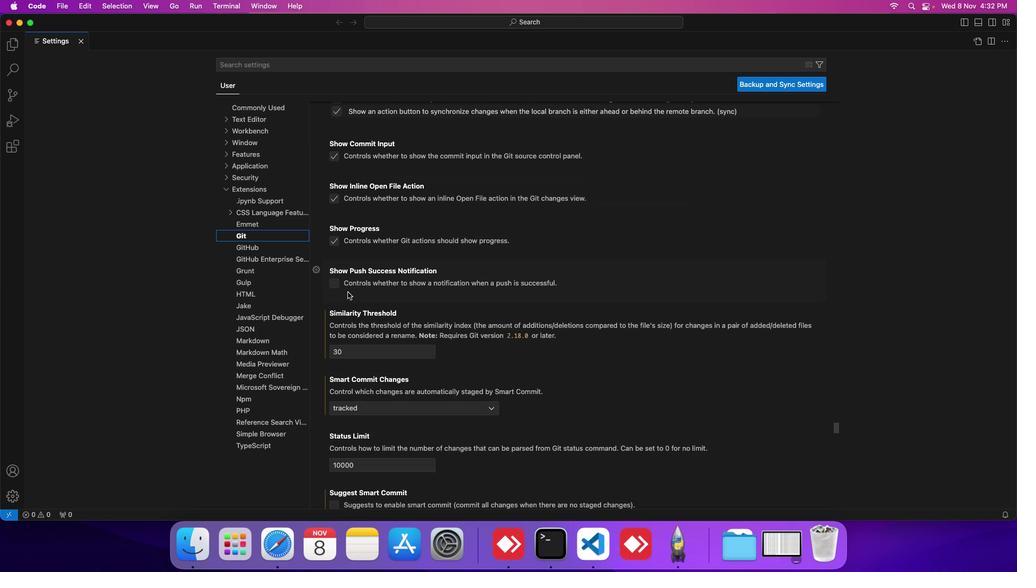 
Action: Mouse scrolled (347, 292) with delta (0, 0)
Screenshot: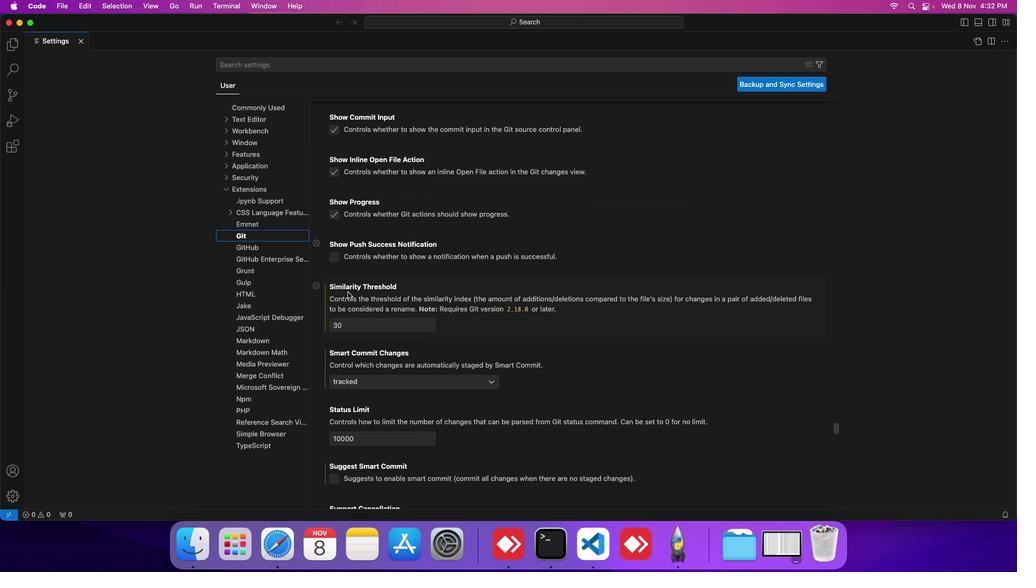 
Action: Mouse scrolled (347, 292) with delta (0, 0)
Screenshot: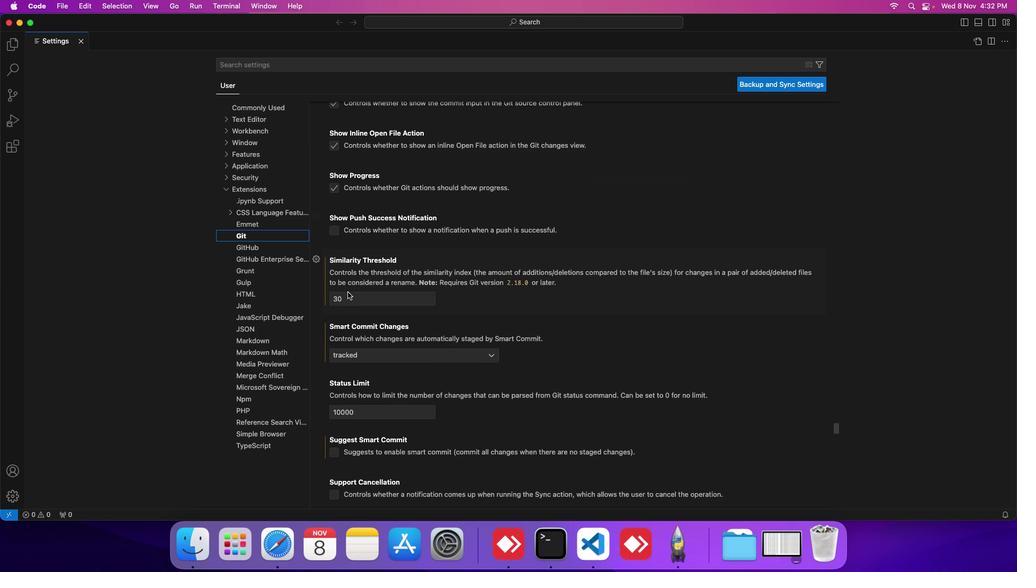 
Action: Mouse scrolled (347, 292) with delta (0, 0)
Screenshot: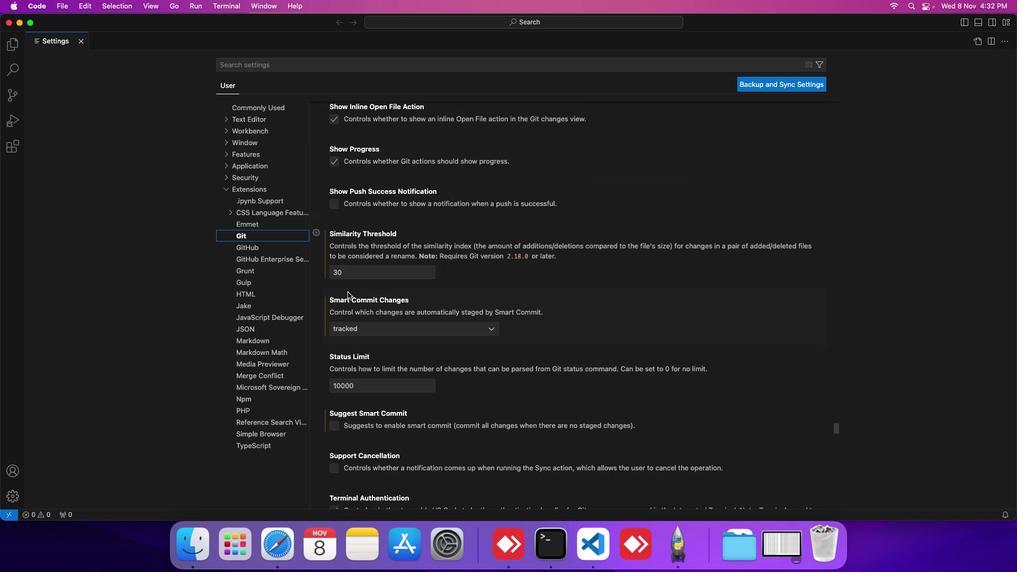 
Action: Mouse scrolled (347, 292) with delta (0, 0)
Screenshot: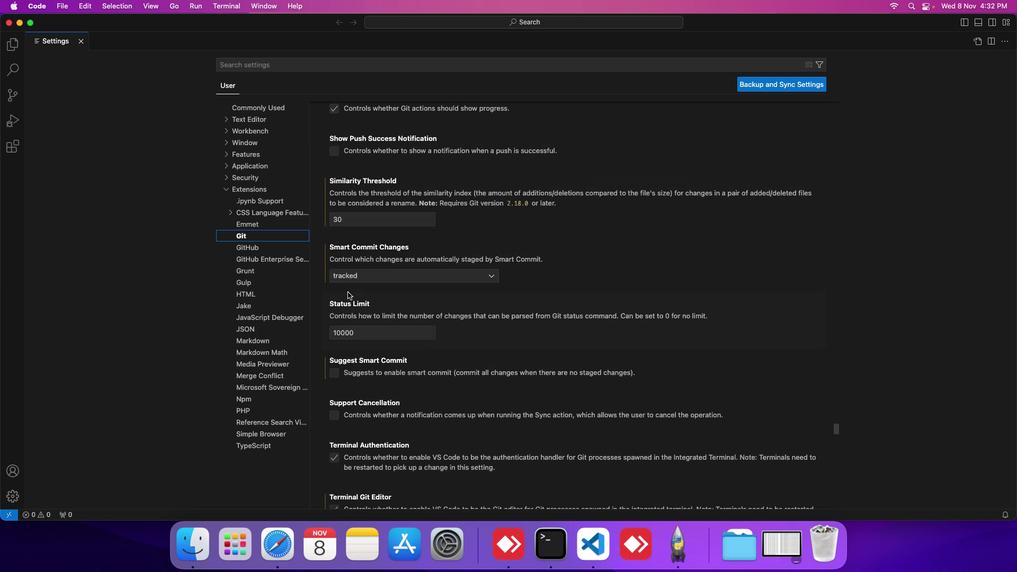 
Action: Mouse scrolled (347, 292) with delta (0, 0)
Screenshot: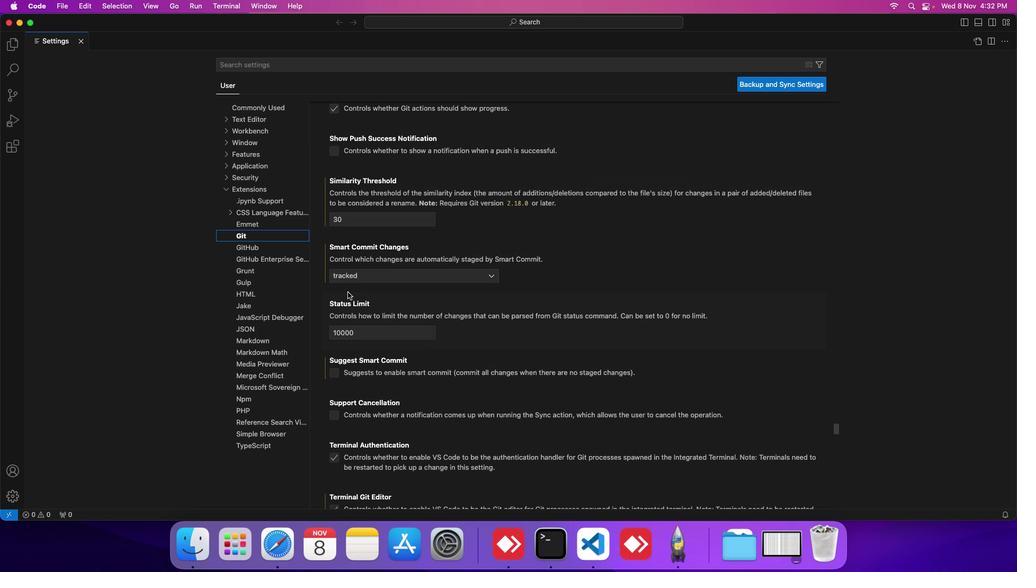 
Action: Mouse scrolled (347, 292) with delta (0, 0)
Screenshot: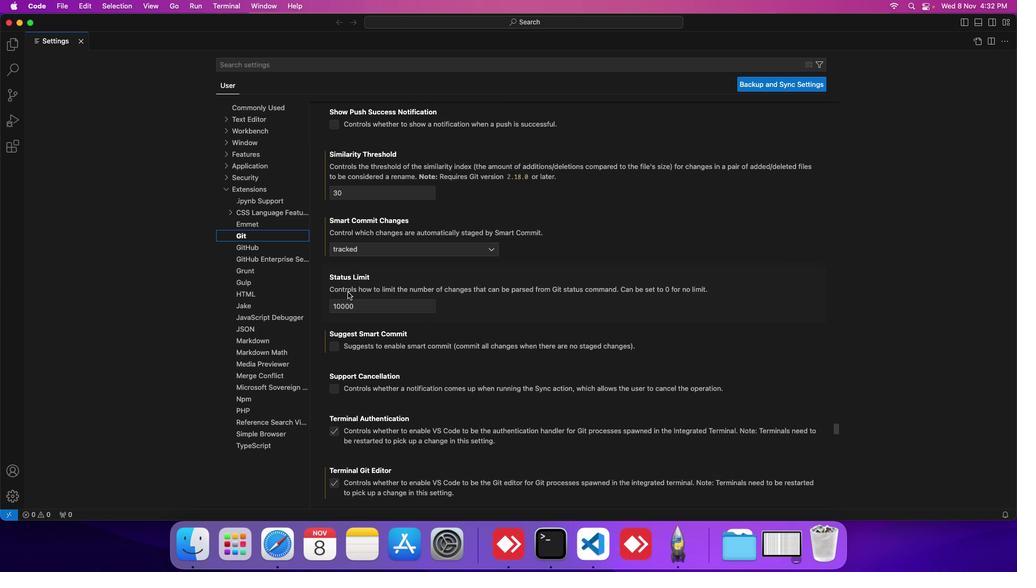 
Action: Mouse scrolled (347, 292) with delta (0, 0)
Screenshot: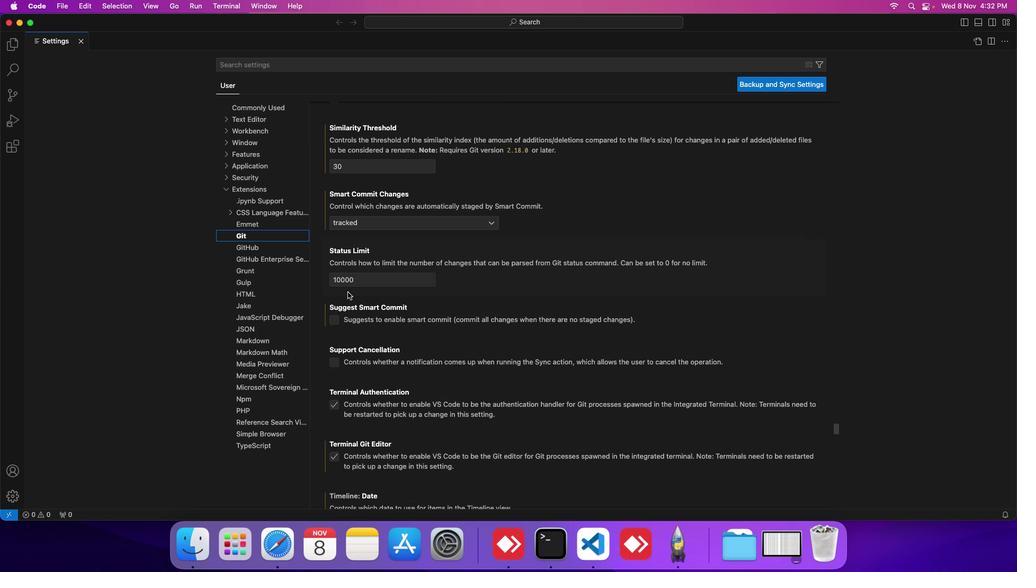 
Action: Mouse scrolled (347, 292) with delta (0, 0)
Screenshot: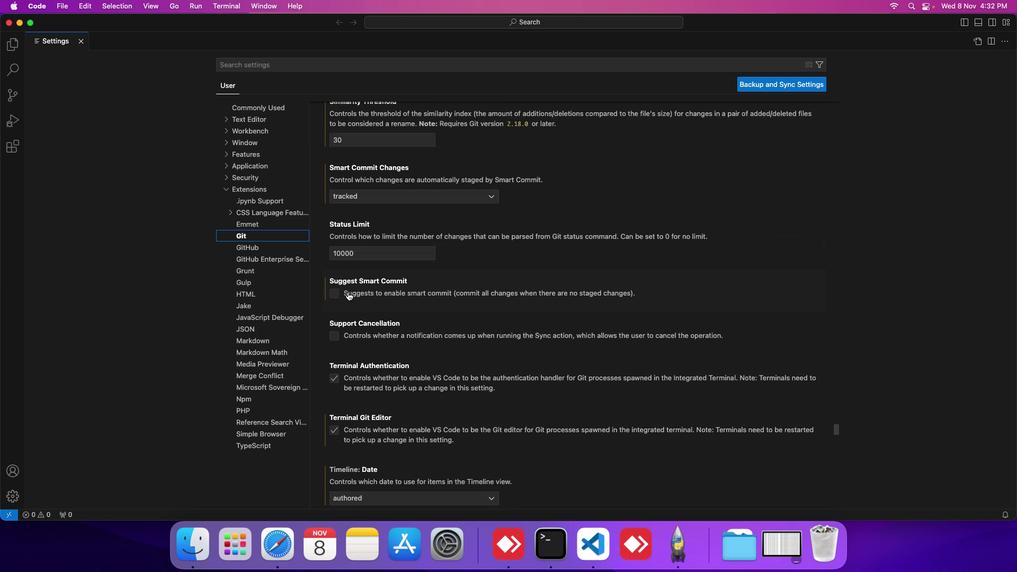 
Action: Mouse scrolled (347, 292) with delta (0, 0)
Screenshot: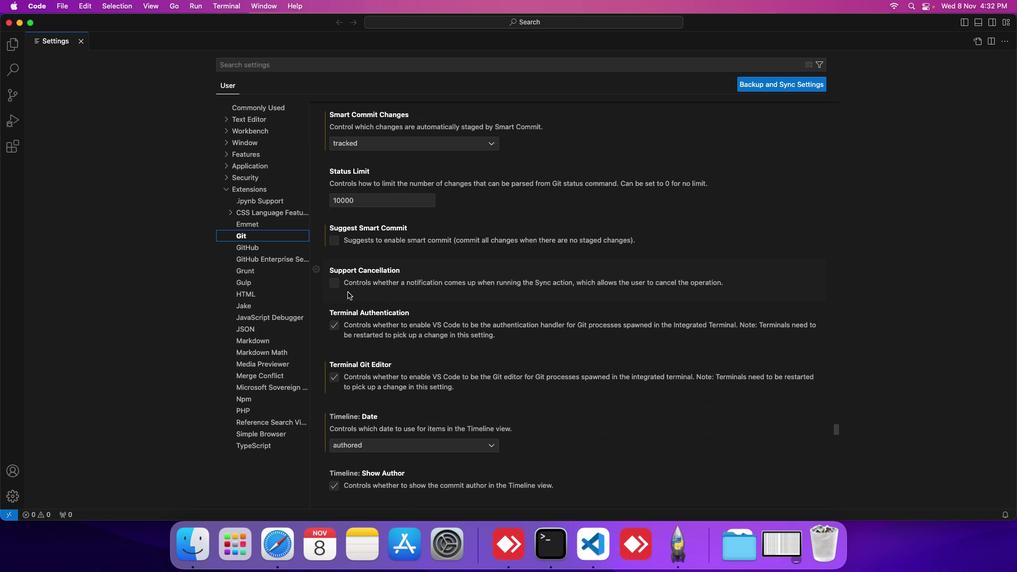 
Action: Mouse scrolled (347, 292) with delta (0, 0)
Screenshot: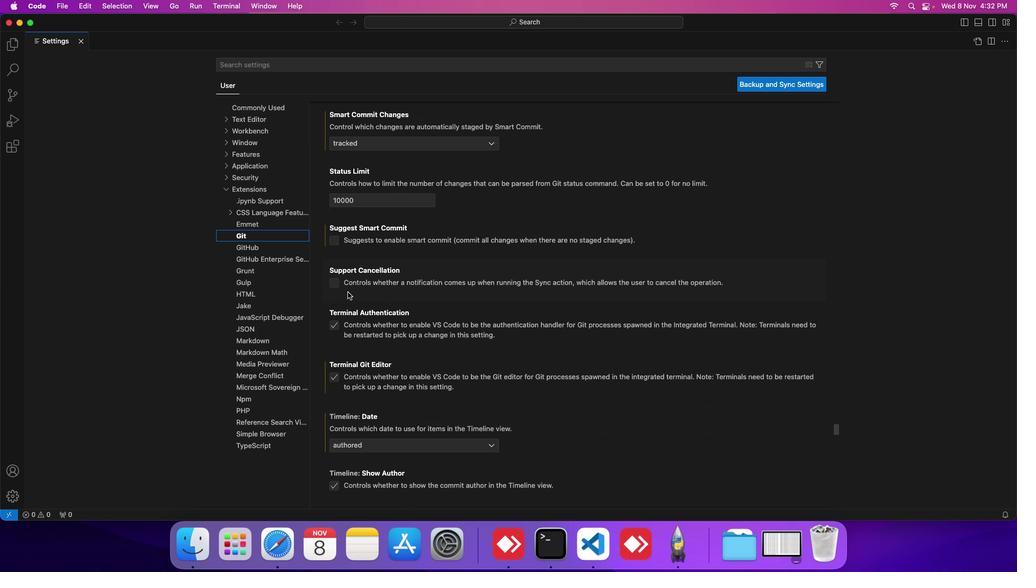 
Action: Mouse scrolled (347, 292) with delta (0, 0)
Screenshot: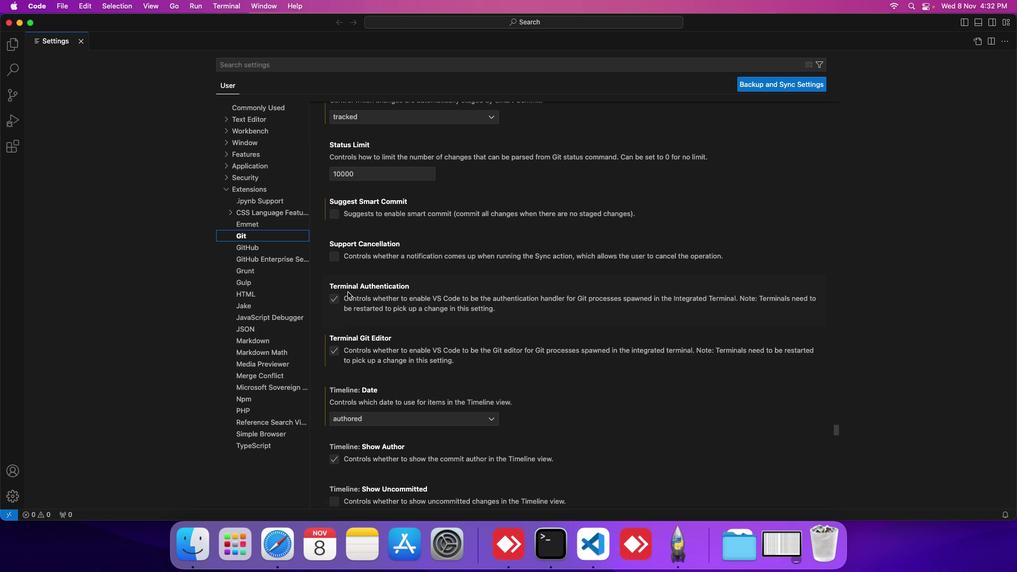 
Action: Mouse scrolled (347, 292) with delta (0, 0)
Screenshot: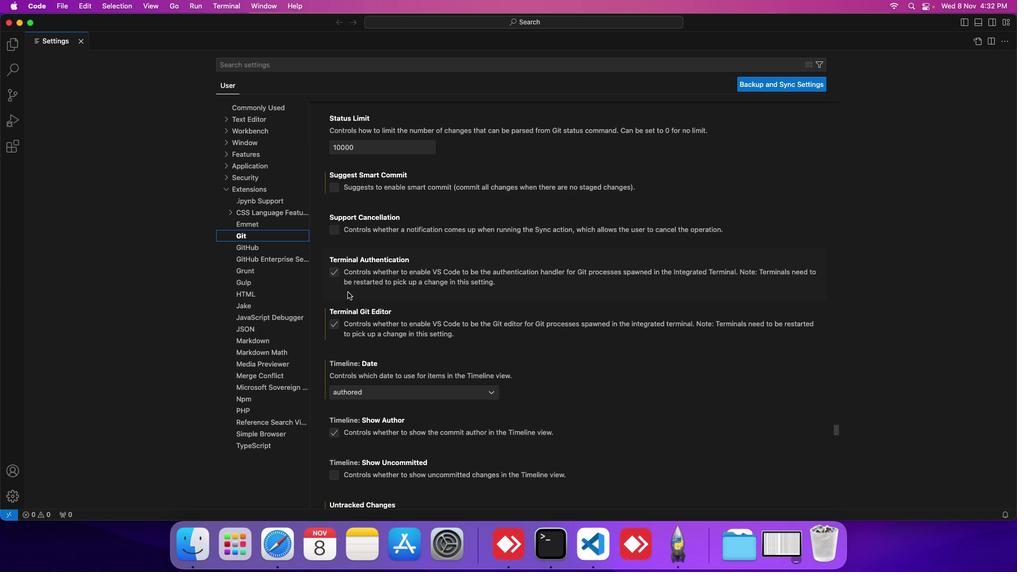 
Action: Mouse scrolled (347, 292) with delta (0, 0)
Screenshot: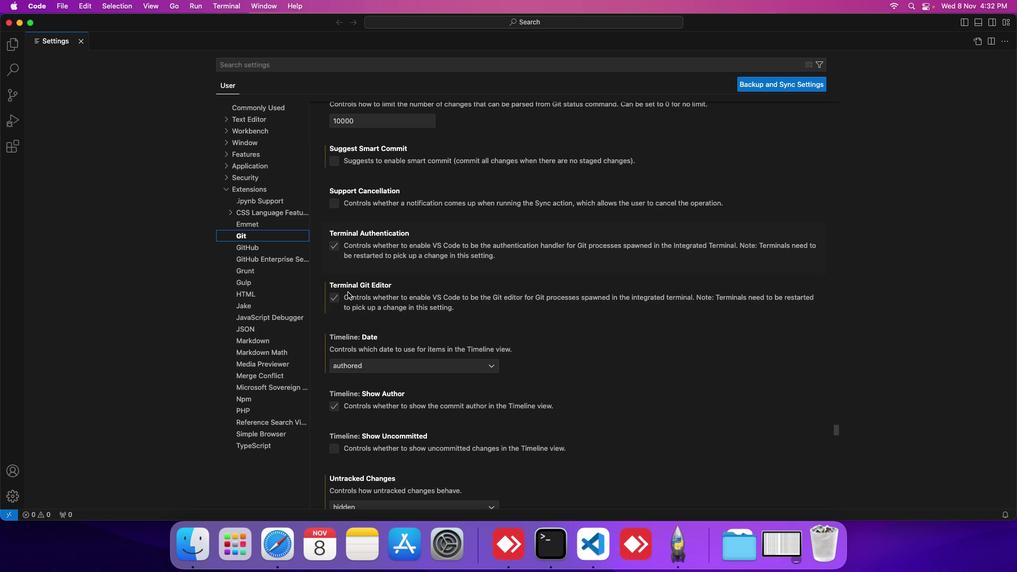 
Action: Mouse scrolled (347, 292) with delta (0, 0)
Screenshot: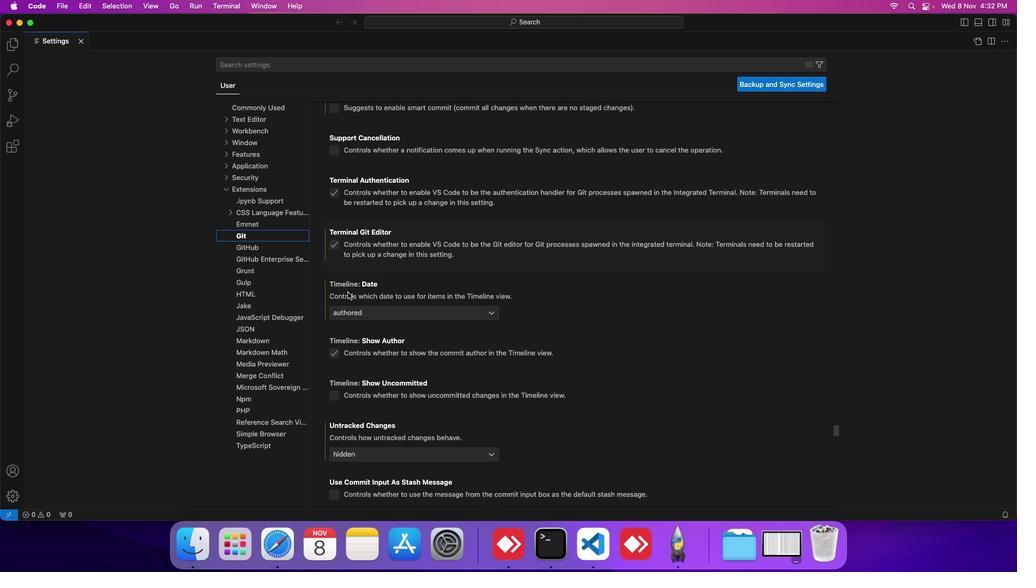 
Action: Mouse scrolled (347, 292) with delta (0, 0)
Screenshot: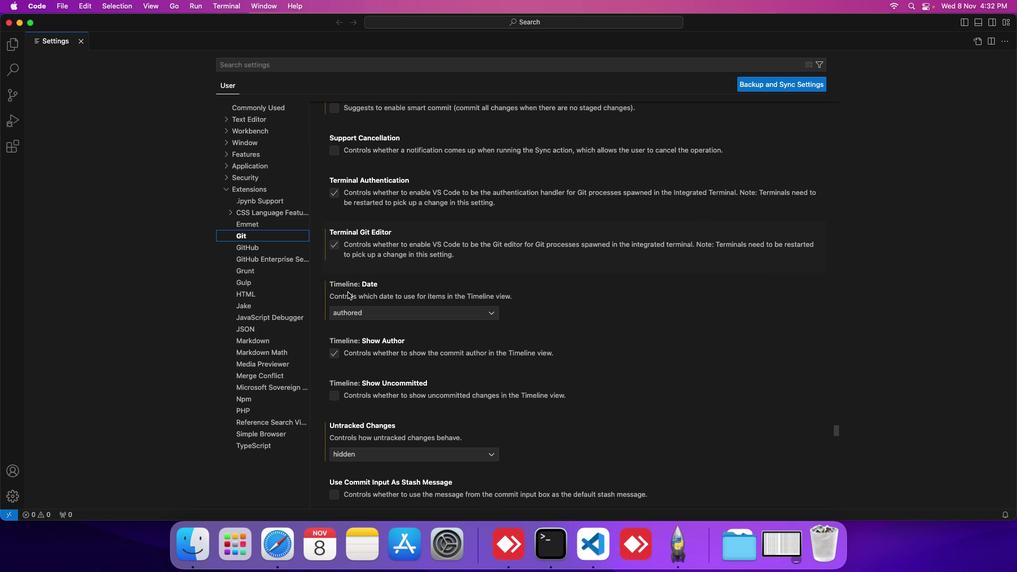 
Action: Mouse scrolled (347, 292) with delta (0, 0)
Screenshot: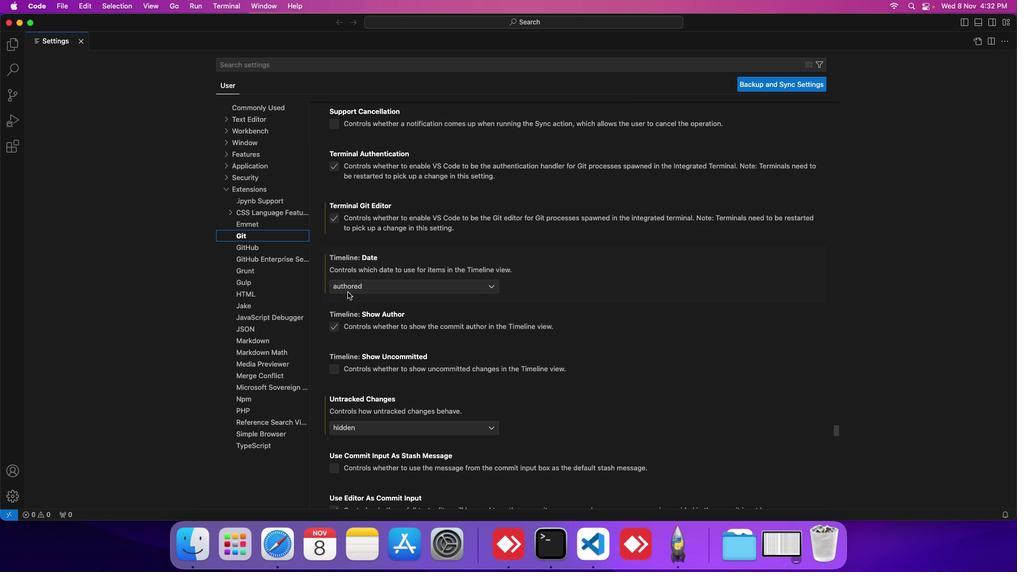 
Action: Mouse scrolled (347, 292) with delta (0, 0)
Screenshot: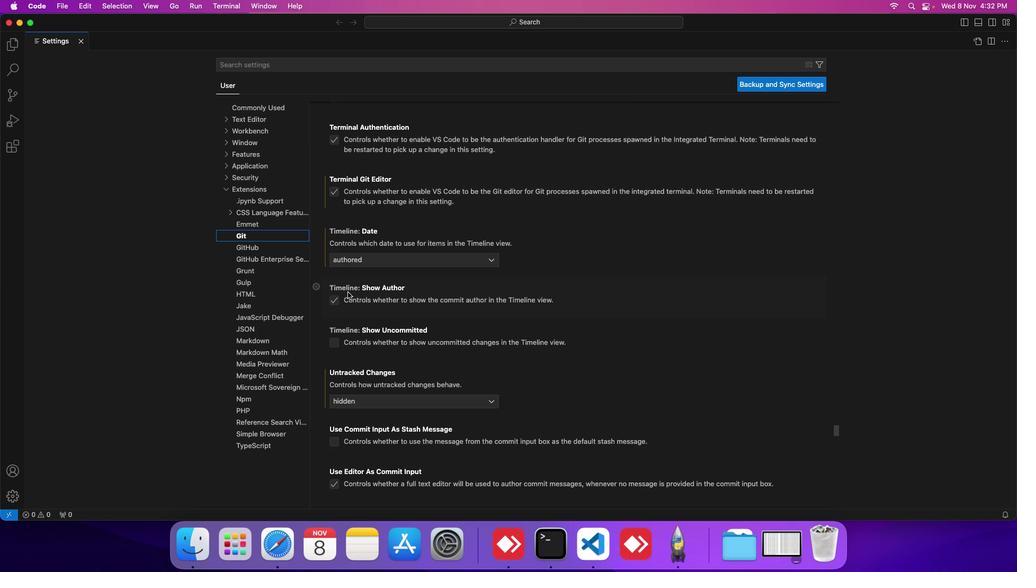 
Action: Mouse scrolled (347, 292) with delta (0, 0)
Screenshot: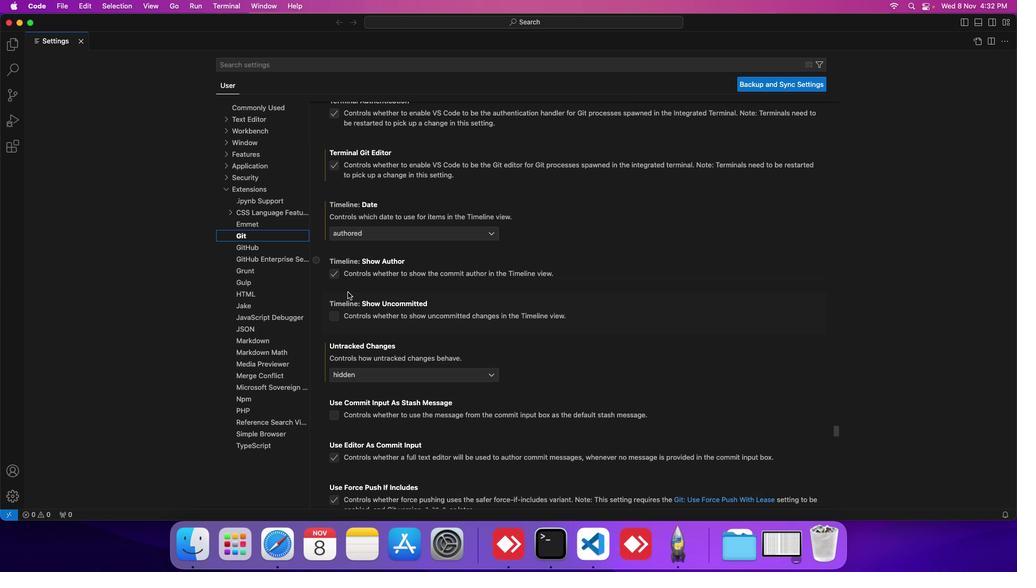 
Action: Mouse scrolled (347, 292) with delta (0, 0)
Screenshot: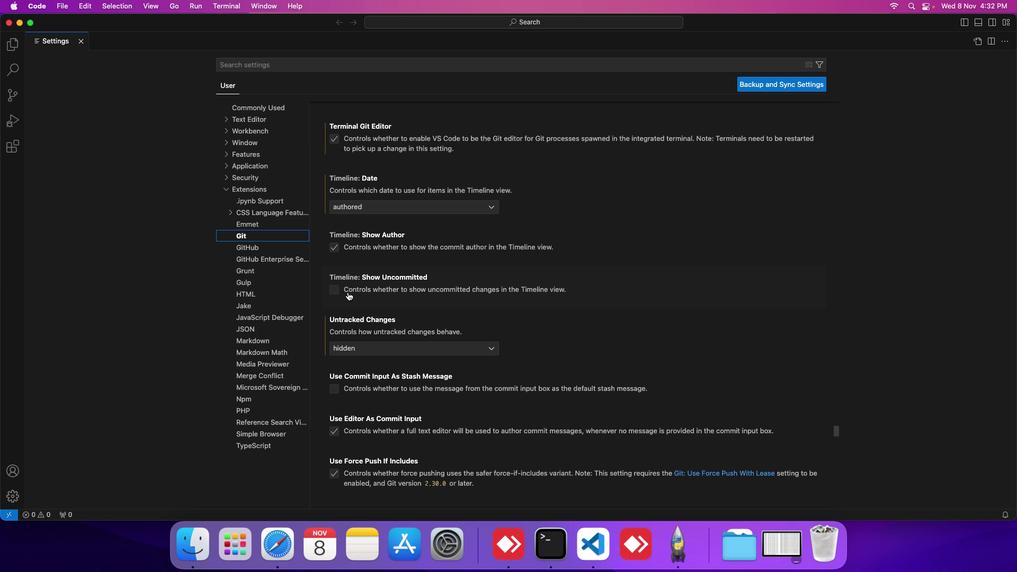 
Action: Mouse scrolled (347, 292) with delta (0, 0)
Screenshot: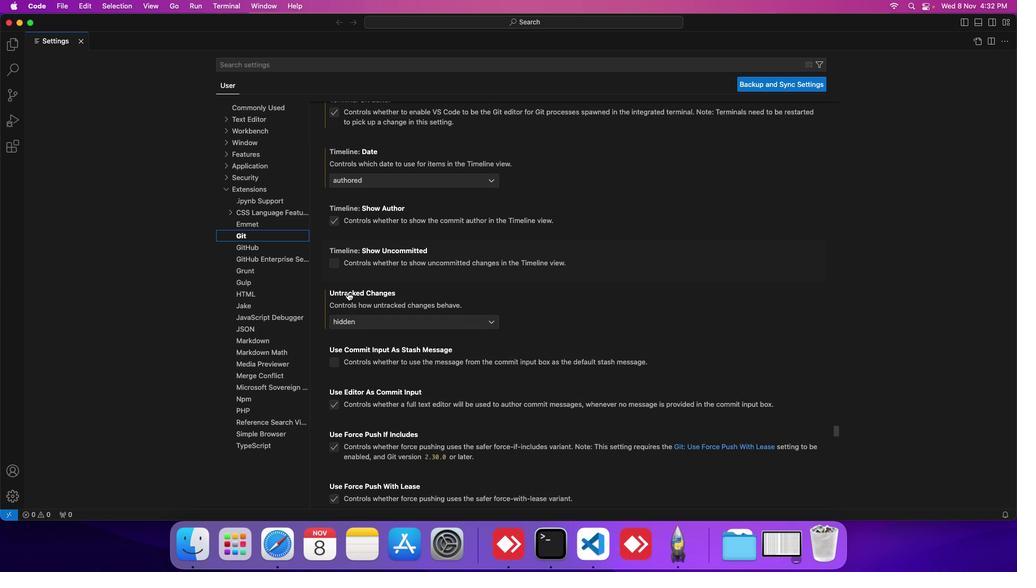 
Action: Mouse scrolled (347, 292) with delta (0, 0)
Screenshot: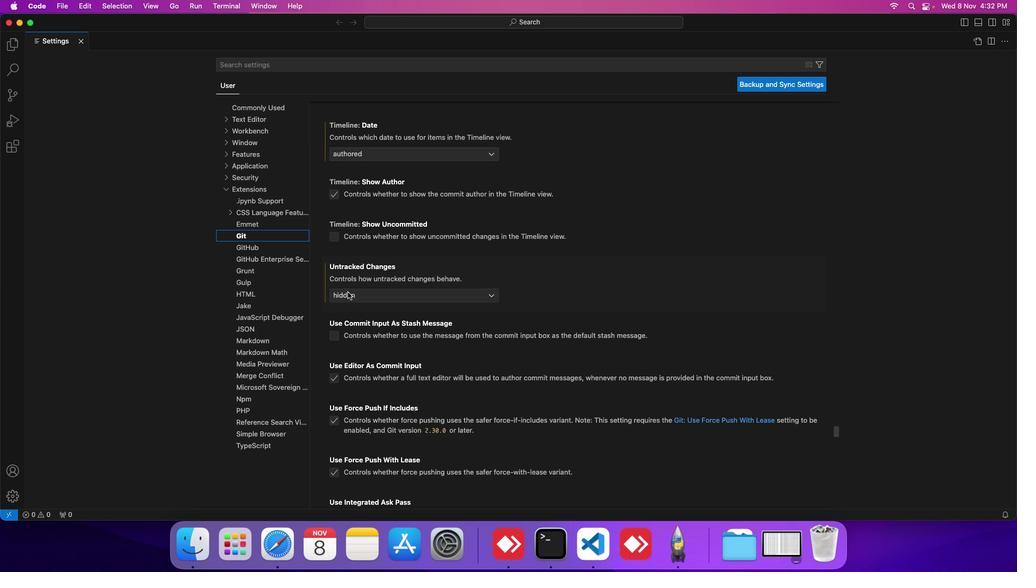 
Action: Mouse scrolled (347, 292) with delta (0, 0)
Screenshot: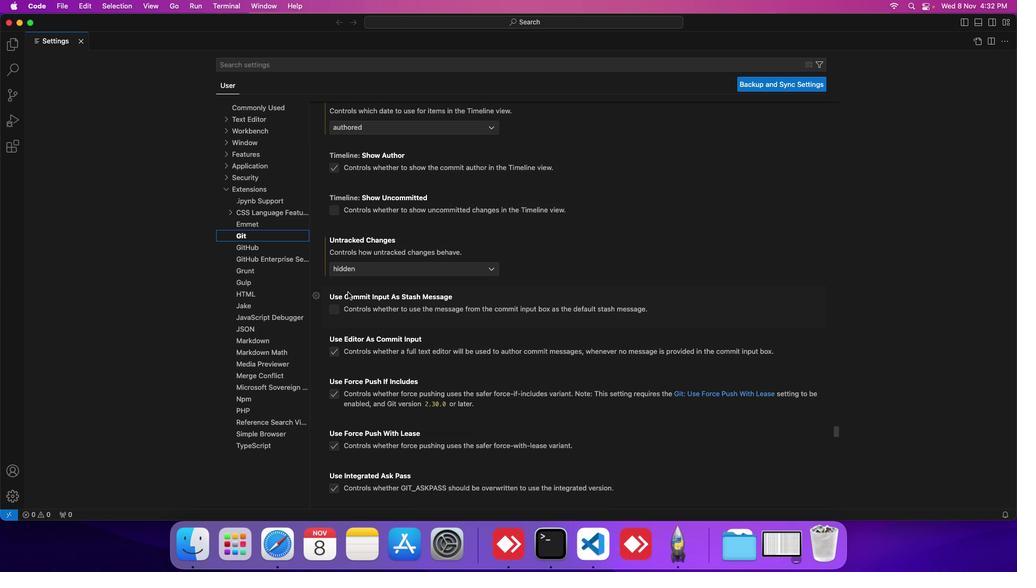 
Action: Mouse scrolled (347, 292) with delta (0, 0)
Screenshot: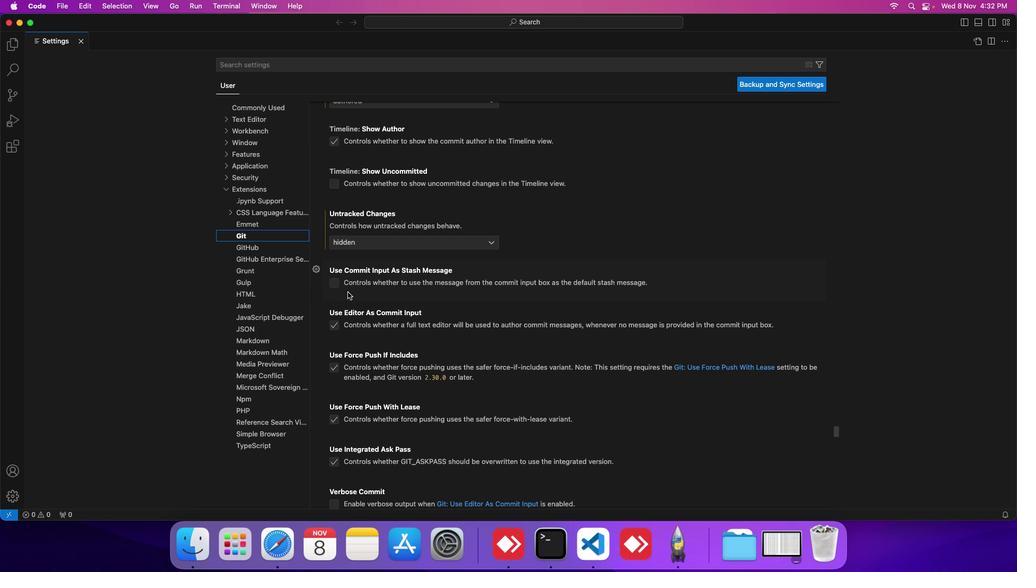 
Action: Mouse moved to (335, 322)
Screenshot: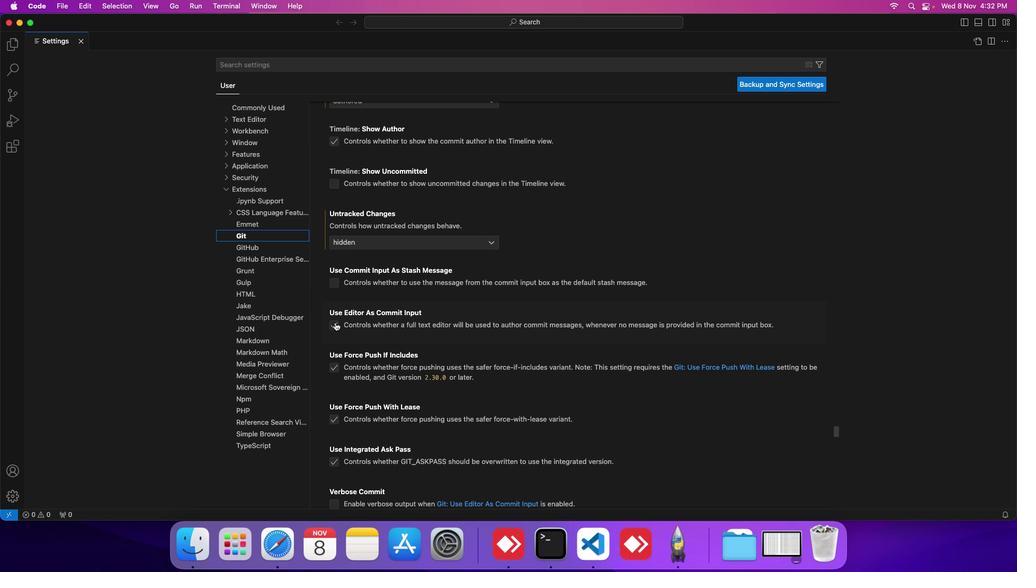 
Action: Mouse pressed left at (335, 322)
Screenshot: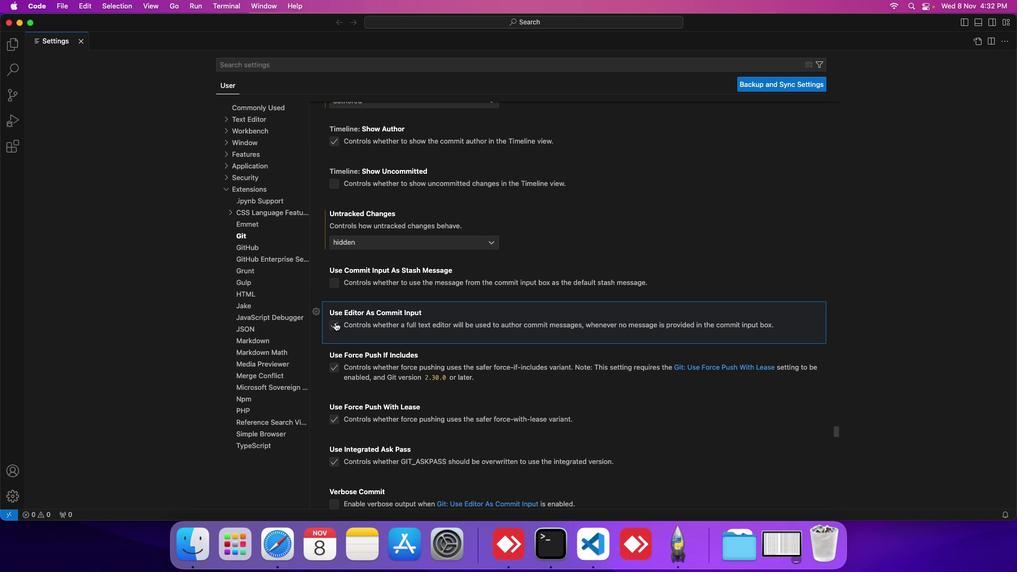 
Action: Mouse moved to (397, 329)
Screenshot: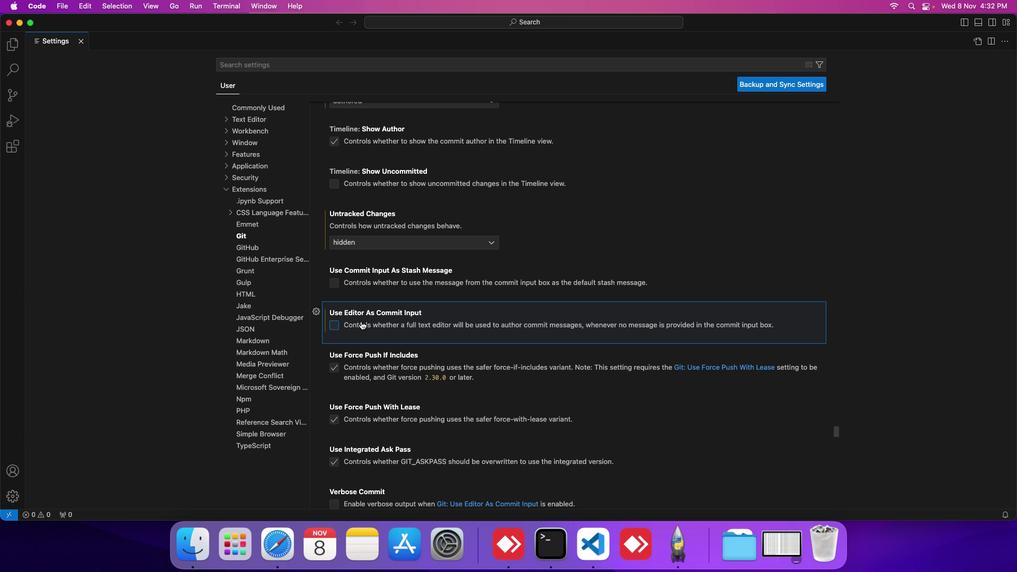 
